 Task: Add an event with the title Webinar: Advanced Google AdWords Techniques, date ''2023/12/05'', time 7:50 AM to 9:50 AMand add a description: Participants will be guided to focus their attention on their breath, using it as an anchor to bring their awareness to the present moment. They will learn techniques to deepen their breath, release tension, and promote relaxation.Select event color  Sage . Add location for the event as: Bangkok, Thailand, logged in from the account softage.3@softage.netand send the event invitation to softage.1@softage.net and softage.2@softage.net. Set a reminder for the event Weekly on Sunday
Action: Mouse moved to (75, 134)
Screenshot: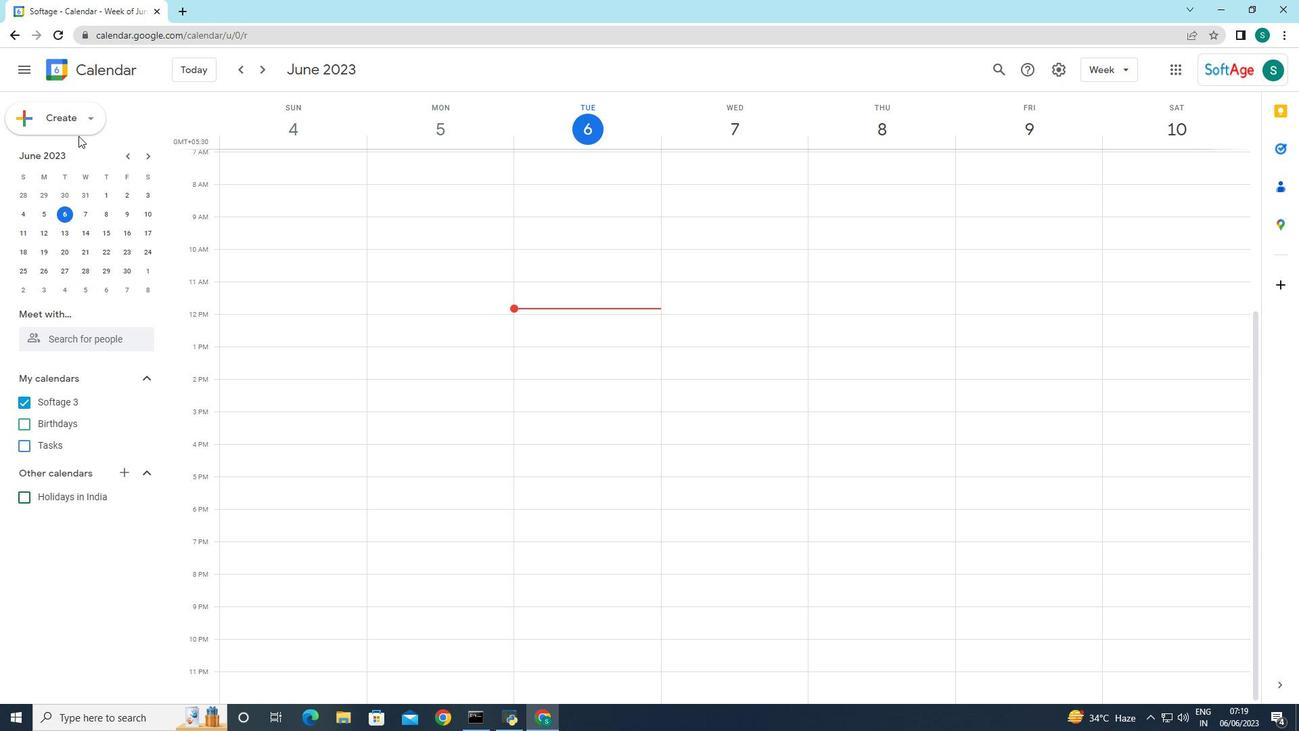 
Action: Mouse pressed left at (75, 134)
Screenshot: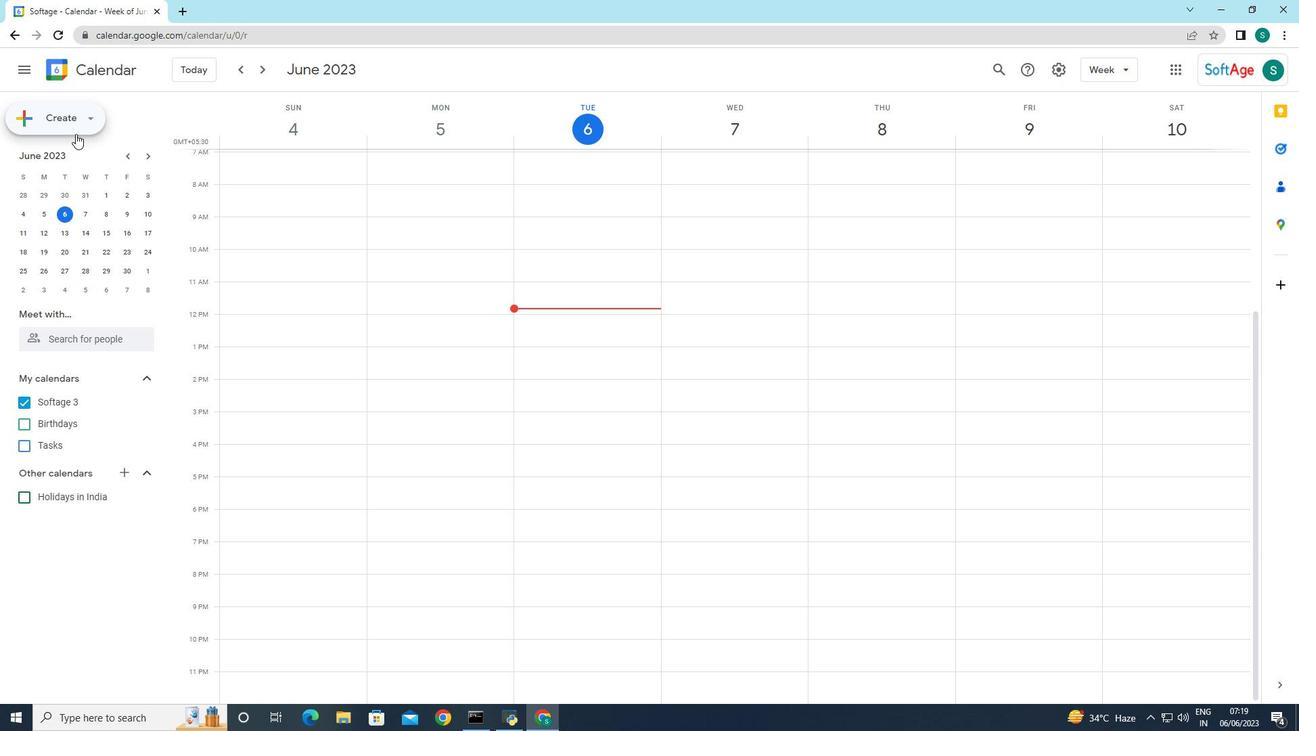 
Action: Mouse moved to (67, 161)
Screenshot: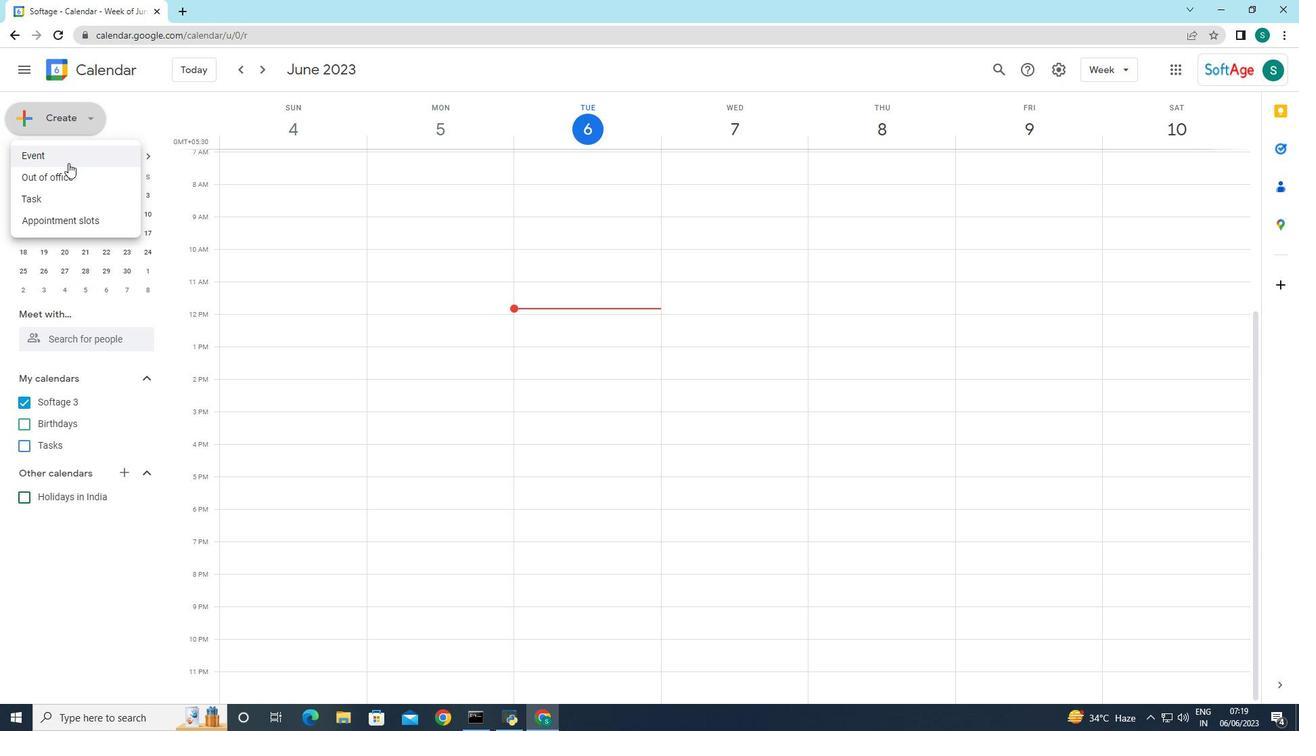 
Action: Mouse pressed left at (67, 161)
Screenshot: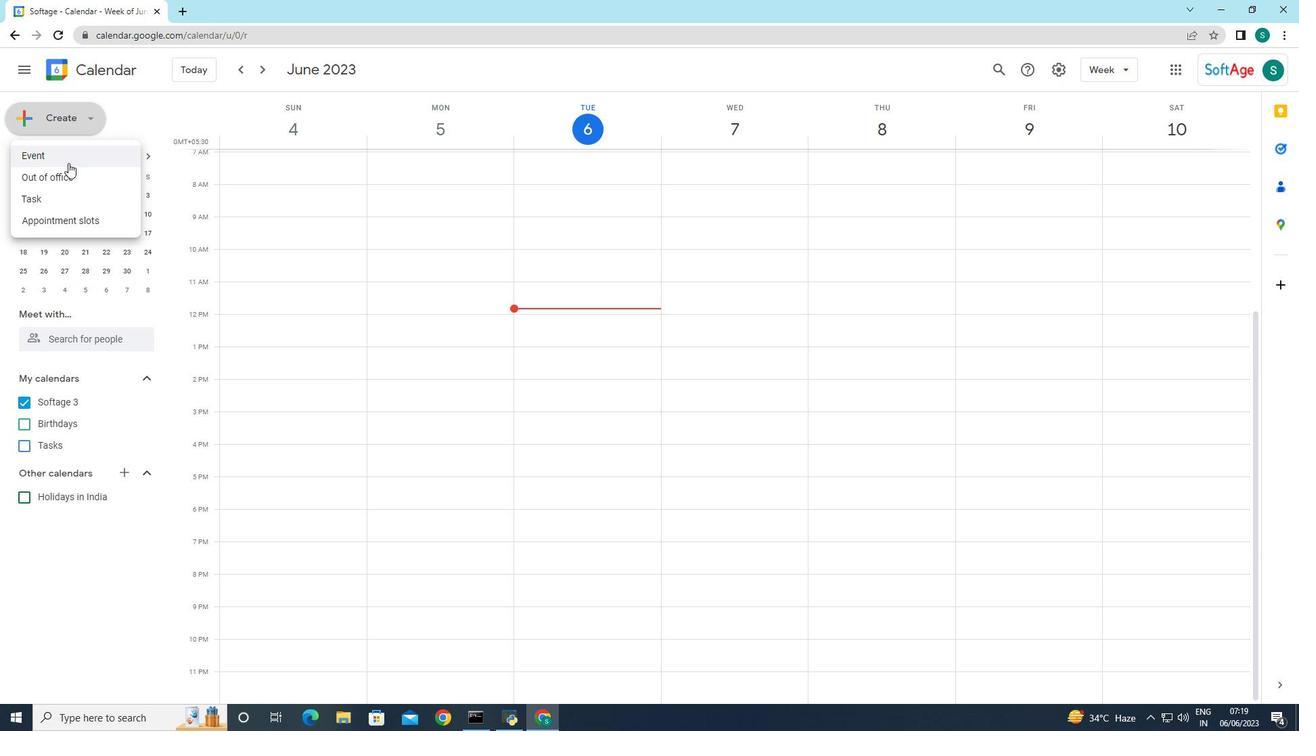 
Action: Mouse moved to (408, 526)
Screenshot: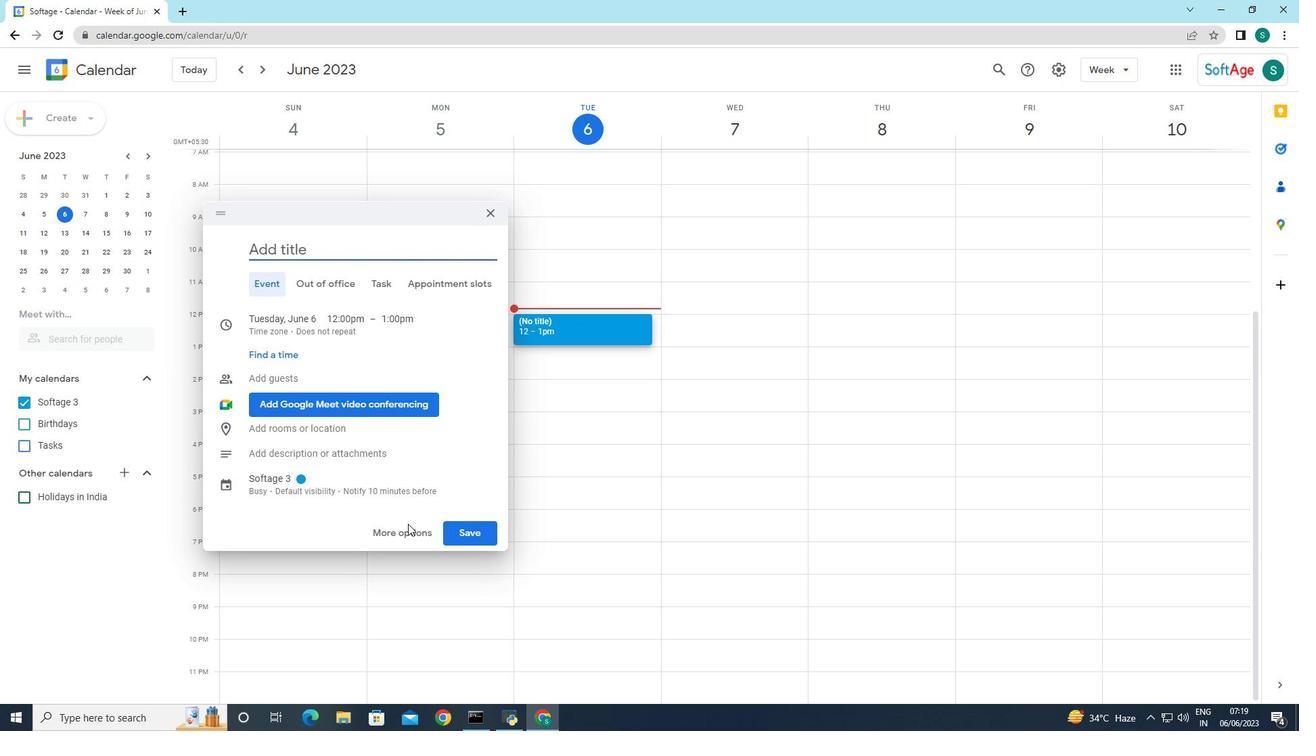 
Action: Mouse pressed left at (408, 526)
Screenshot: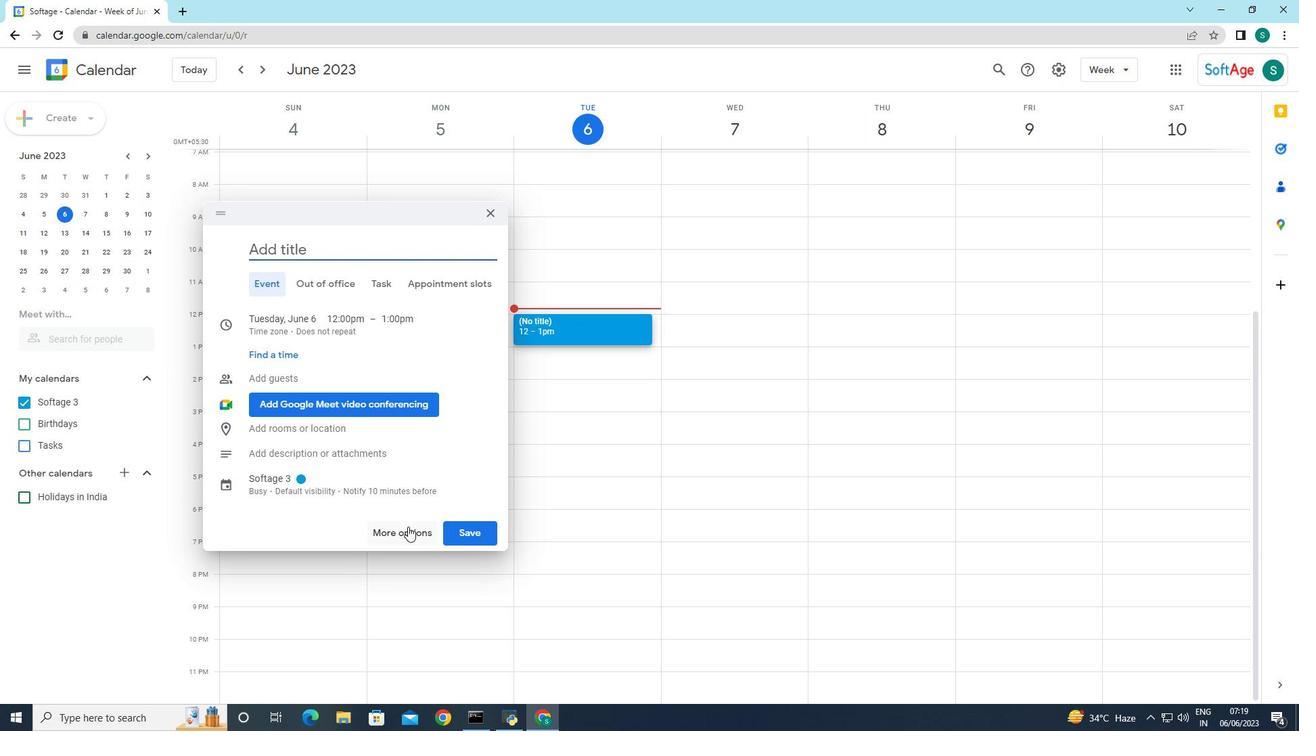 
Action: Mouse moved to (134, 77)
Screenshot: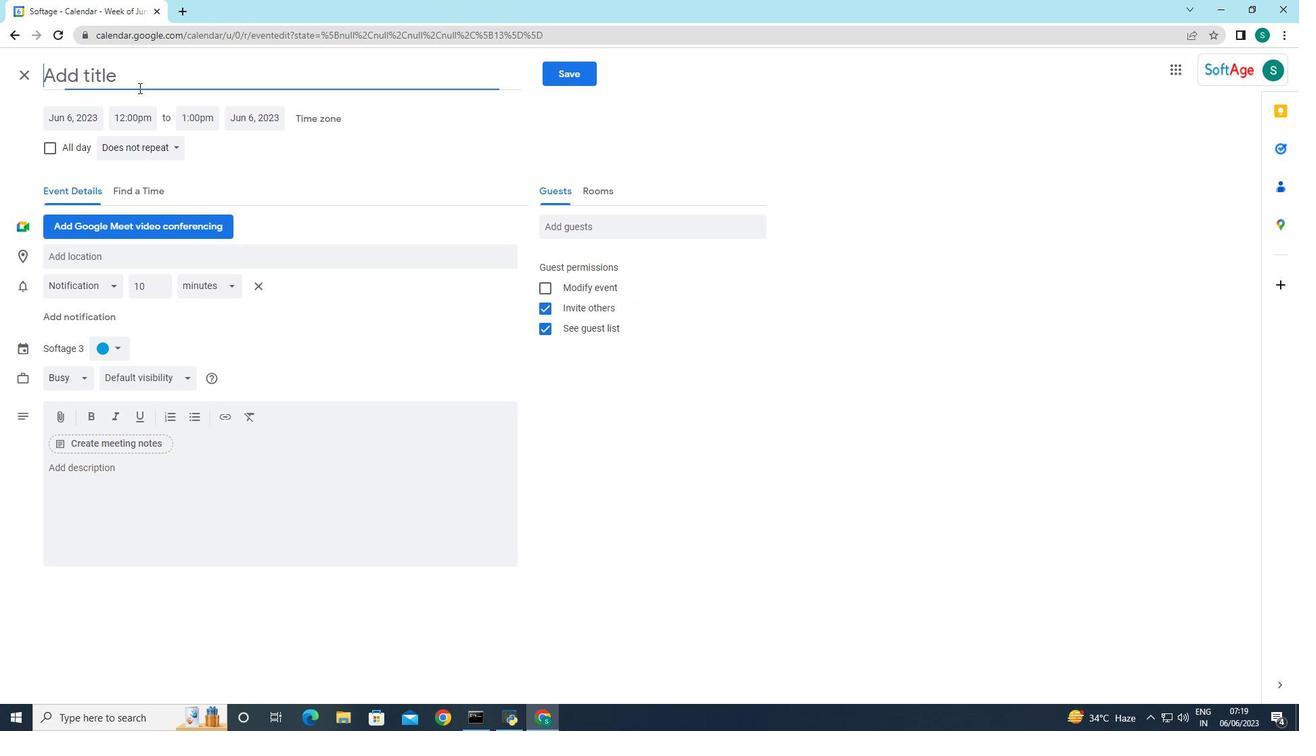
Action: Mouse pressed left at (134, 77)
Screenshot: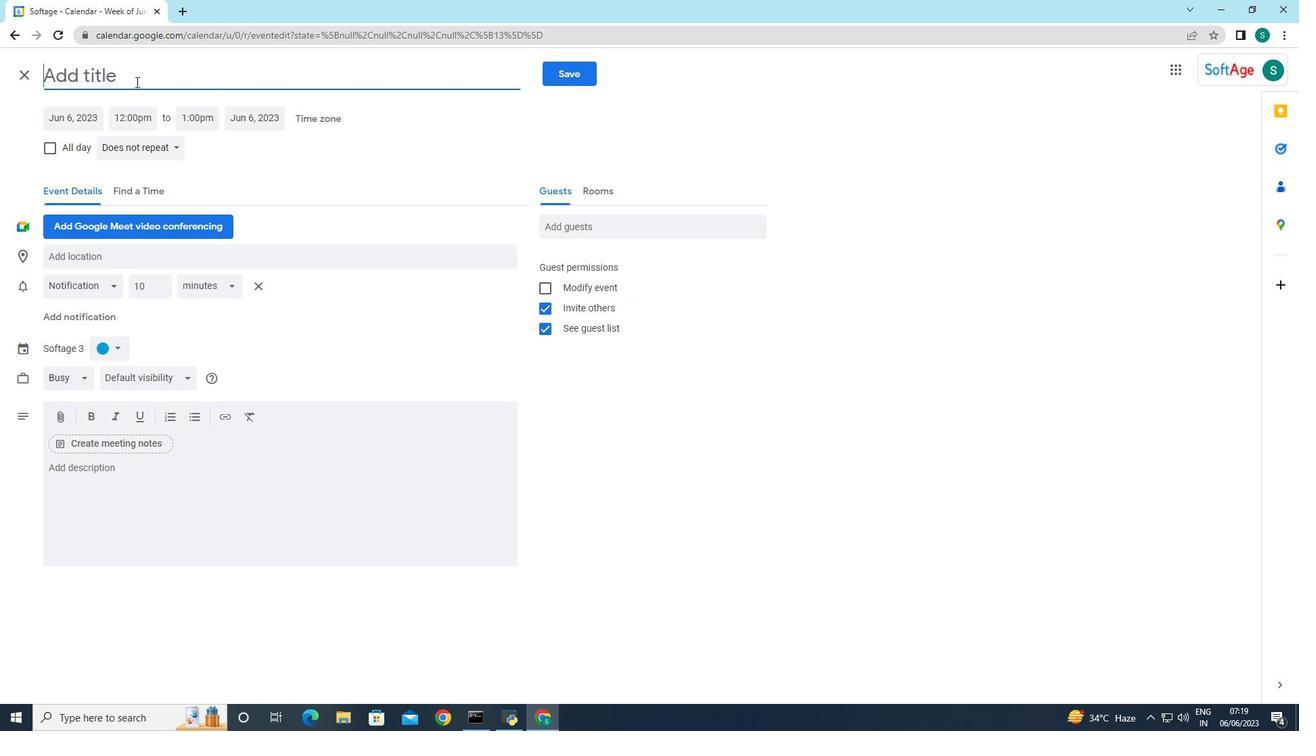 
Action: Key pressed <Key.caps_lock>W<Key.caps_lock>ebinar<Key.shift_r>:<Key.space><Key.caps_lock>A<Key.caps_lock>dvanced<Key.space><Key.caps_lock>G<Key.caps_lock>oogle<Key.space><Key.caps_lock>A<Key.caps_lock>dw<Key.backspace><Key.caps_lock>W<Key.caps_lock>ords<Key.space><Key.caps_lock>T<Key.caps_lock>echniques
Screenshot: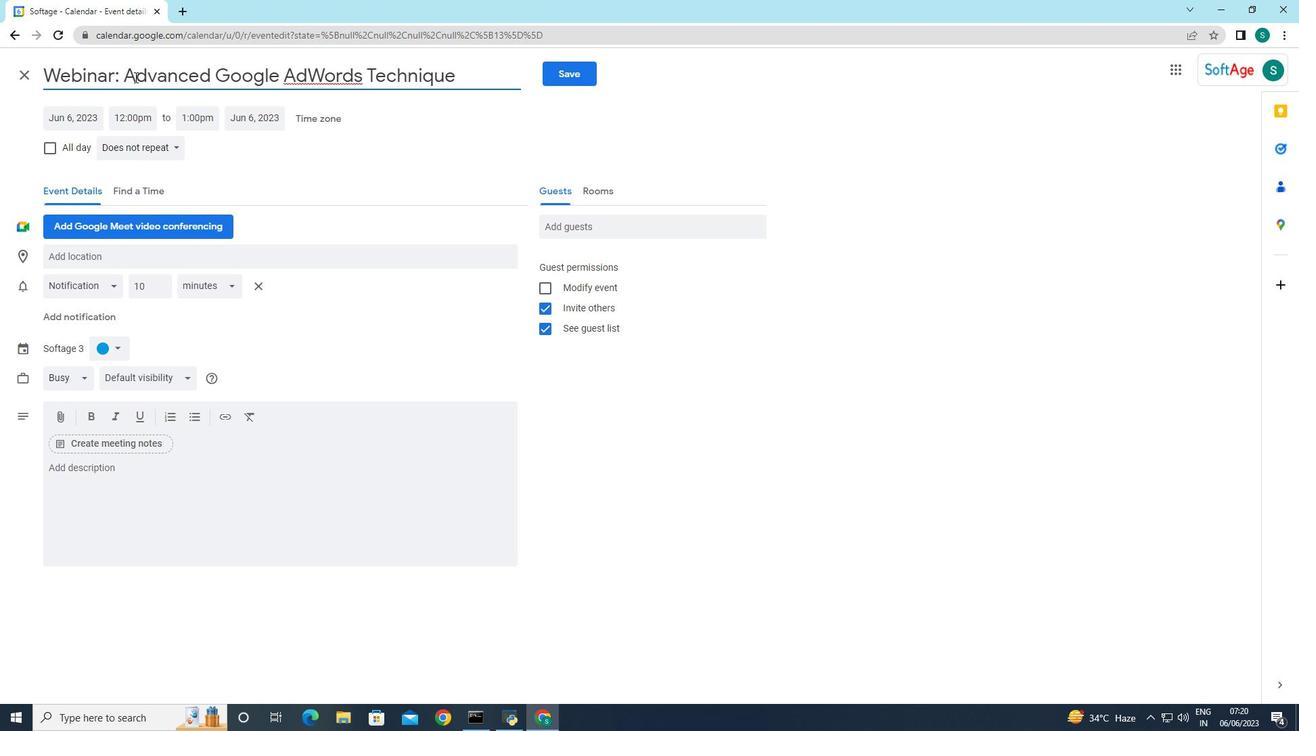 
Action: Mouse moved to (341, 176)
Screenshot: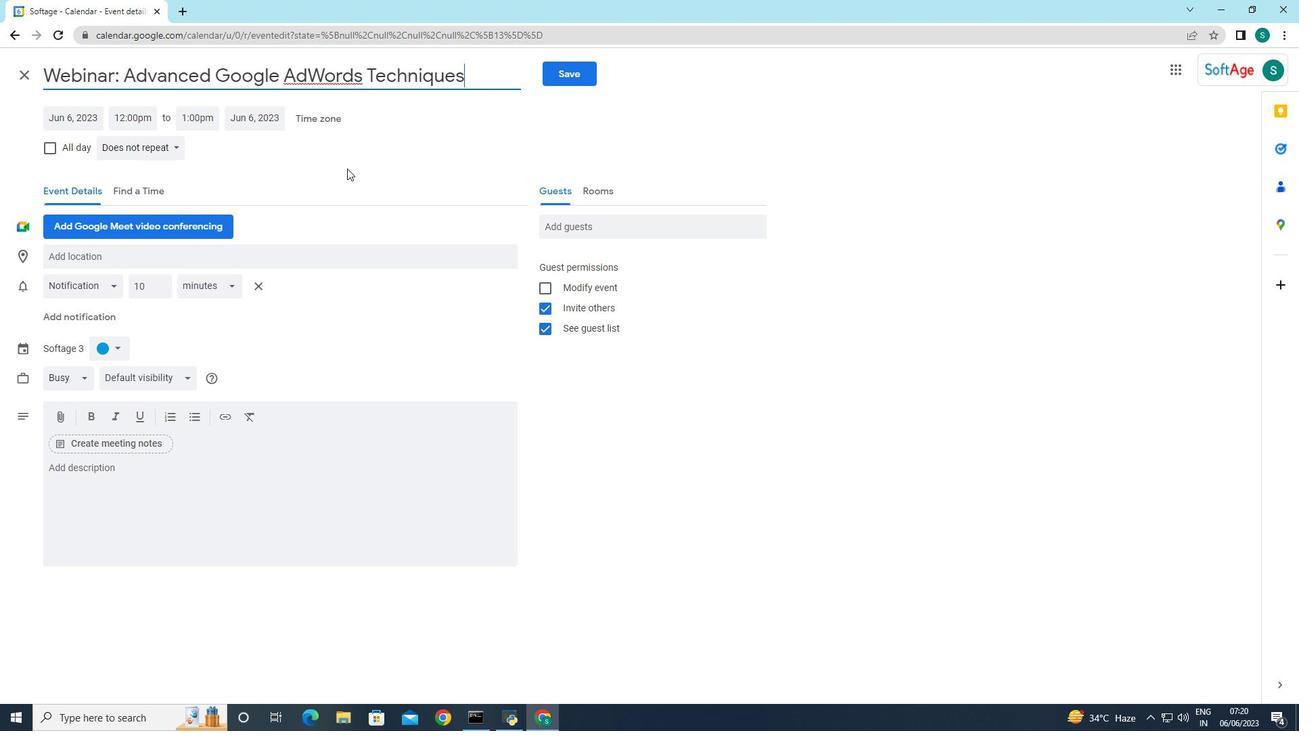 
Action: Mouse pressed left at (341, 176)
Screenshot: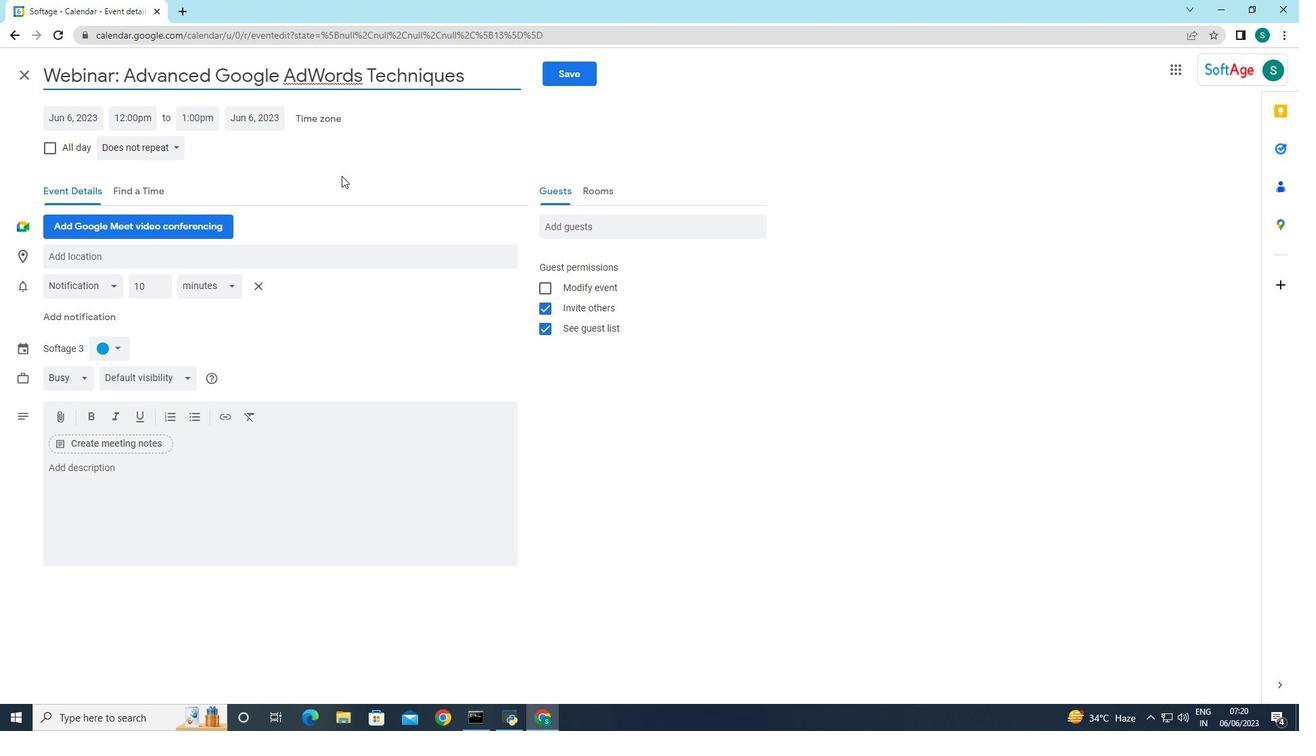 
Action: Mouse moved to (70, 124)
Screenshot: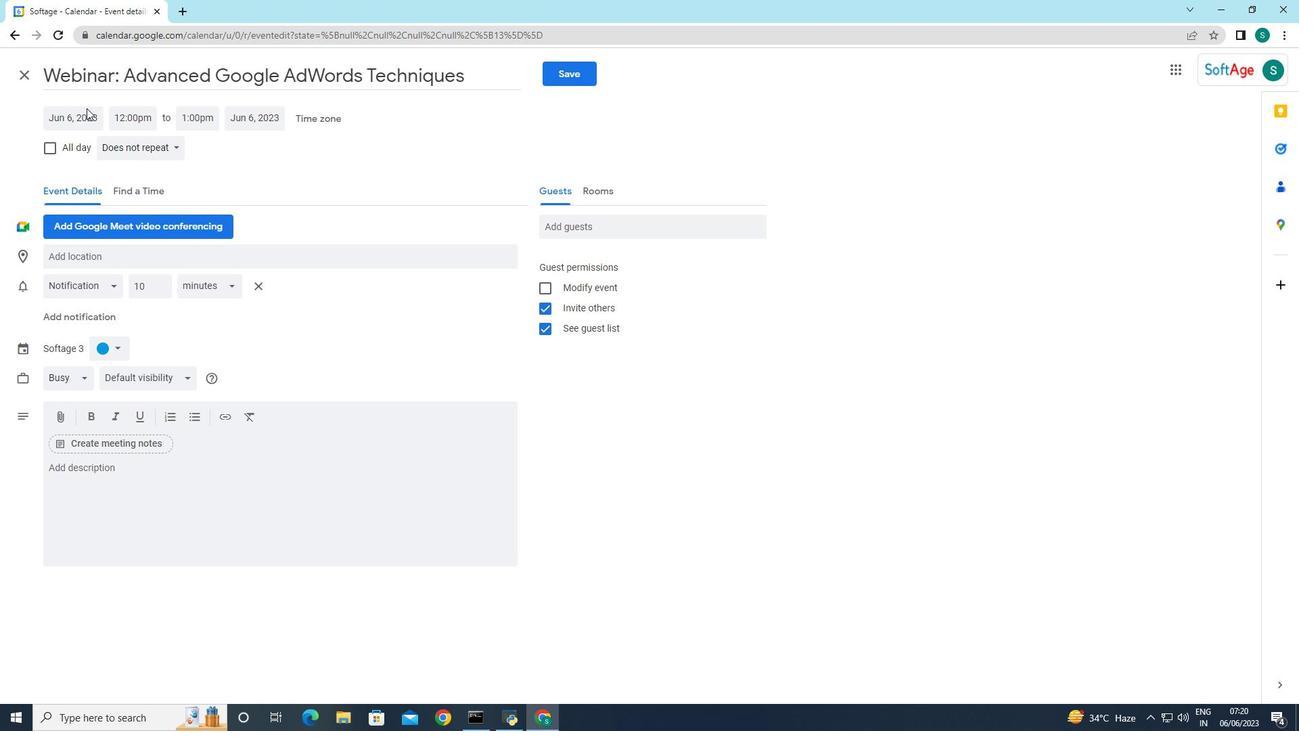 
Action: Mouse pressed left at (70, 124)
Screenshot: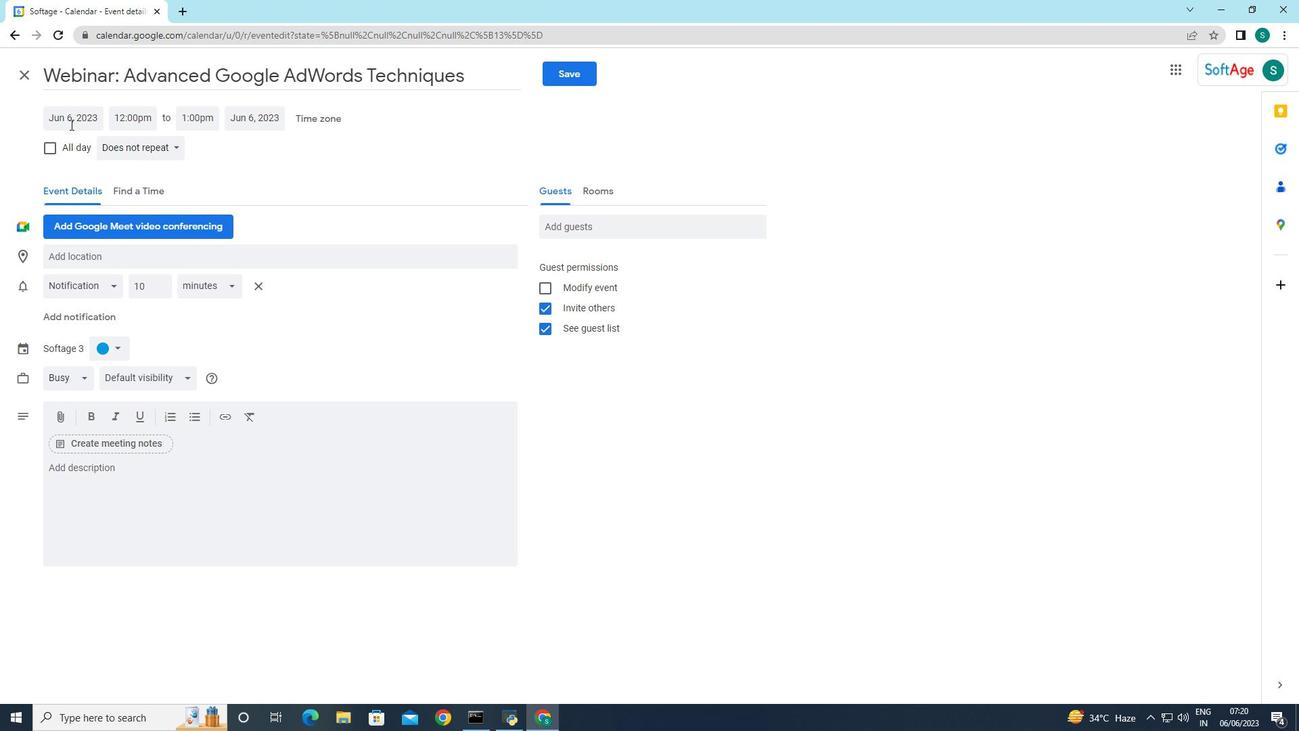 
Action: Mouse moved to (215, 144)
Screenshot: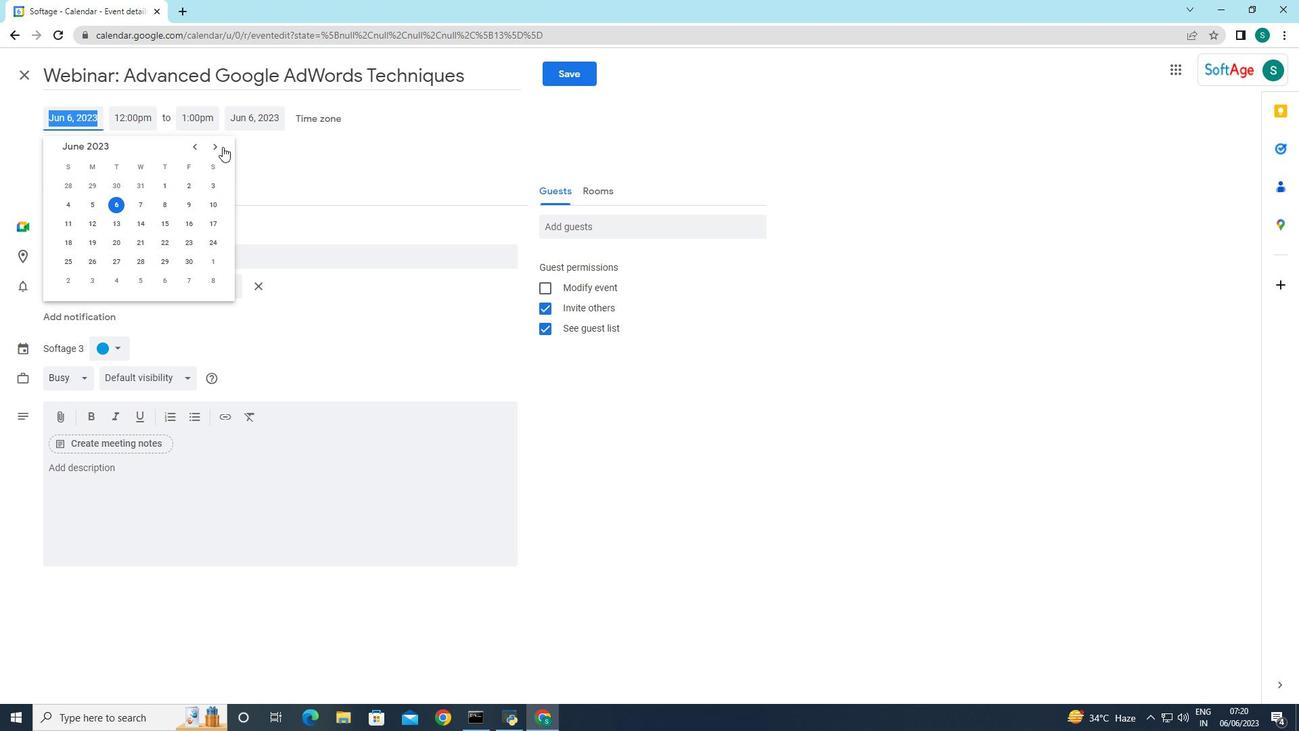 
Action: Mouse pressed left at (215, 144)
Screenshot: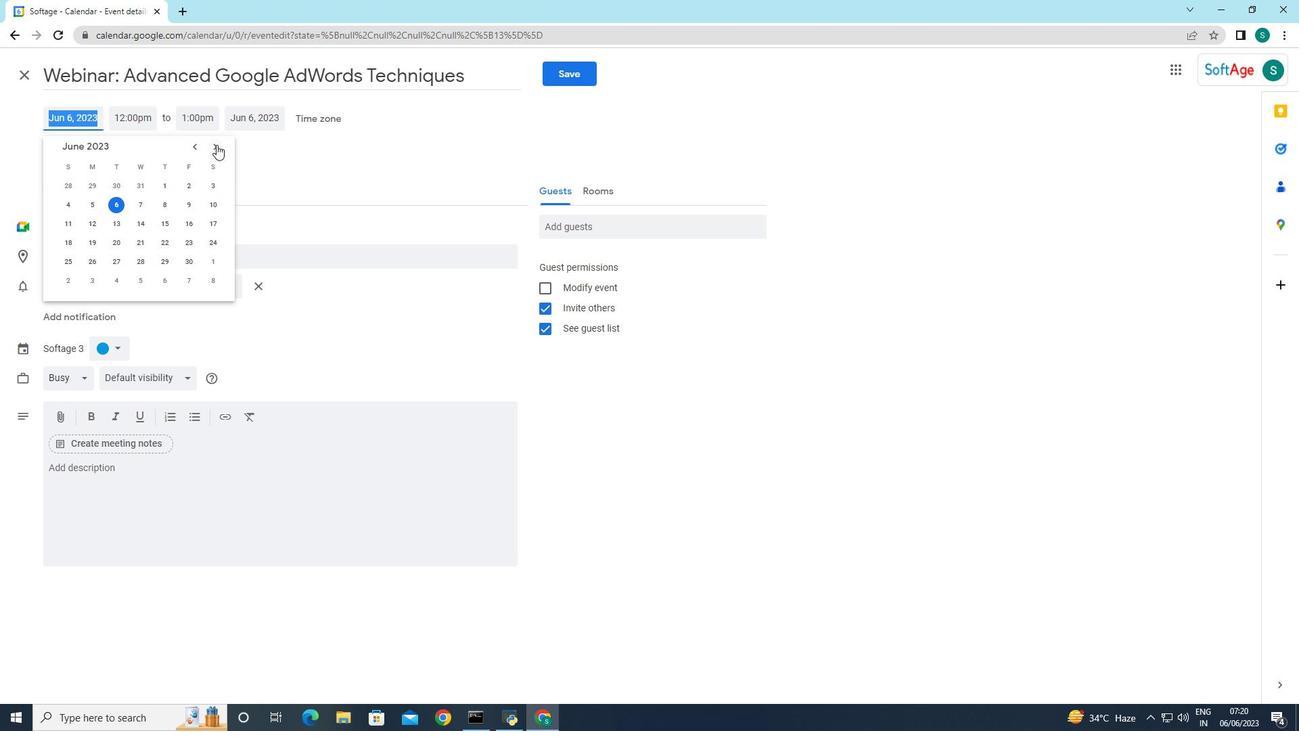 
Action: Mouse pressed left at (215, 144)
Screenshot: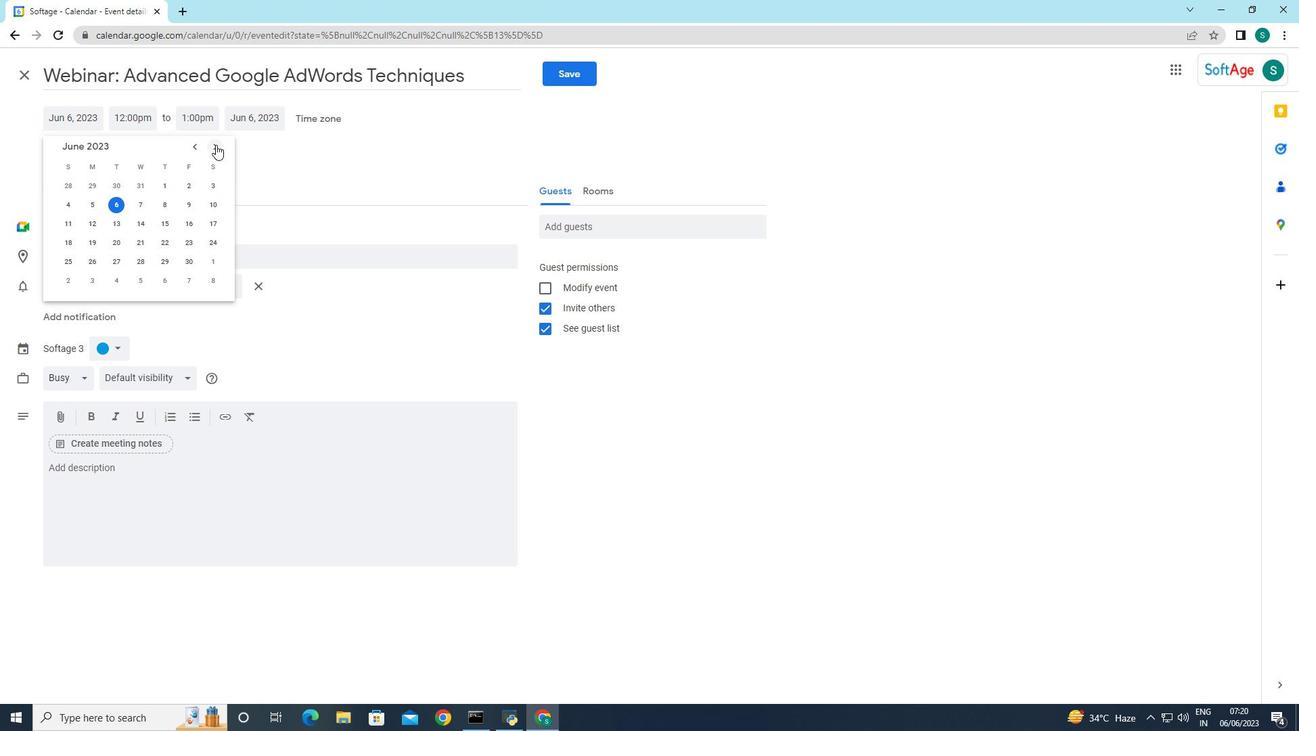 
Action: Mouse pressed left at (215, 144)
Screenshot: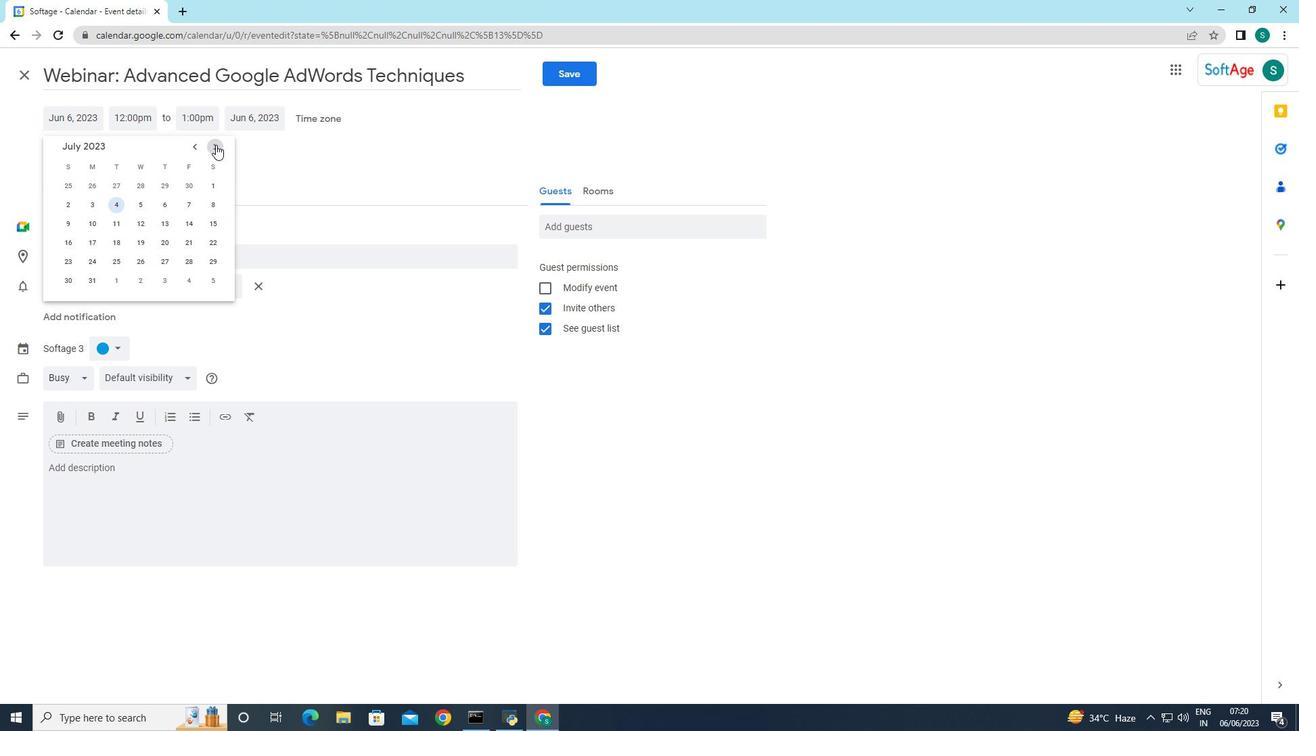 
Action: Mouse pressed left at (215, 144)
Screenshot: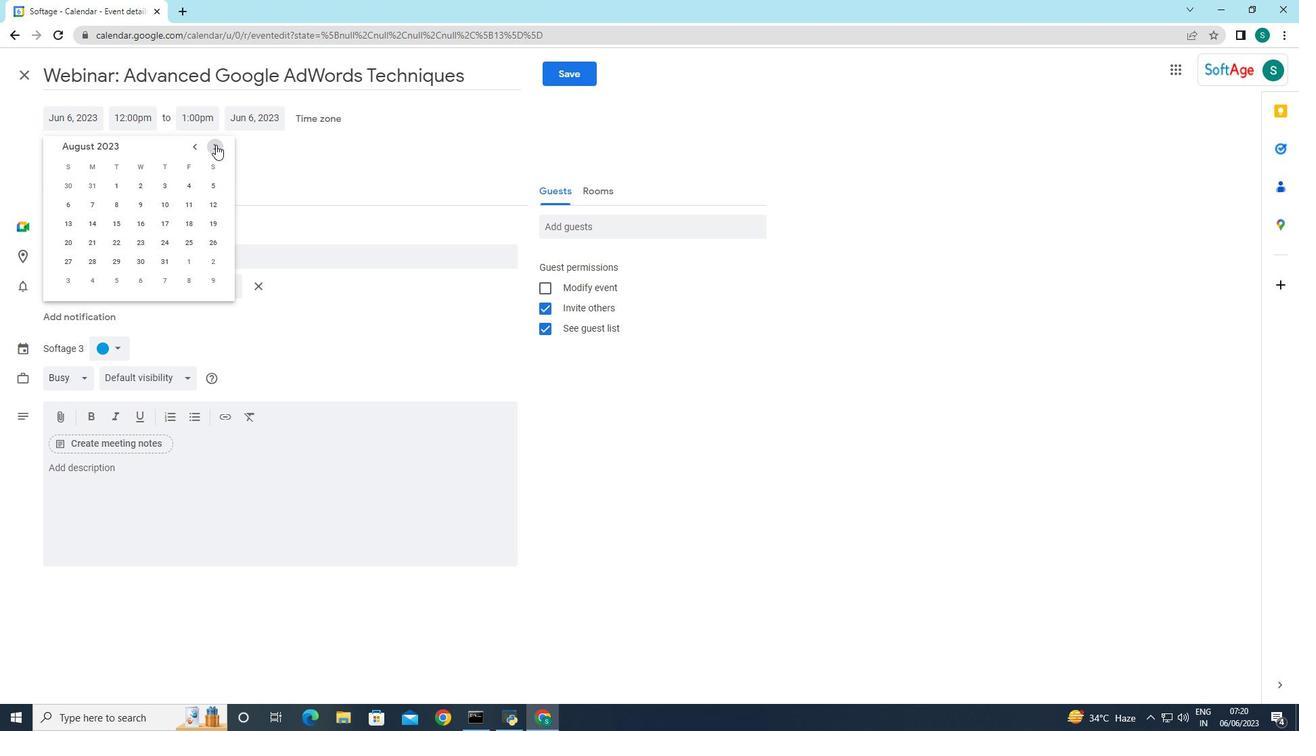 
Action: Mouse pressed left at (215, 144)
Screenshot: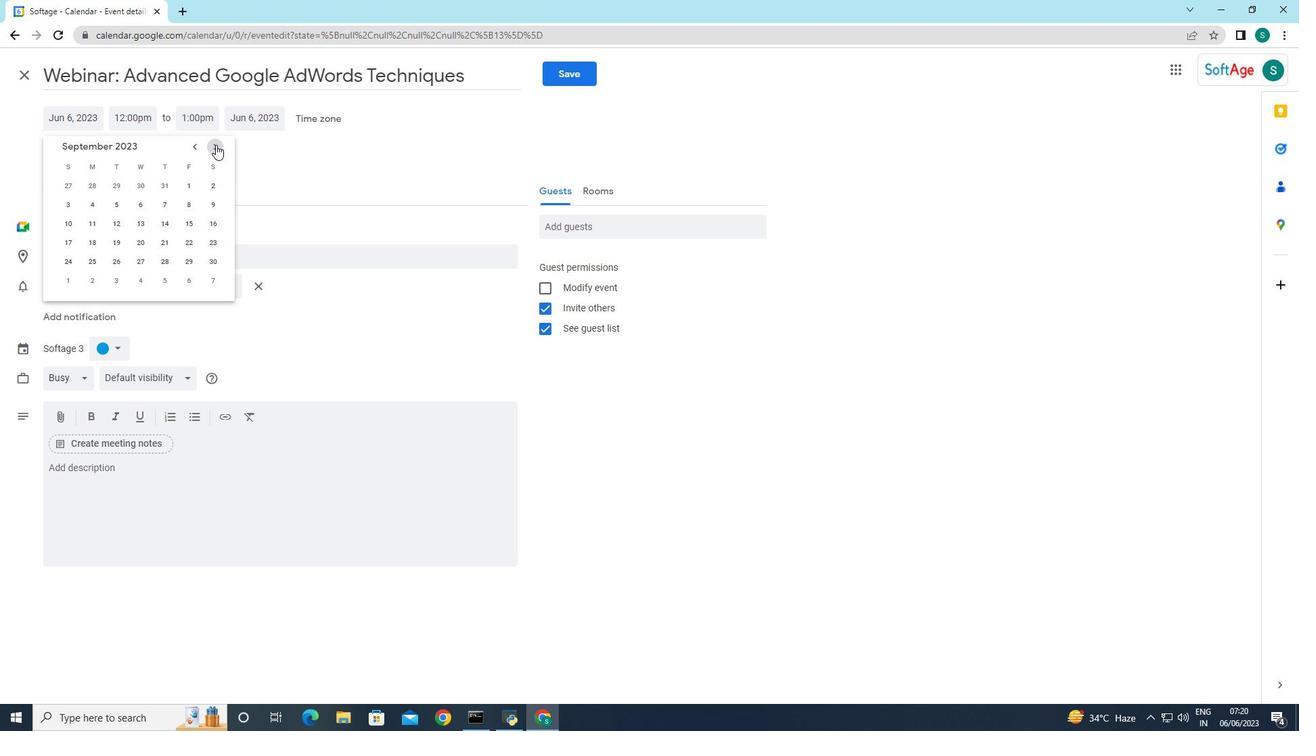 
Action: Mouse pressed left at (215, 144)
Screenshot: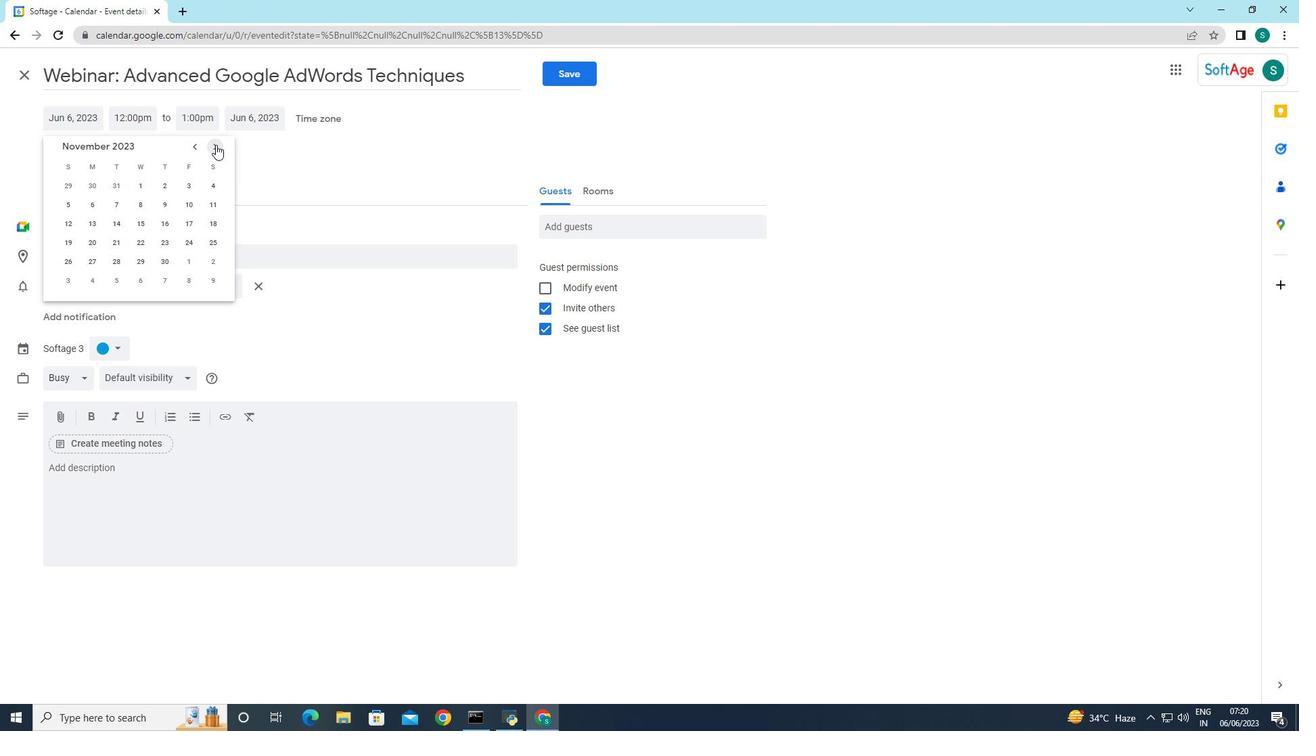 
Action: Mouse moved to (115, 204)
Screenshot: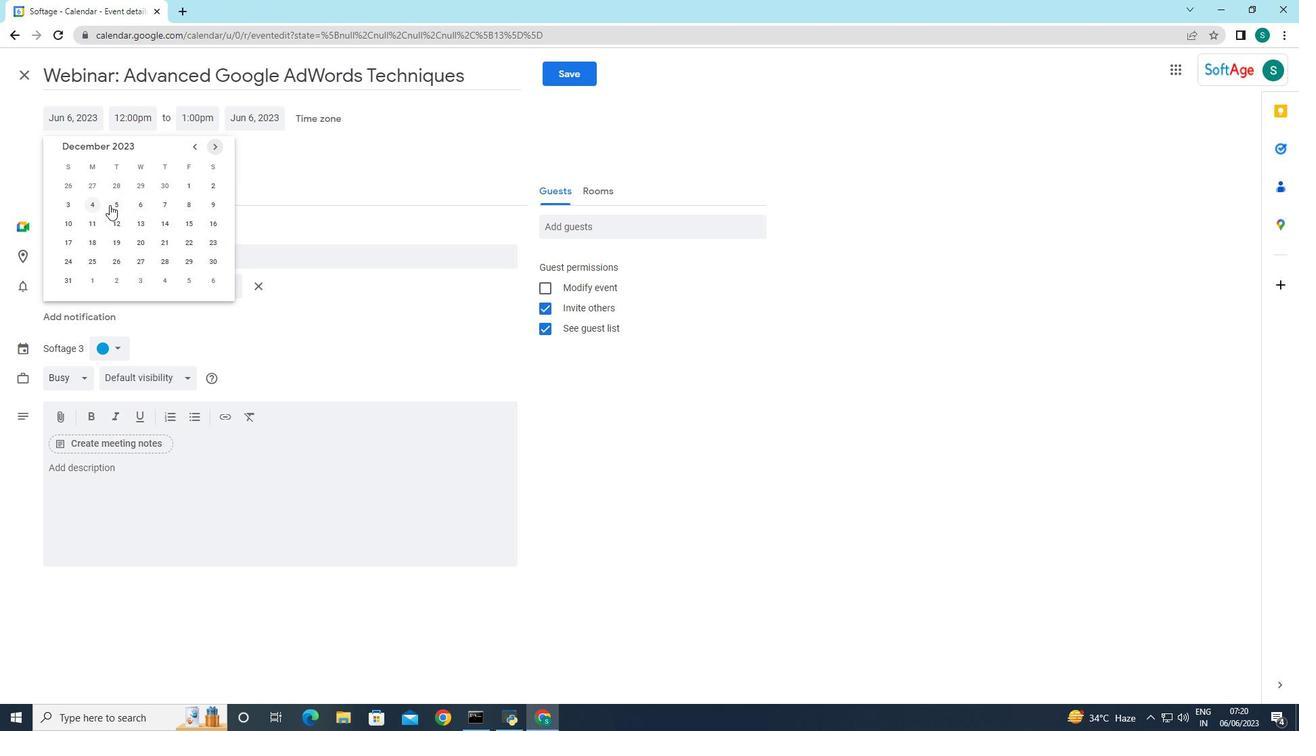 
Action: Mouse pressed left at (115, 204)
Screenshot: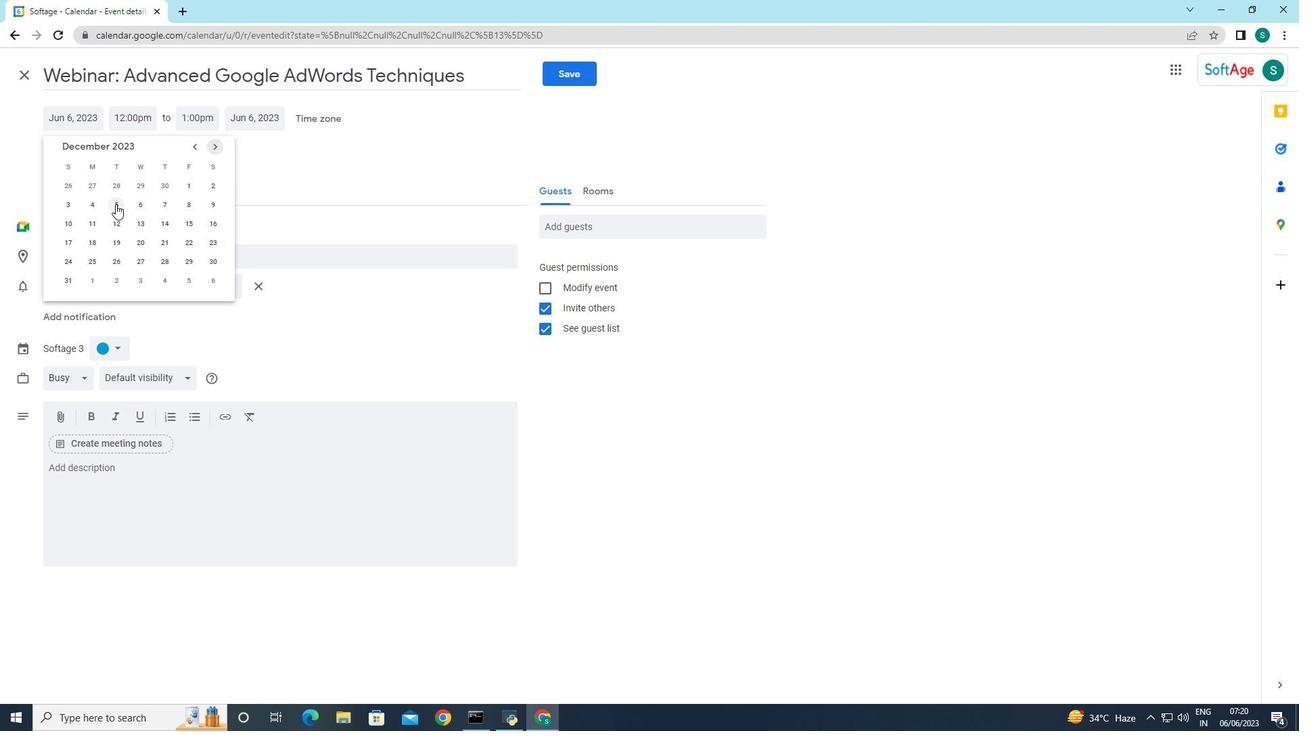 
Action: Mouse moved to (69, 117)
Screenshot: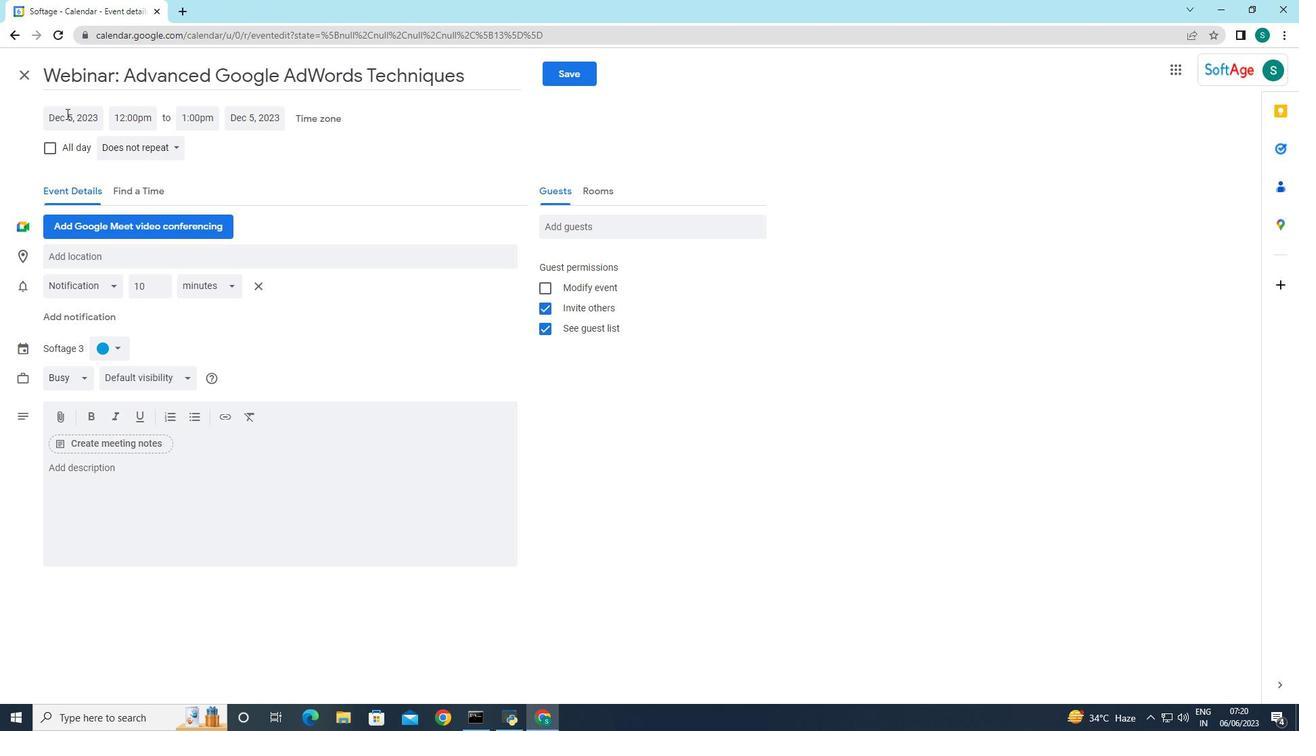 
Action: Mouse pressed left at (69, 117)
Screenshot: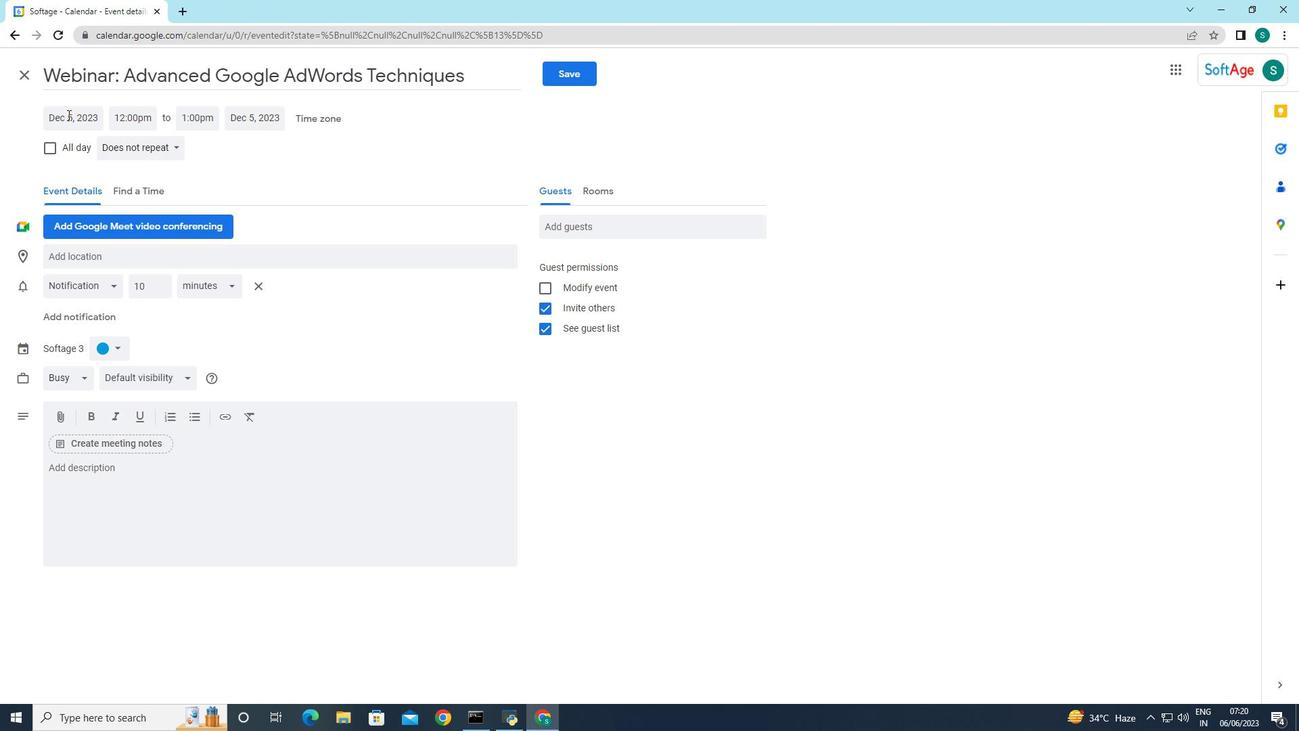 
Action: Mouse moved to (142, 116)
Screenshot: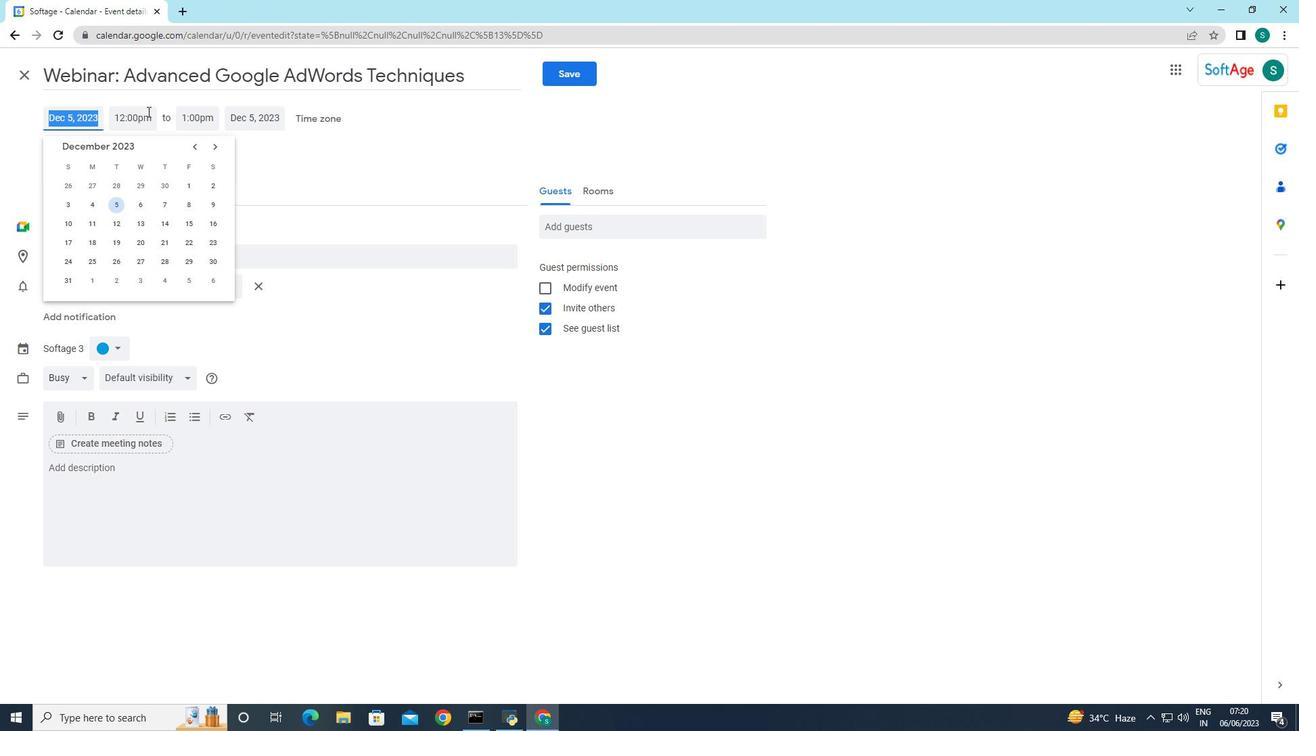 
Action: Mouse pressed left at (142, 116)
Screenshot: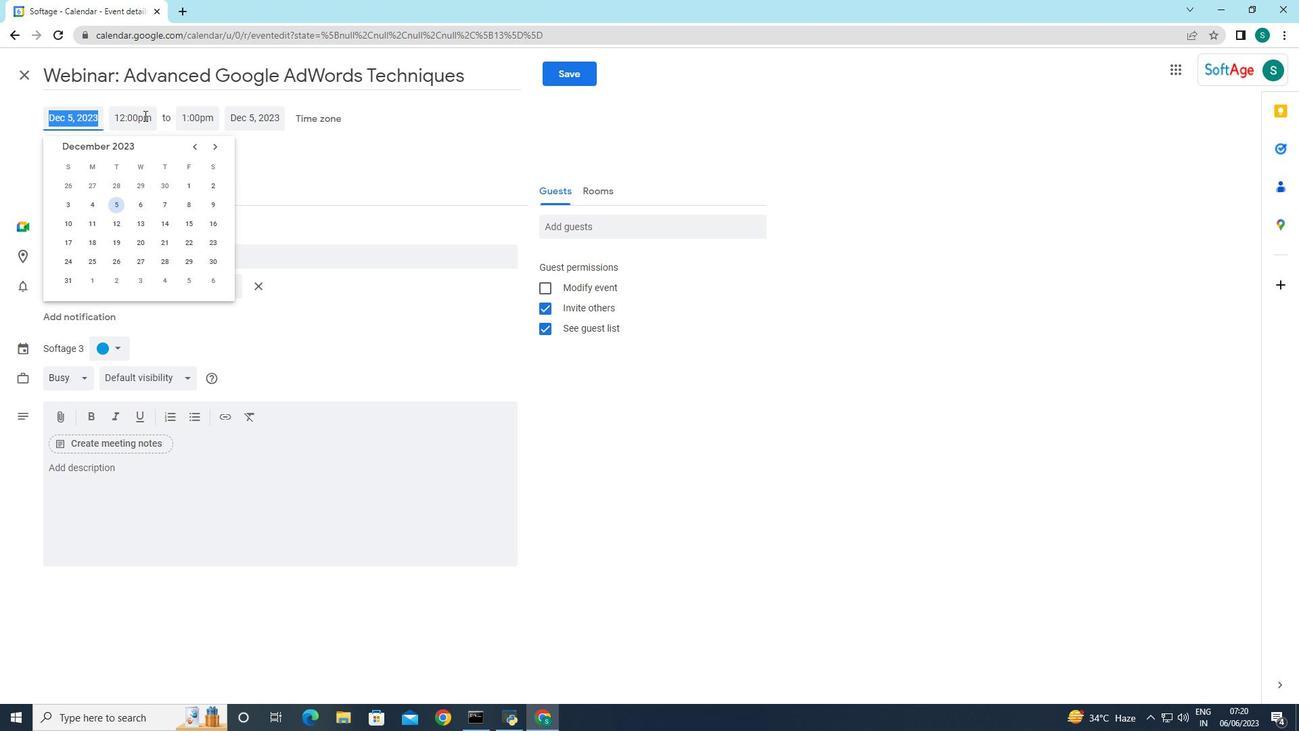 
Action: Mouse moved to (143, 162)
Screenshot: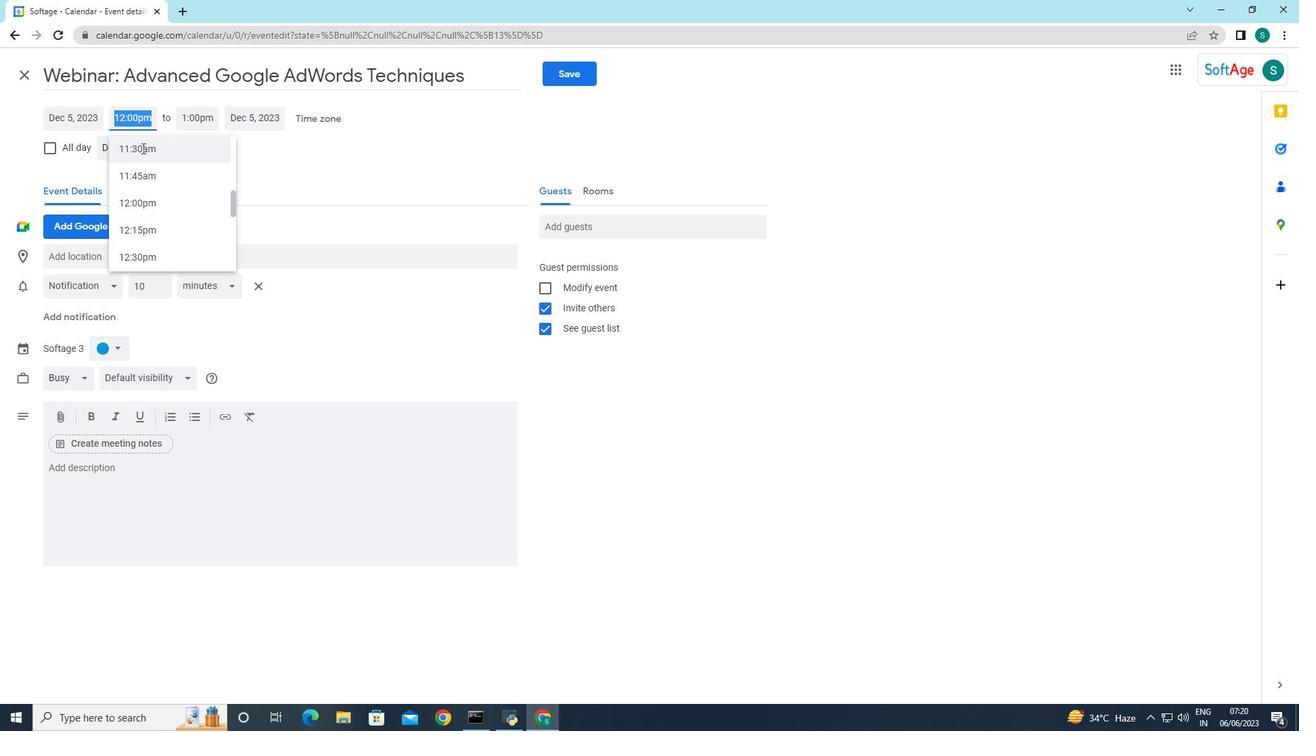 
Action: Mouse scrolled (143, 163) with delta (0, 0)
Screenshot: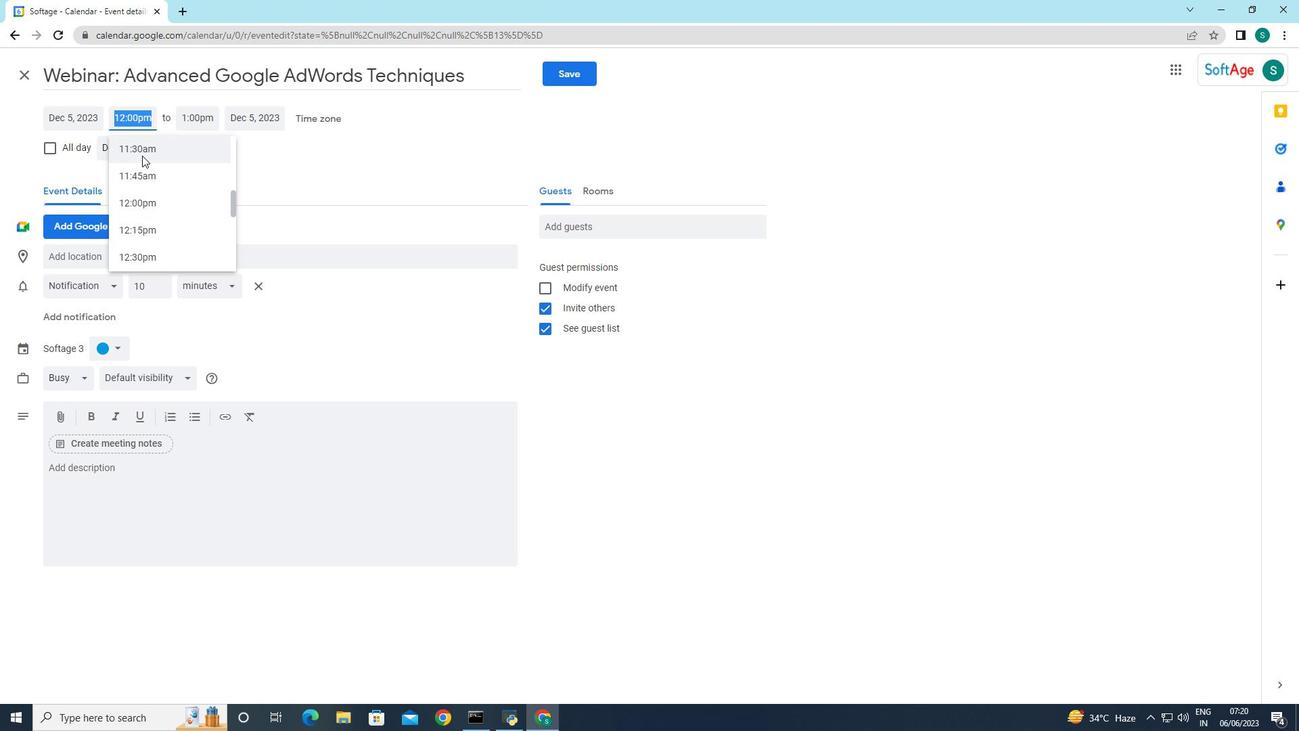 
Action: Mouse scrolled (143, 163) with delta (0, 0)
Screenshot: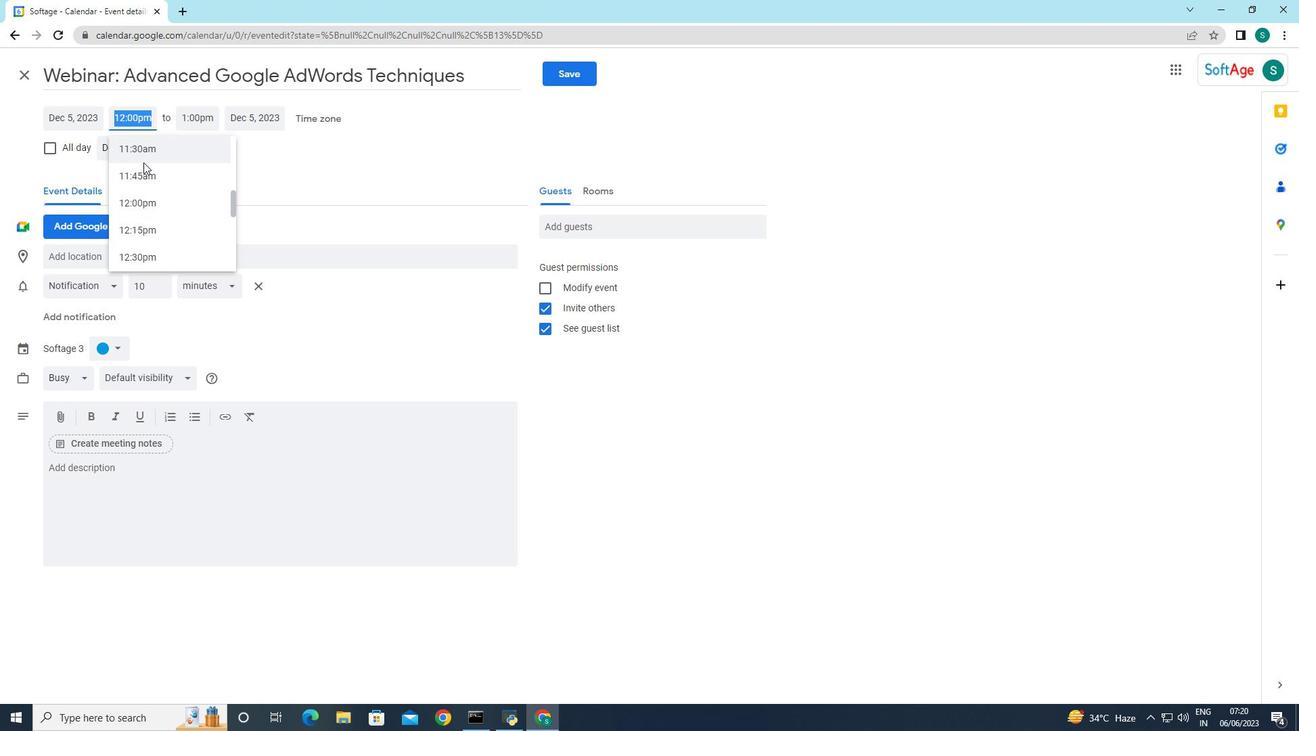 
Action: Mouse moved to (154, 195)
Screenshot: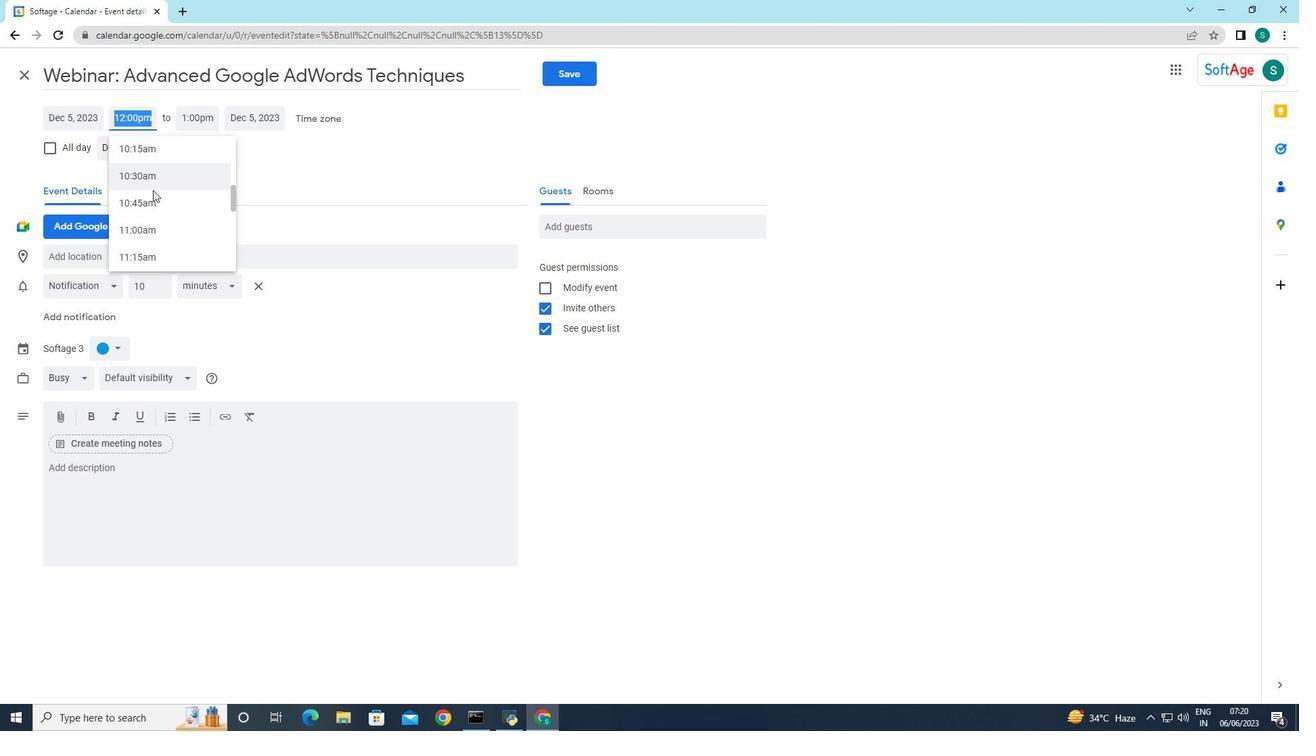 
Action: Mouse scrolled (154, 196) with delta (0, 0)
Screenshot: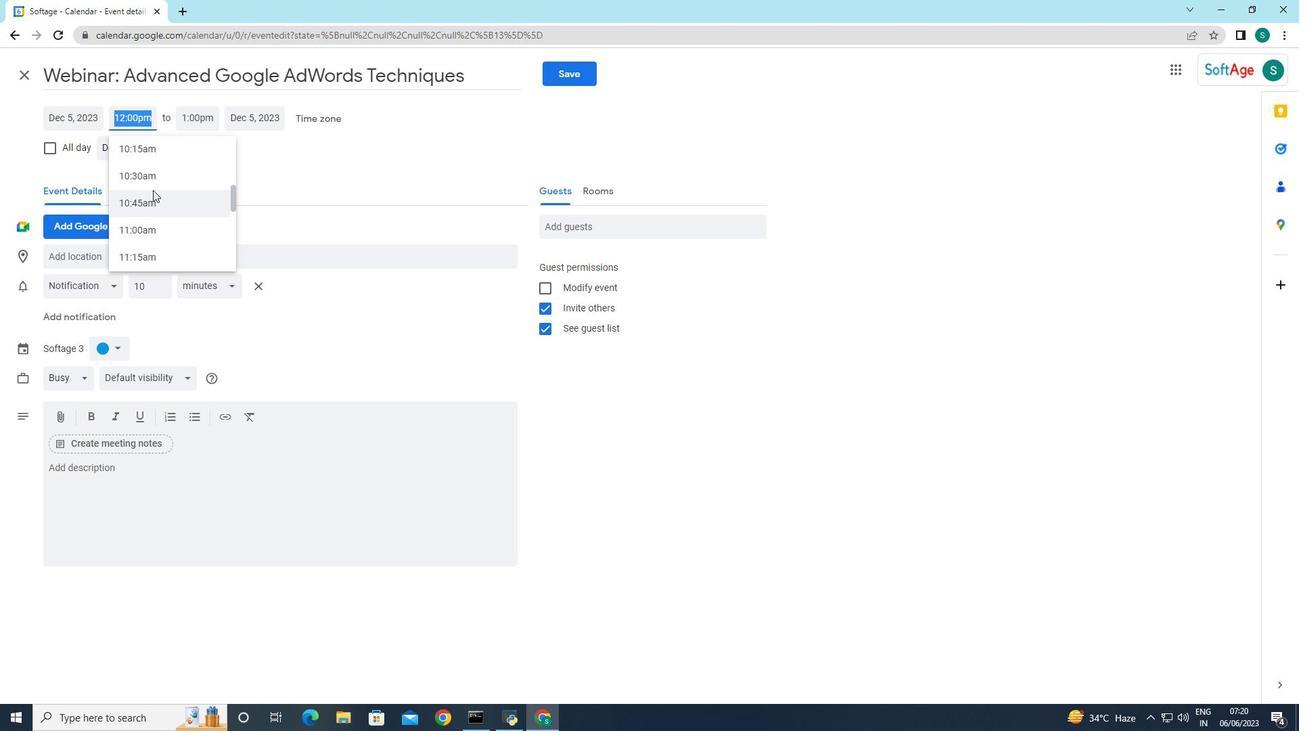 
Action: Mouse scrolled (154, 196) with delta (0, 0)
Screenshot: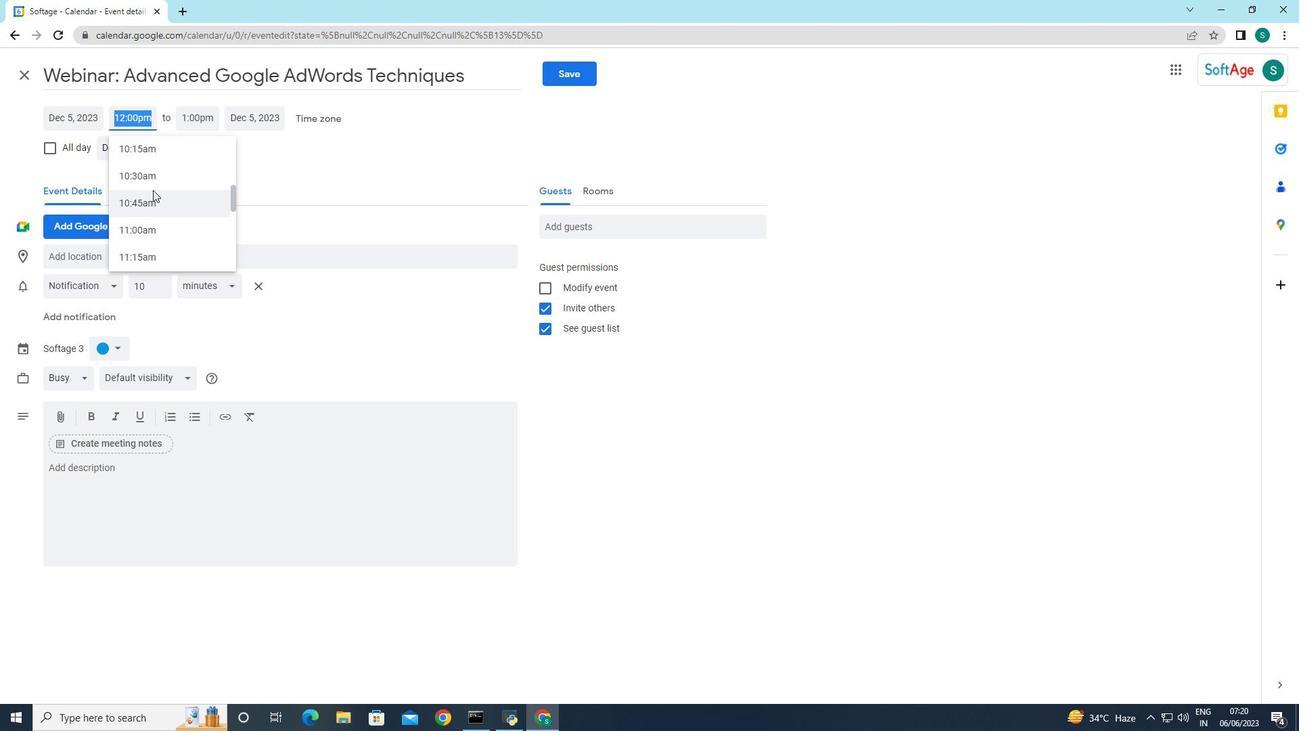 
Action: Mouse scrolled (154, 196) with delta (0, 0)
Screenshot: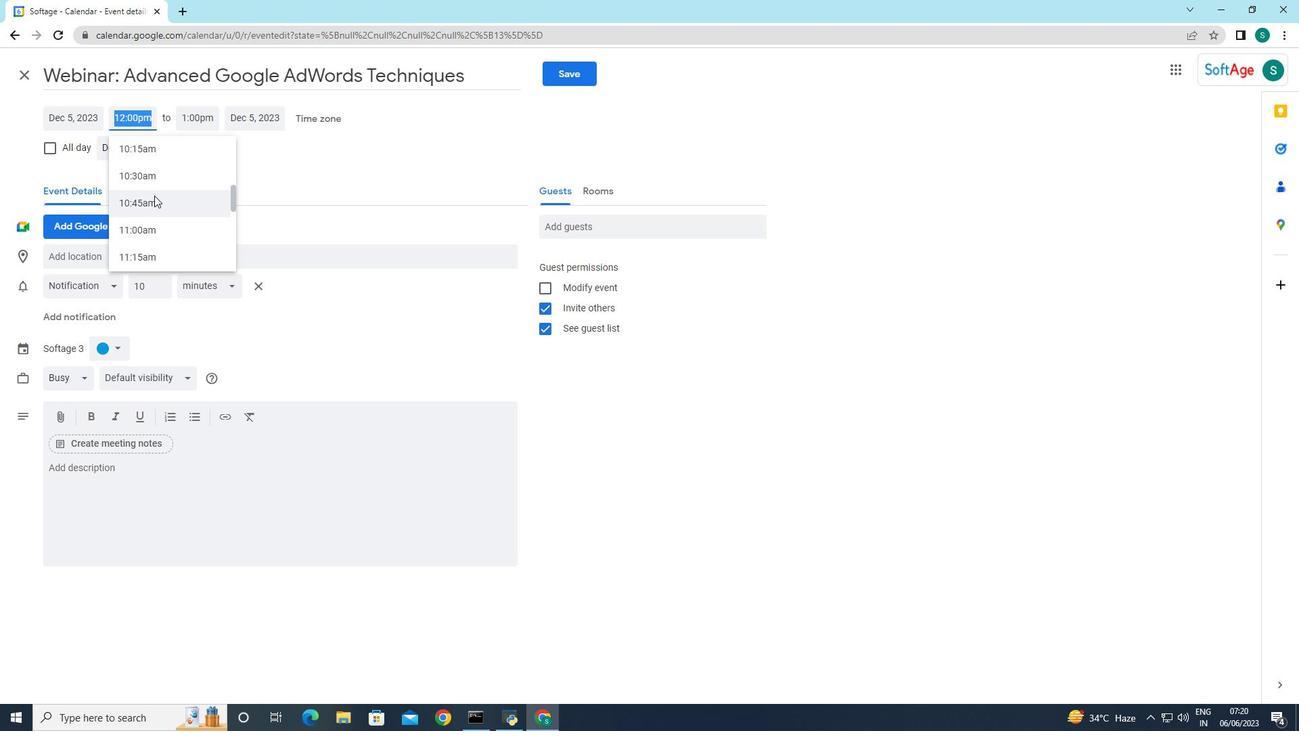 
Action: Mouse moved to (130, 213)
Screenshot: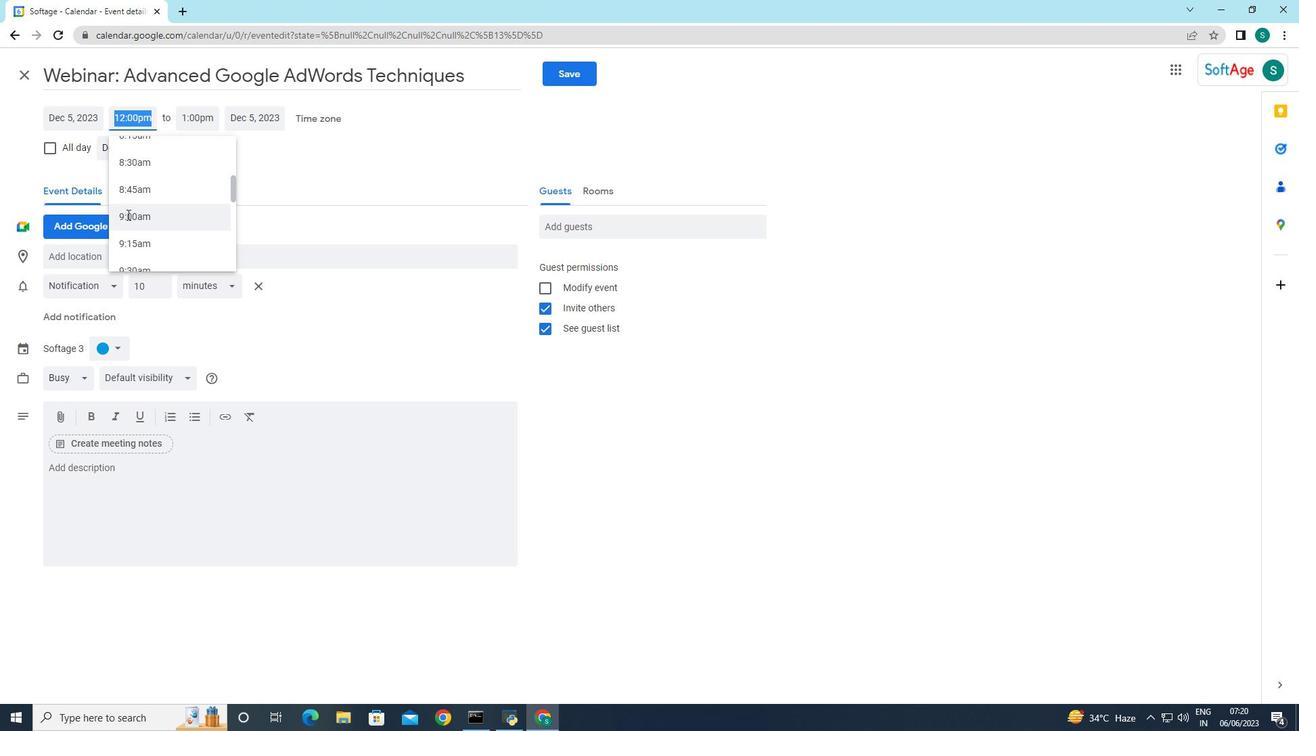 
Action: Mouse scrolled (130, 214) with delta (0, 0)
Screenshot: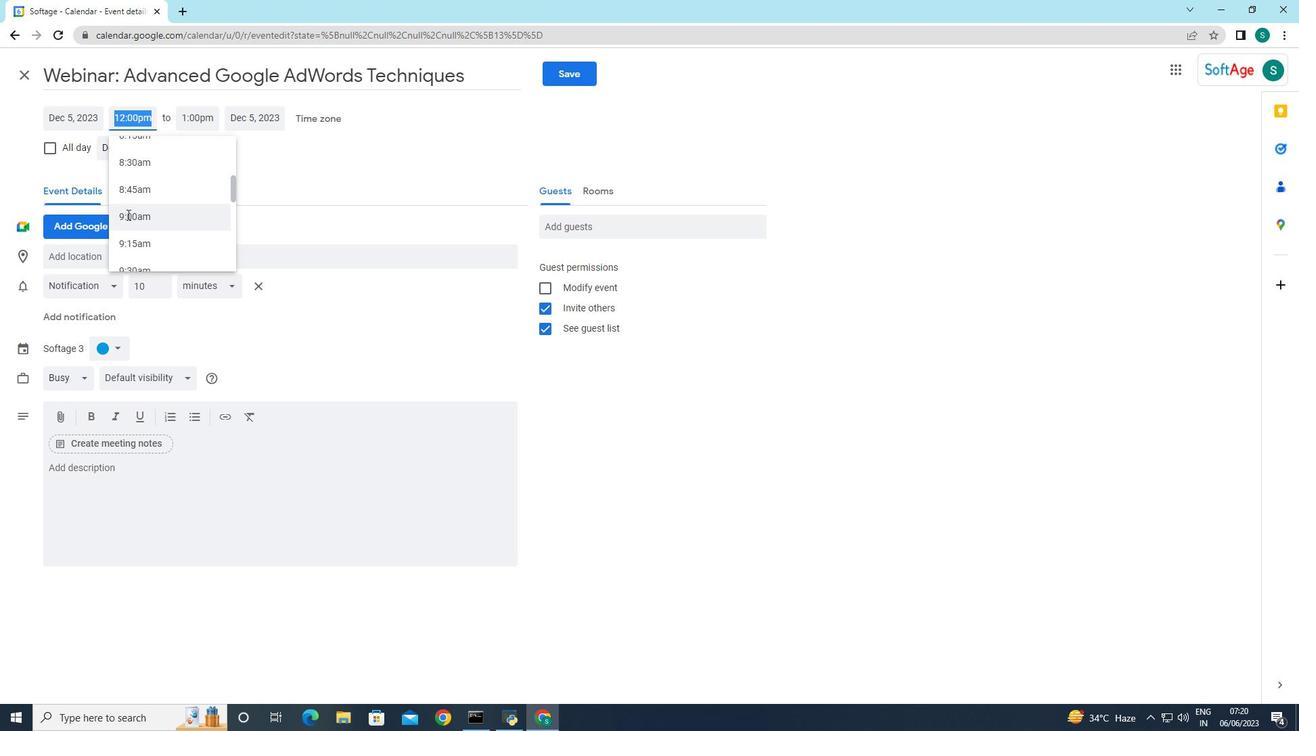 
Action: Mouse moved to (136, 155)
Screenshot: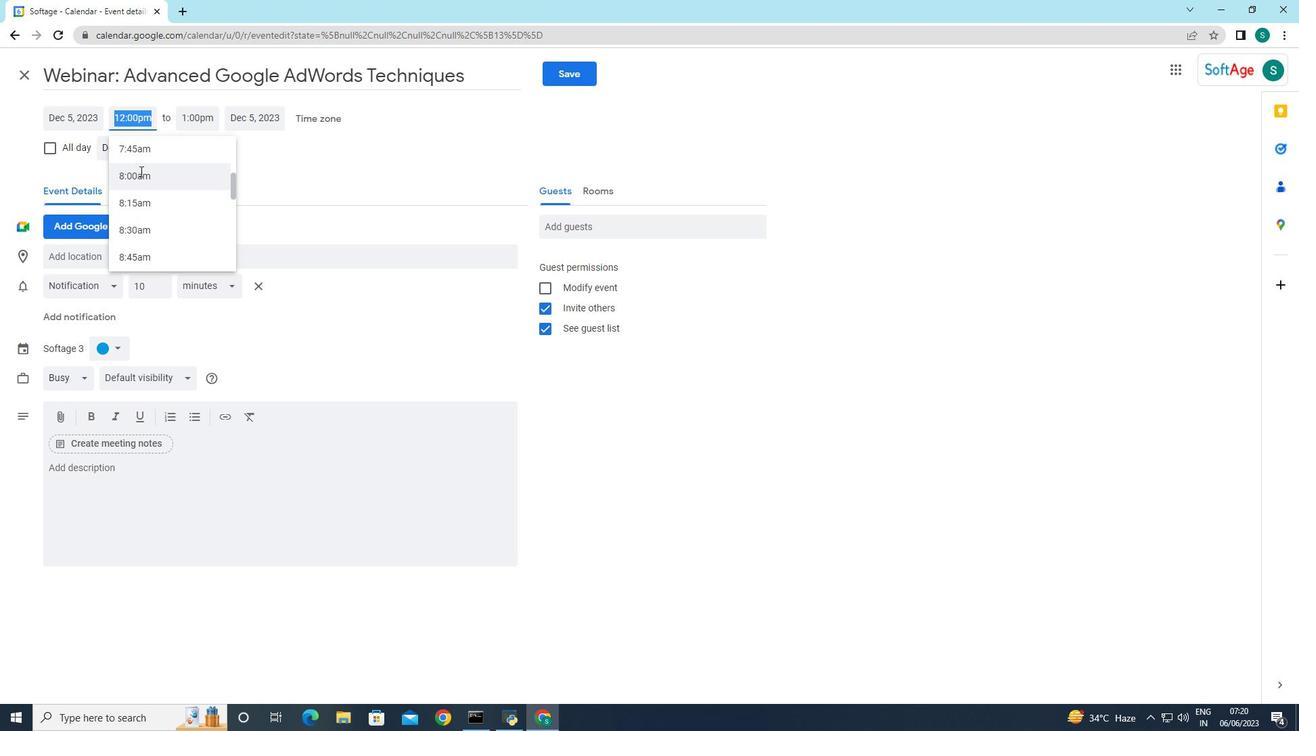 
Action: Mouse pressed left at (136, 155)
Screenshot: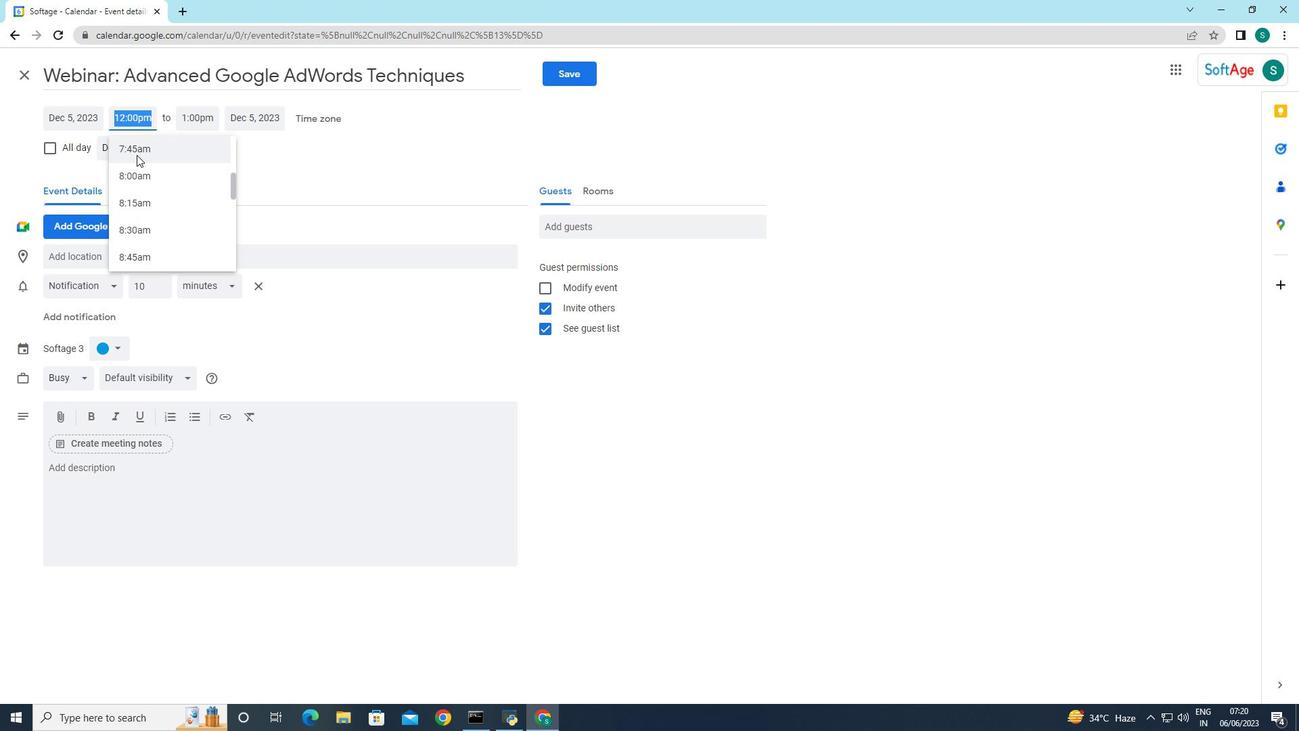 
Action: Mouse moved to (132, 113)
Screenshot: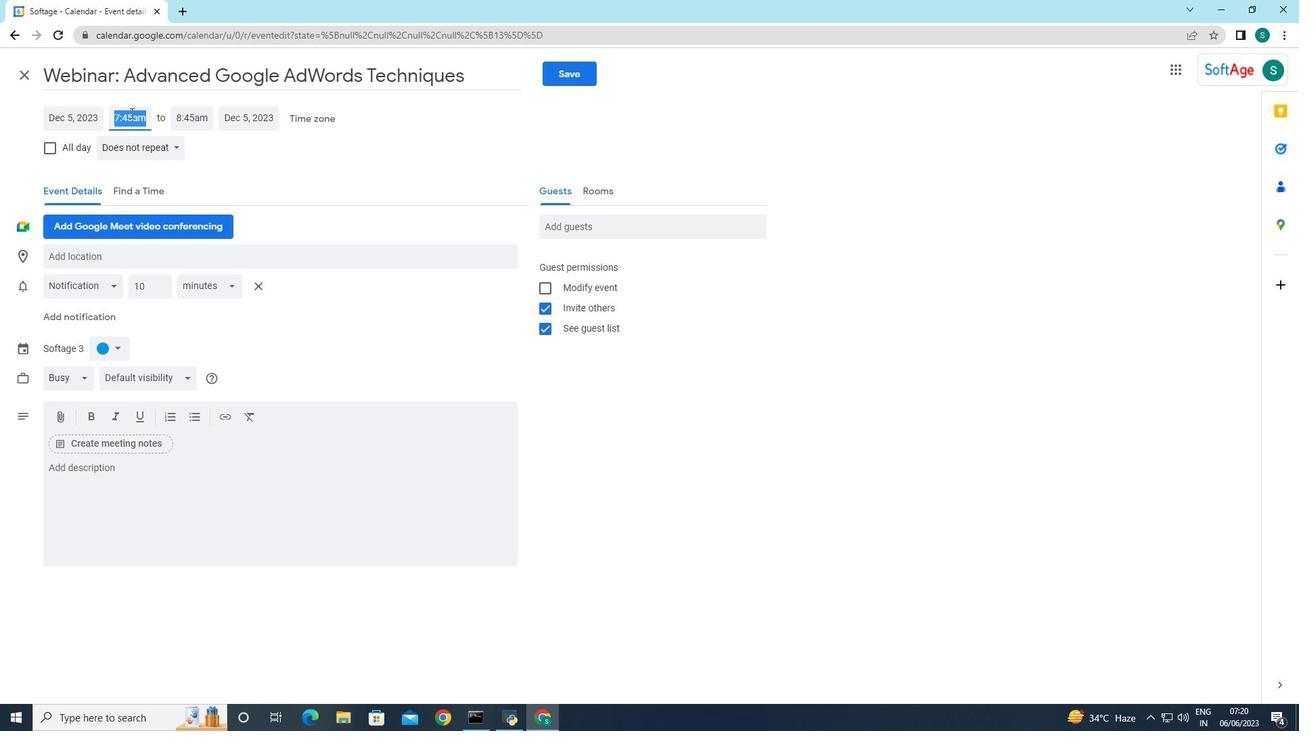
Action: Mouse pressed left at (132, 113)
Screenshot: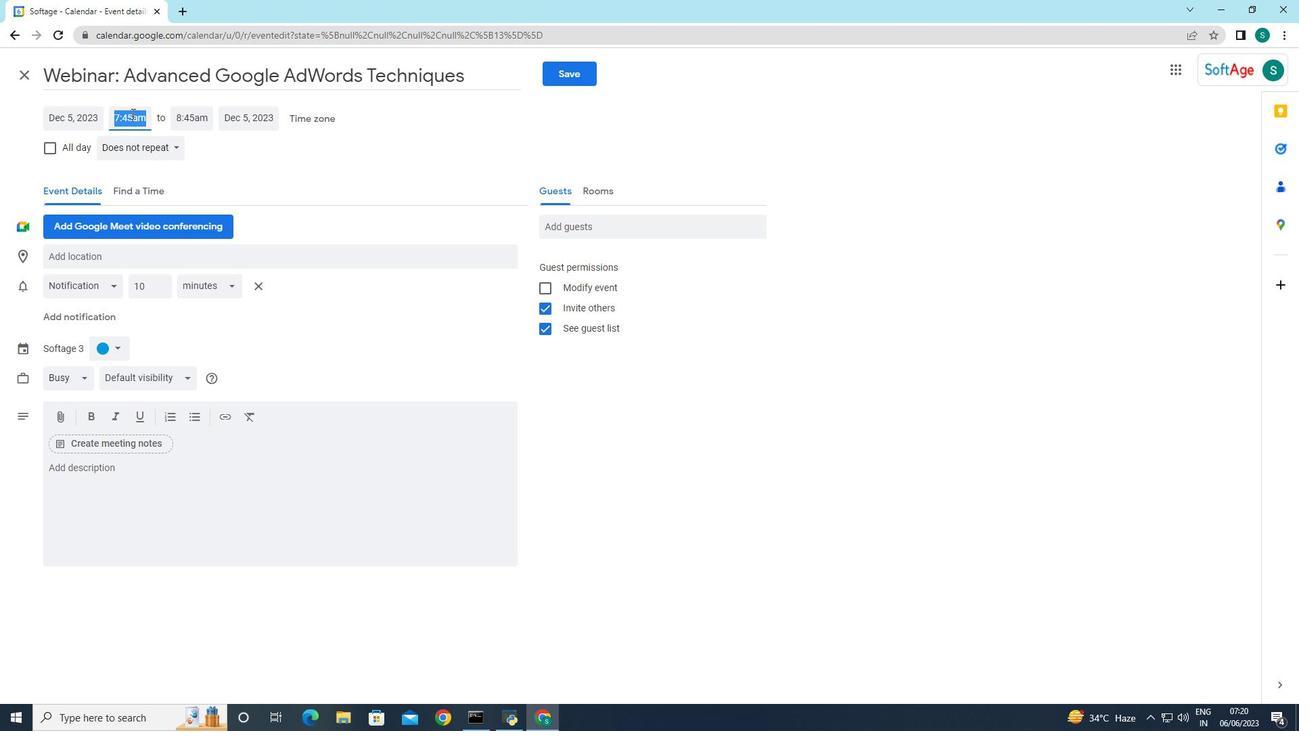 
Action: Mouse moved to (151, 169)
Screenshot: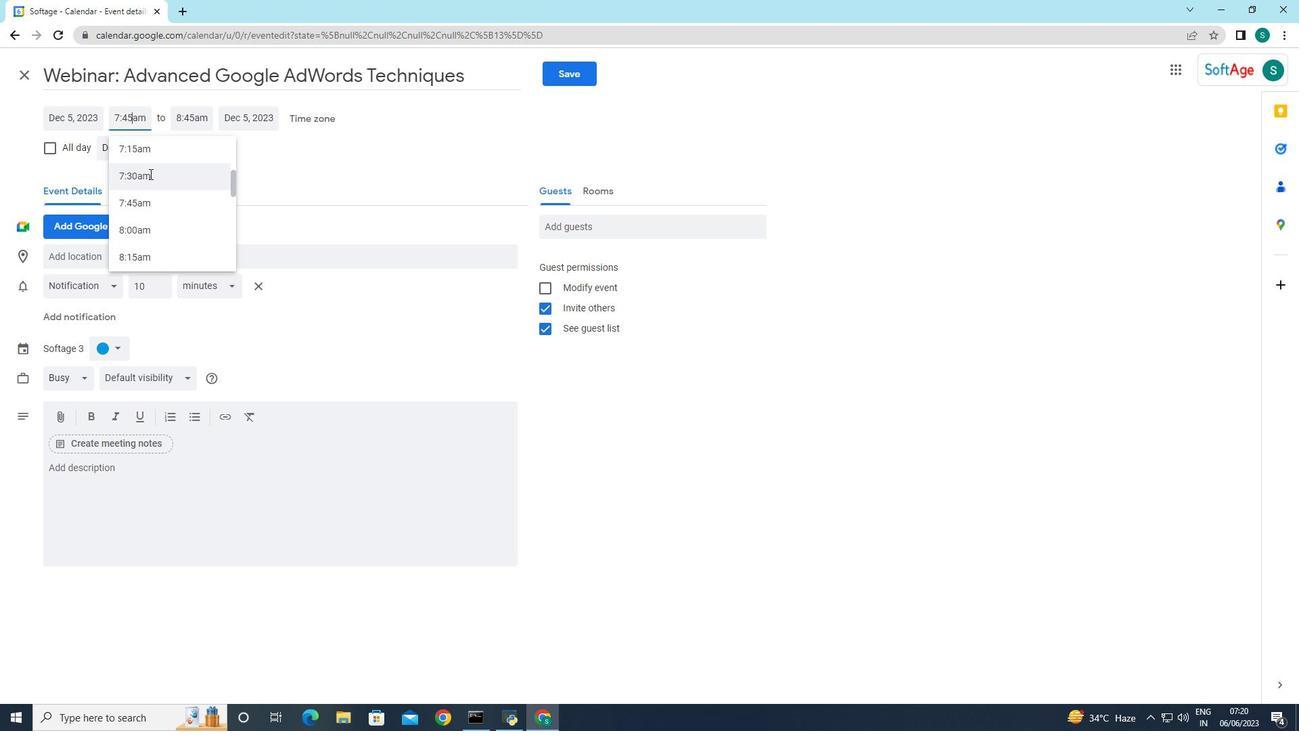 
Action: Key pressed <Key.backspace><Key.backspace>50
Screenshot: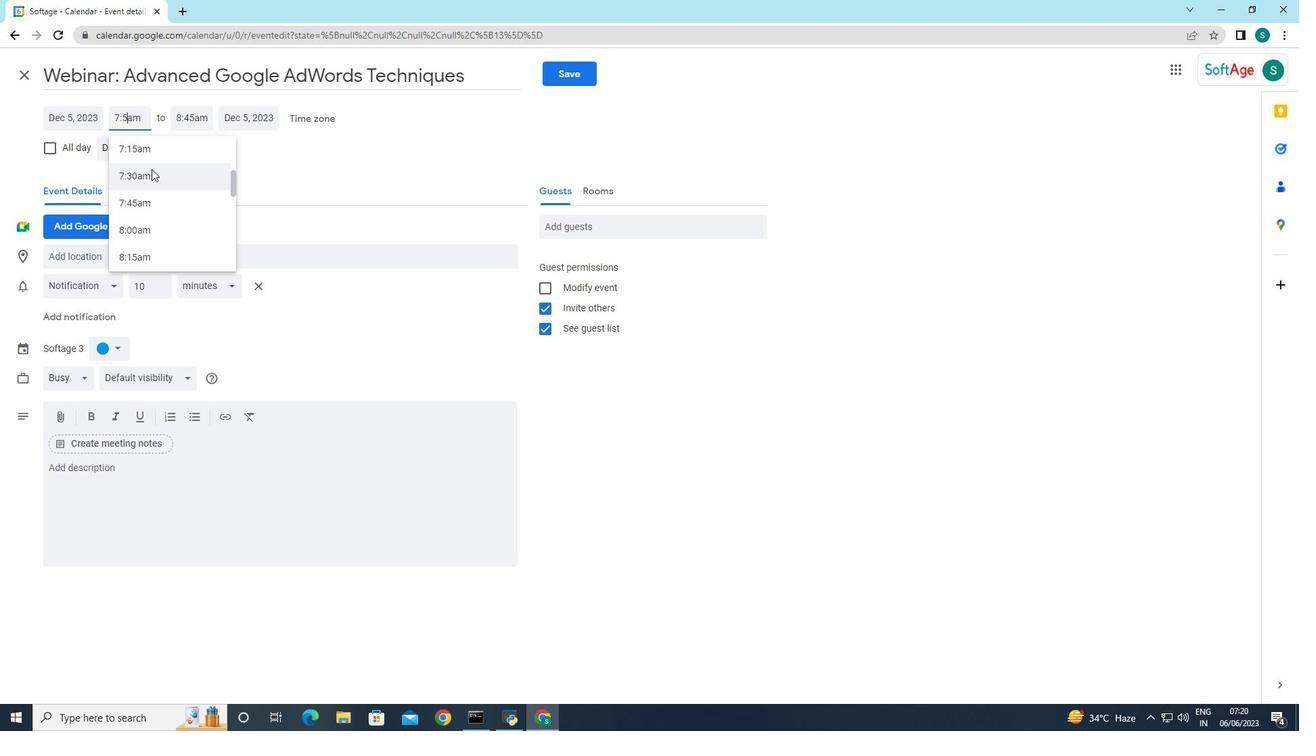 
Action: Mouse moved to (194, 115)
Screenshot: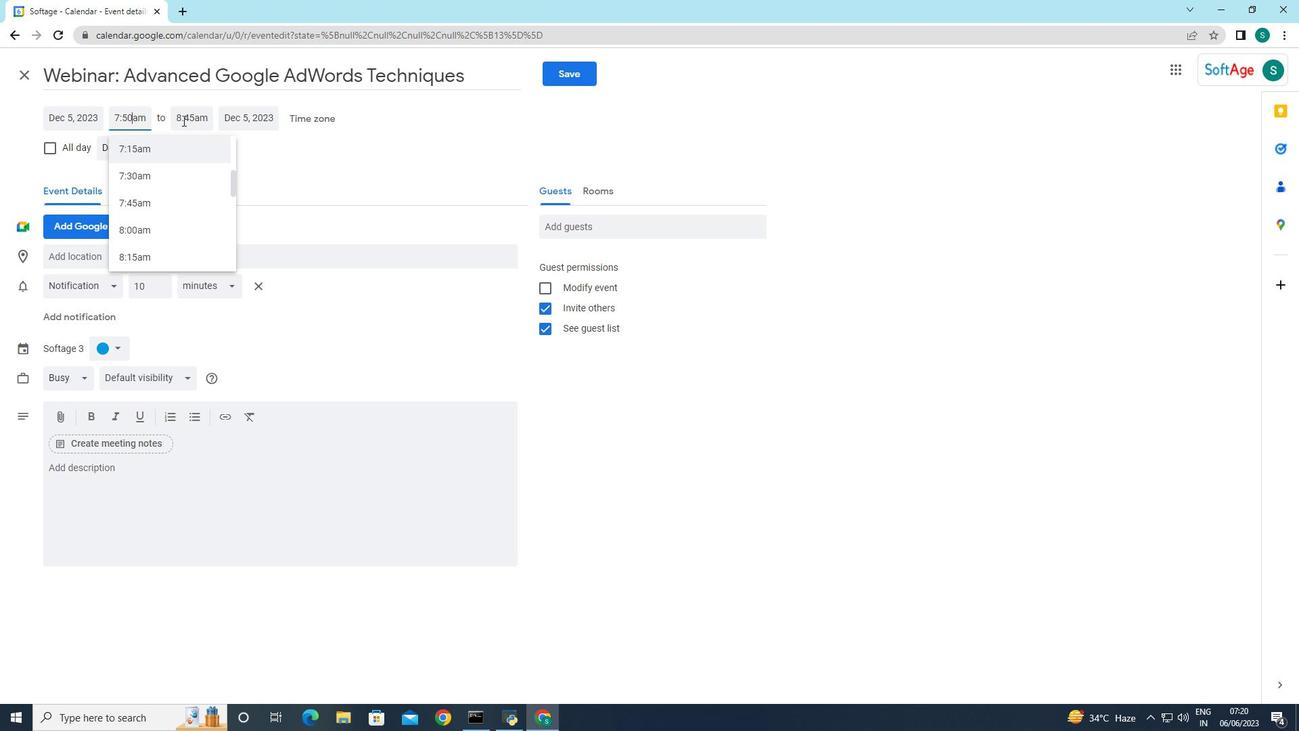 
Action: Mouse pressed left at (194, 115)
Screenshot: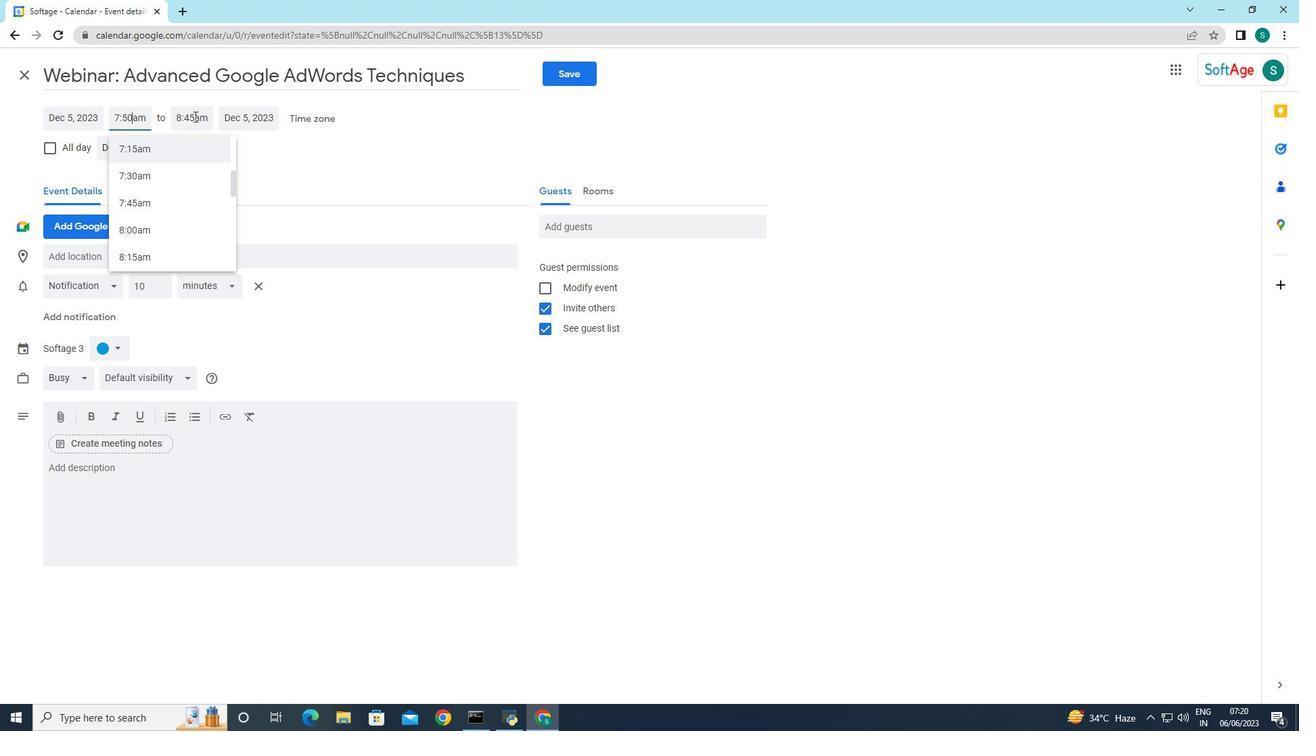 
Action: Mouse moved to (225, 262)
Screenshot: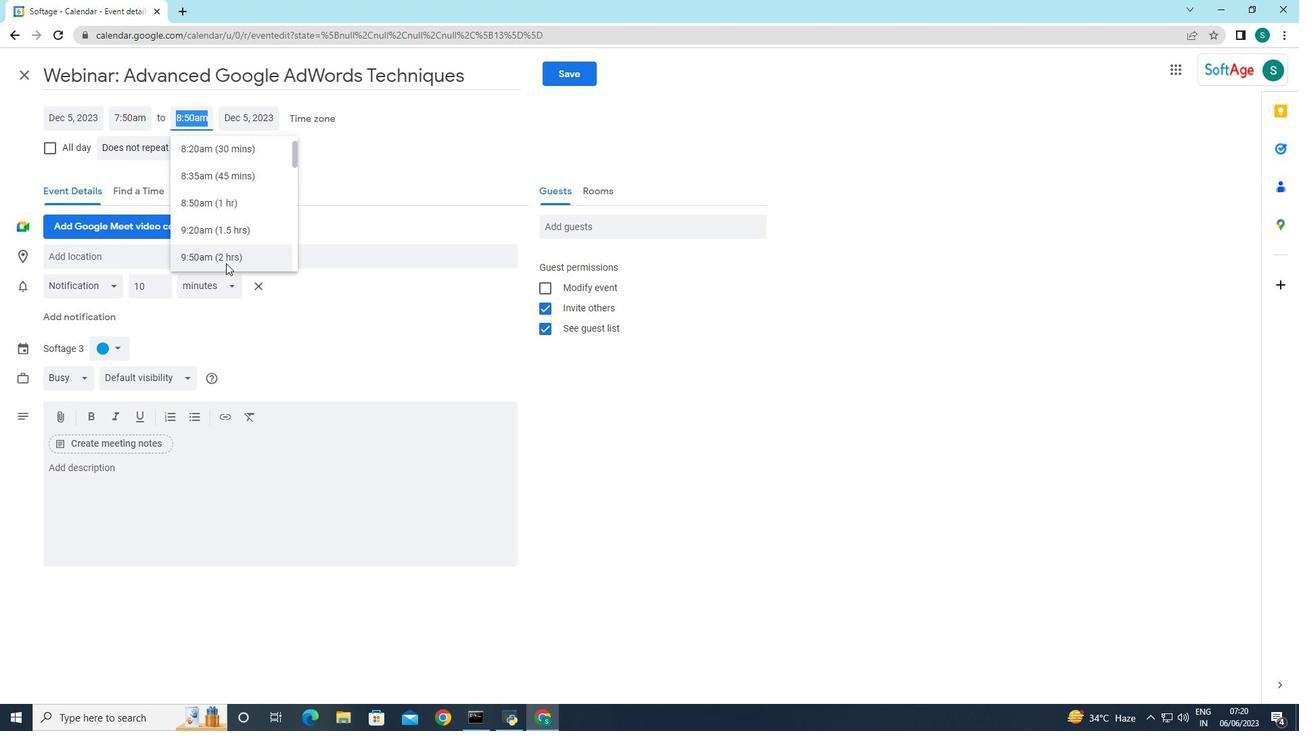 
Action: Mouse pressed left at (225, 262)
Screenshot: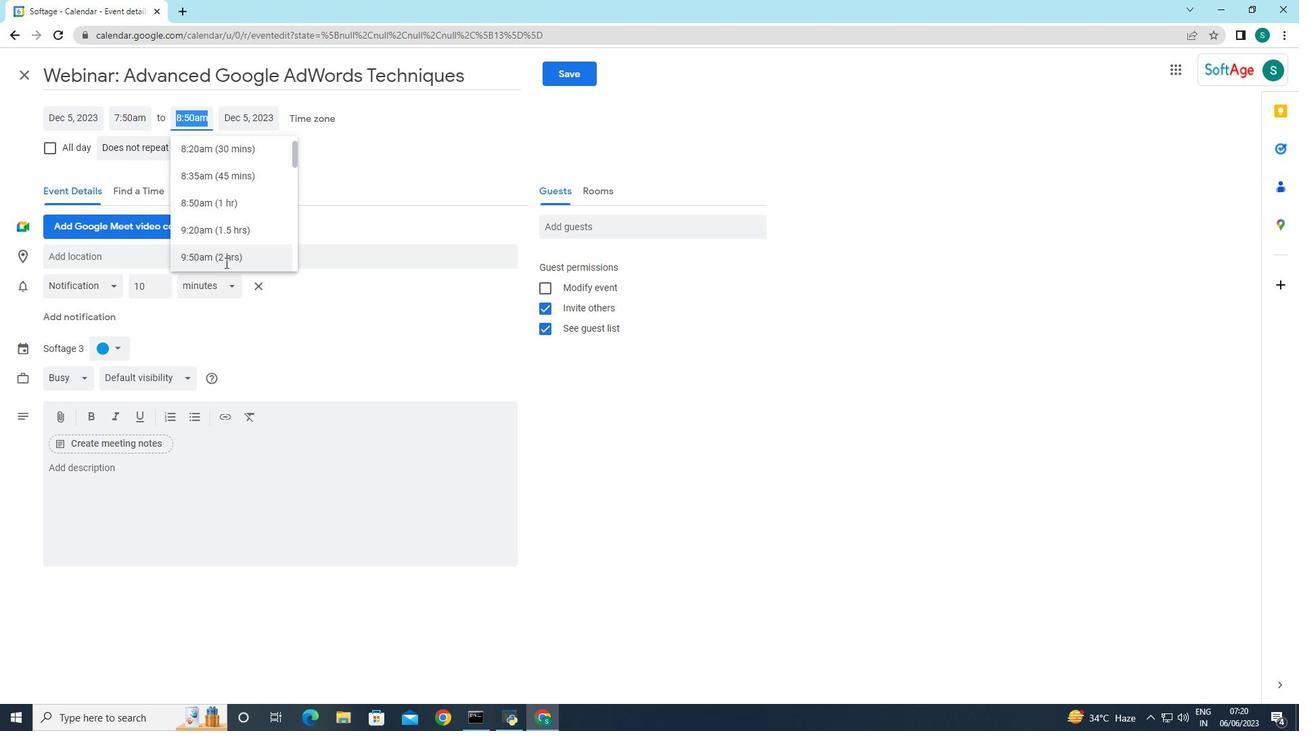 
Action: Mouse moved to (343, 194)
Screenshot: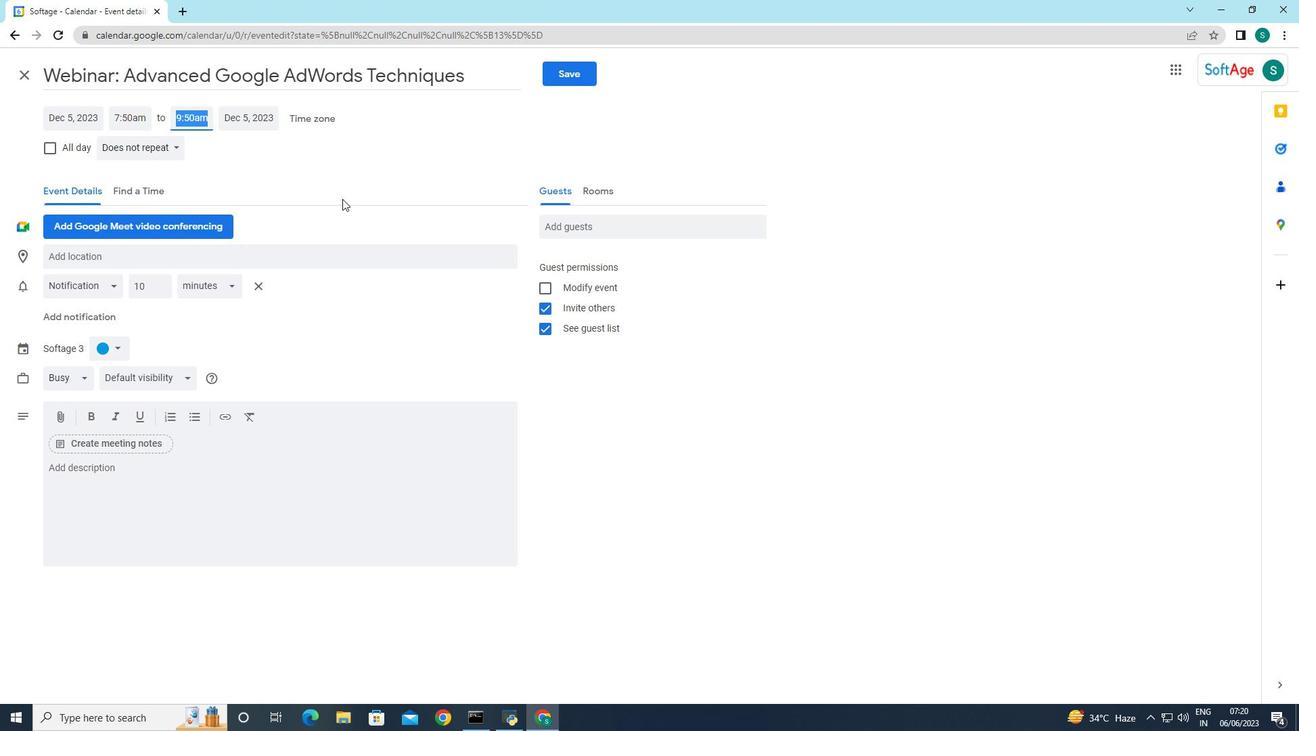 
Action: Mouse pressed left at (343, 194)
Screenshot: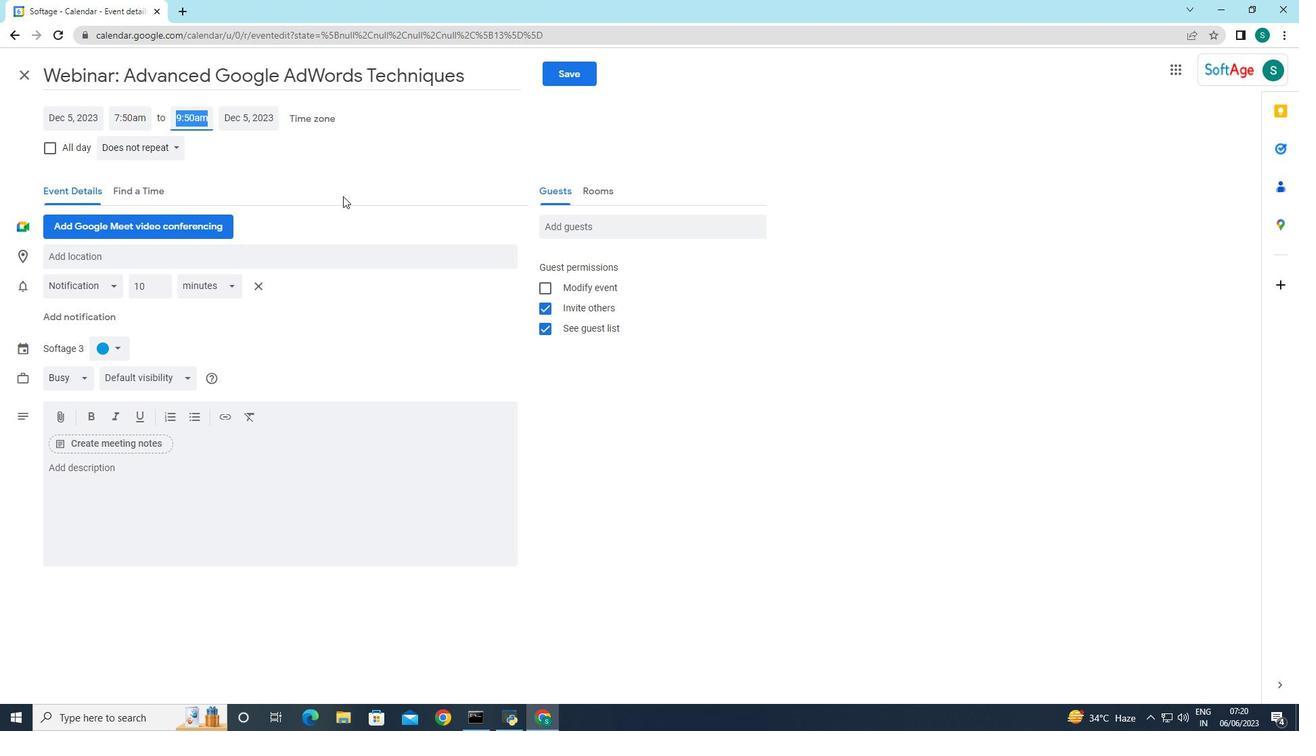 
Action: Mouse moved to (121, 469)
Screenshot: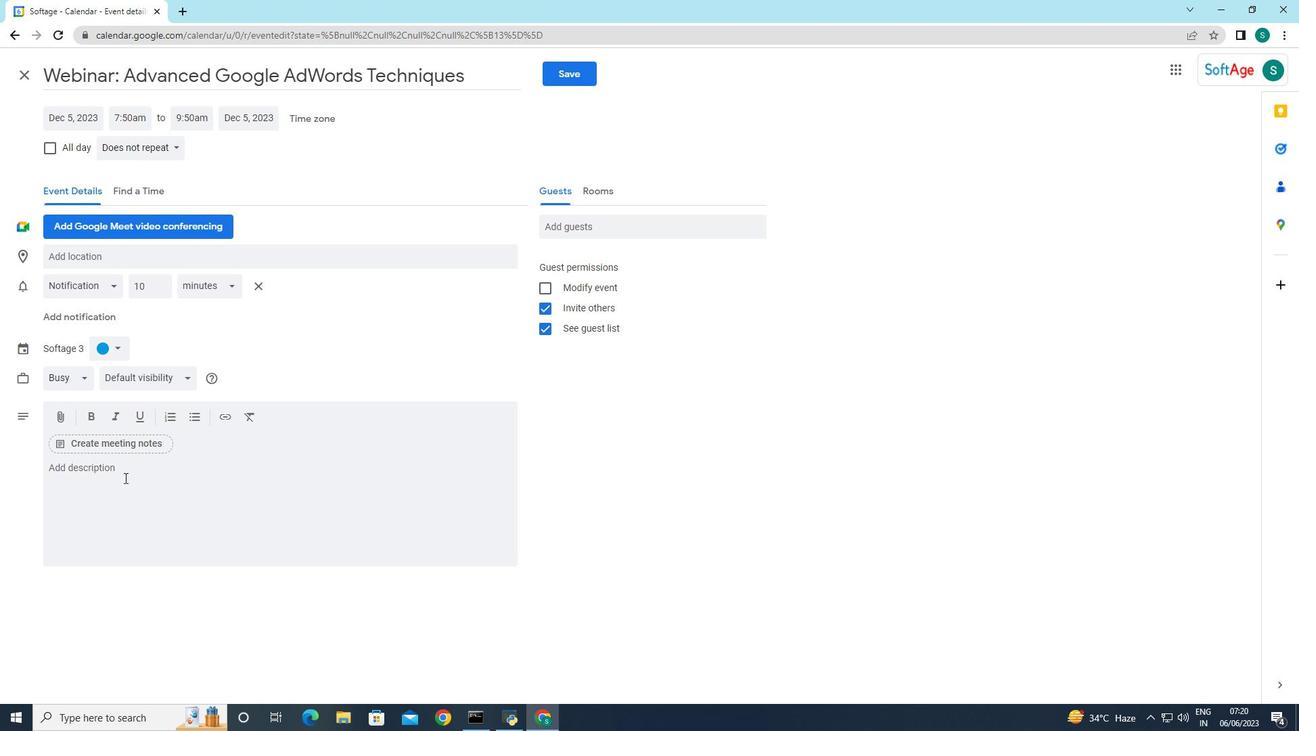 
Action: Mouse pressed left at (121, 469)
Screenshot: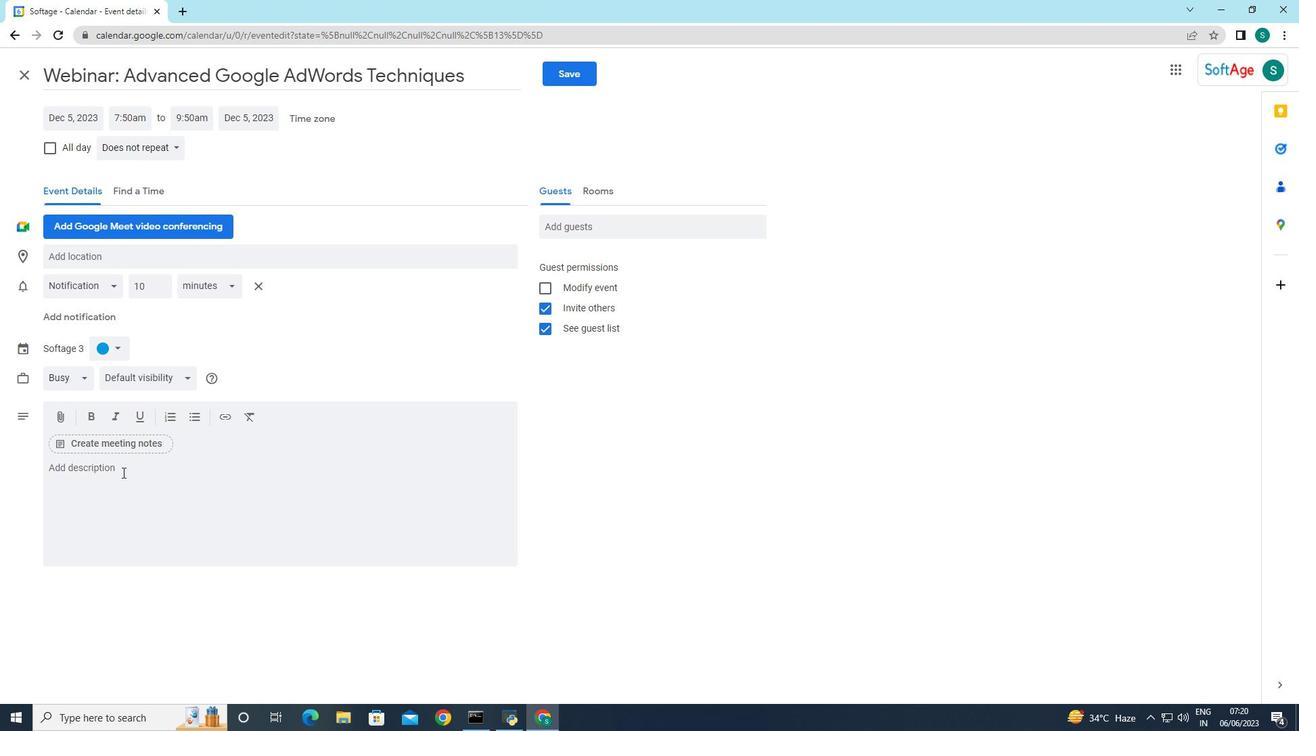 
Action: Mouse moved to (347, 416)
Screenshot: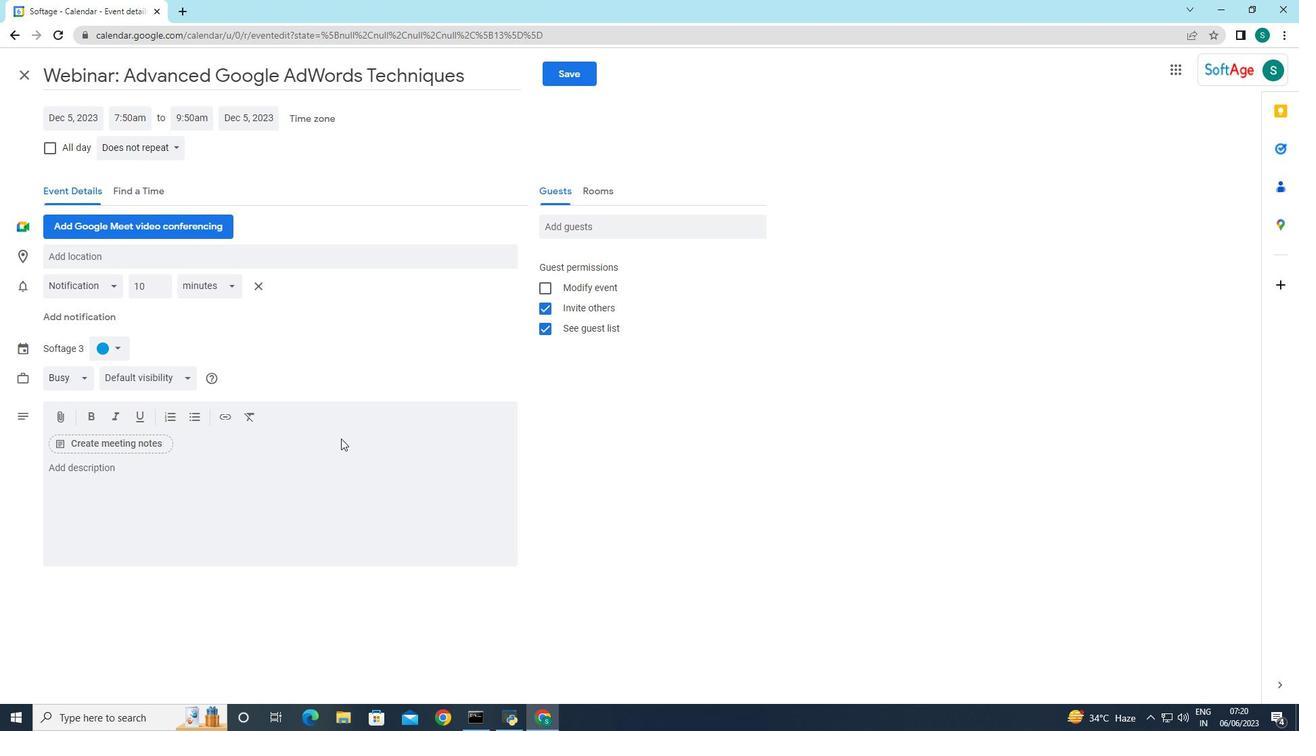 
Action: Key pressed <Key.caps_lock>P<Key.caps_lock>articipants<Key.space>will<Key.space>be<Key.space>quided<Key.space>to<Key.space>d<Key.backspace><Key.backspace><Key.backspace><Key.backspace><Key.space><Key.backspace>to<Key.space>focus<Key.space>their<Key.space>attention<Key.space>on<Key.space>their<Key.space>brat==<Key.backspace><Key.backspace><Key.backspace><Key.backspace>eath,<Key.space><Key.space>using<Key.space>it<Key.space>as<Key.space>an<Key.space>anchor<Key.space>to<Key.space>bring<Key.space>their<Key.space>awareness<Key.space>to<Key.space>the<Key.space>present<Key.space>monent.<Key.space>
Screenshot: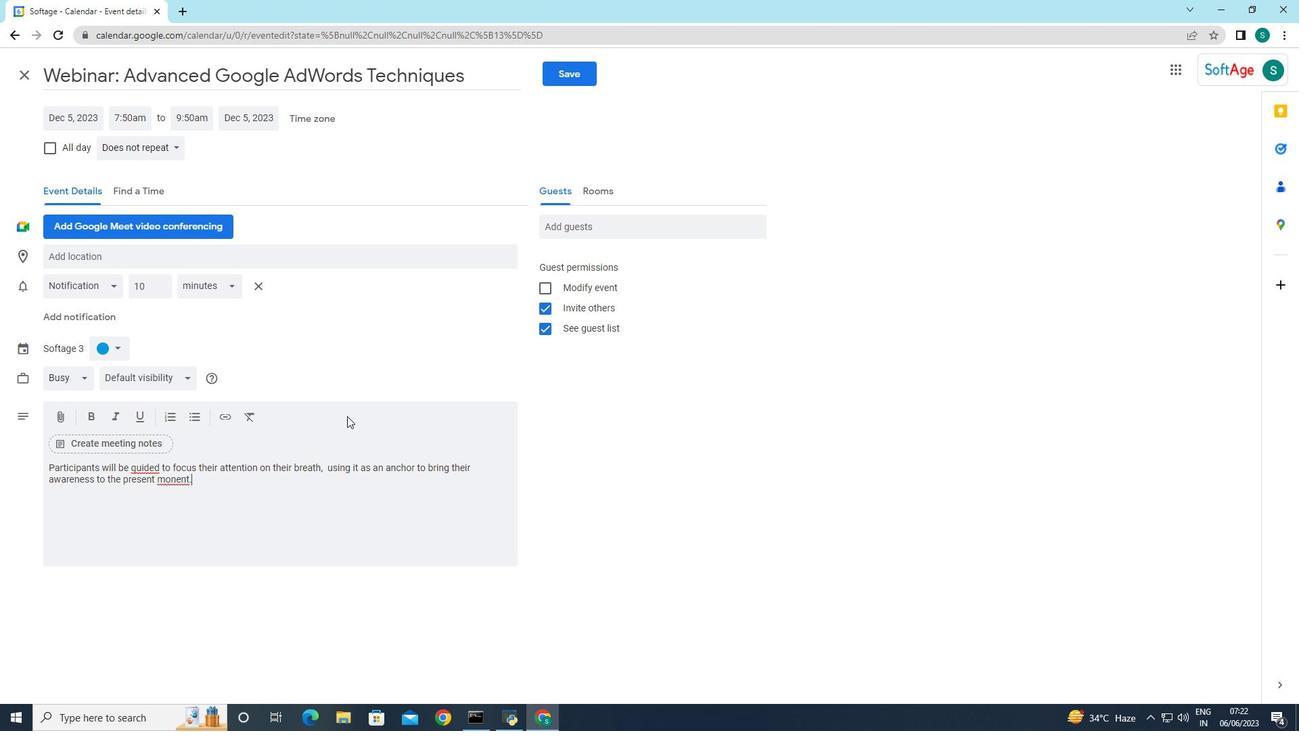 
Action: Mouse moved to (172, 478)
Screenshot: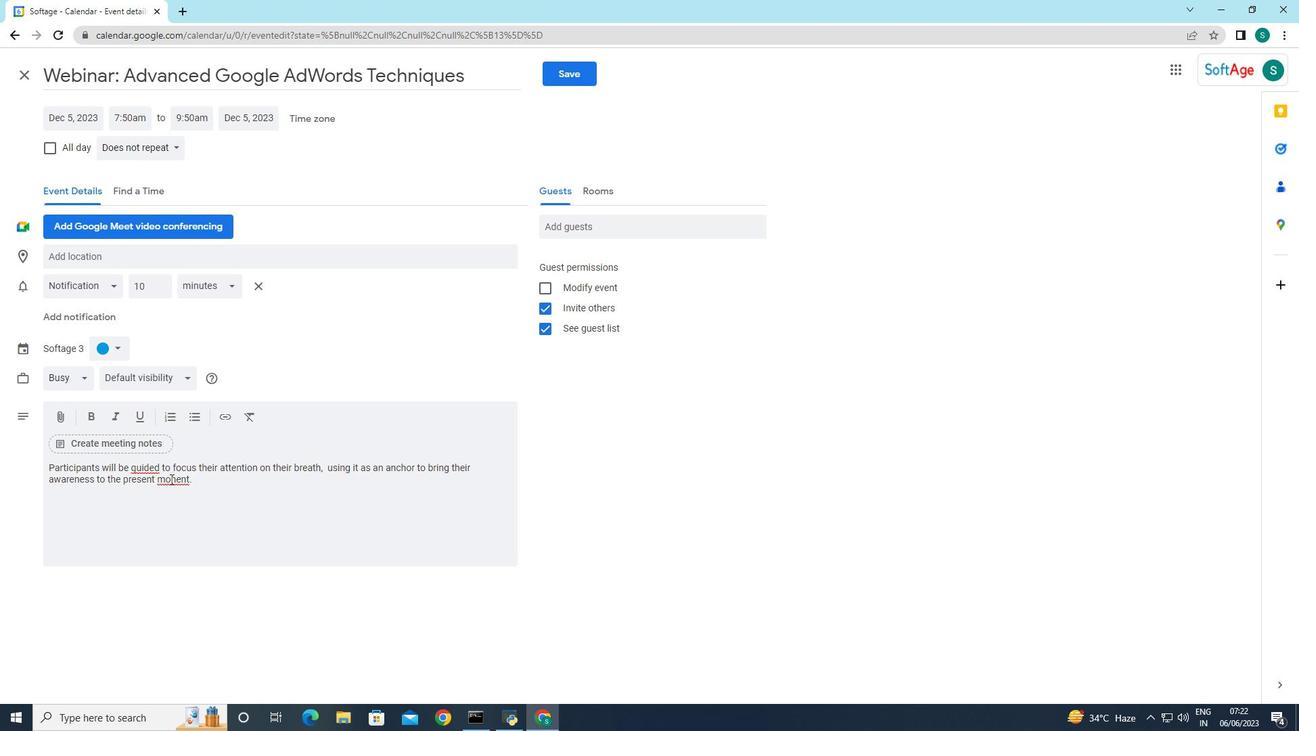 
Action: Mouse pressed left at (172, 478)
Screenshot: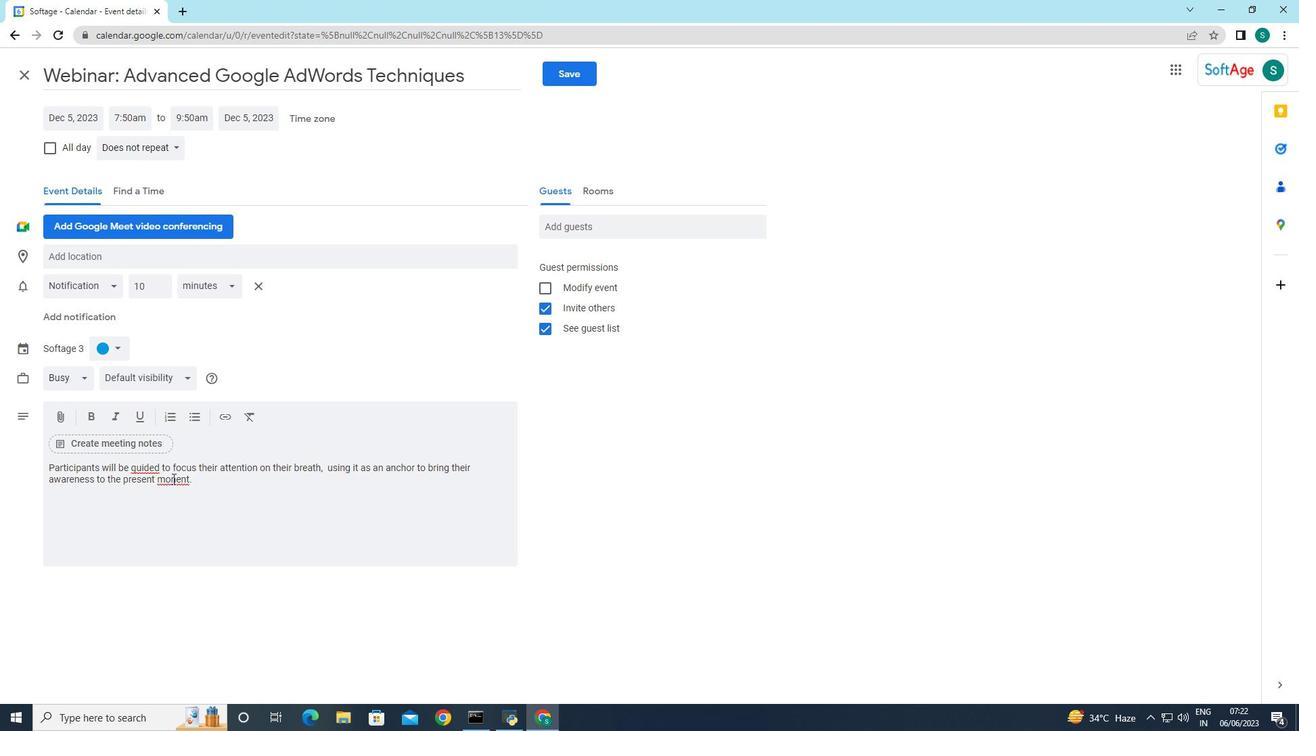 
Action: Mouse moved to (200, 496)
Screenshot: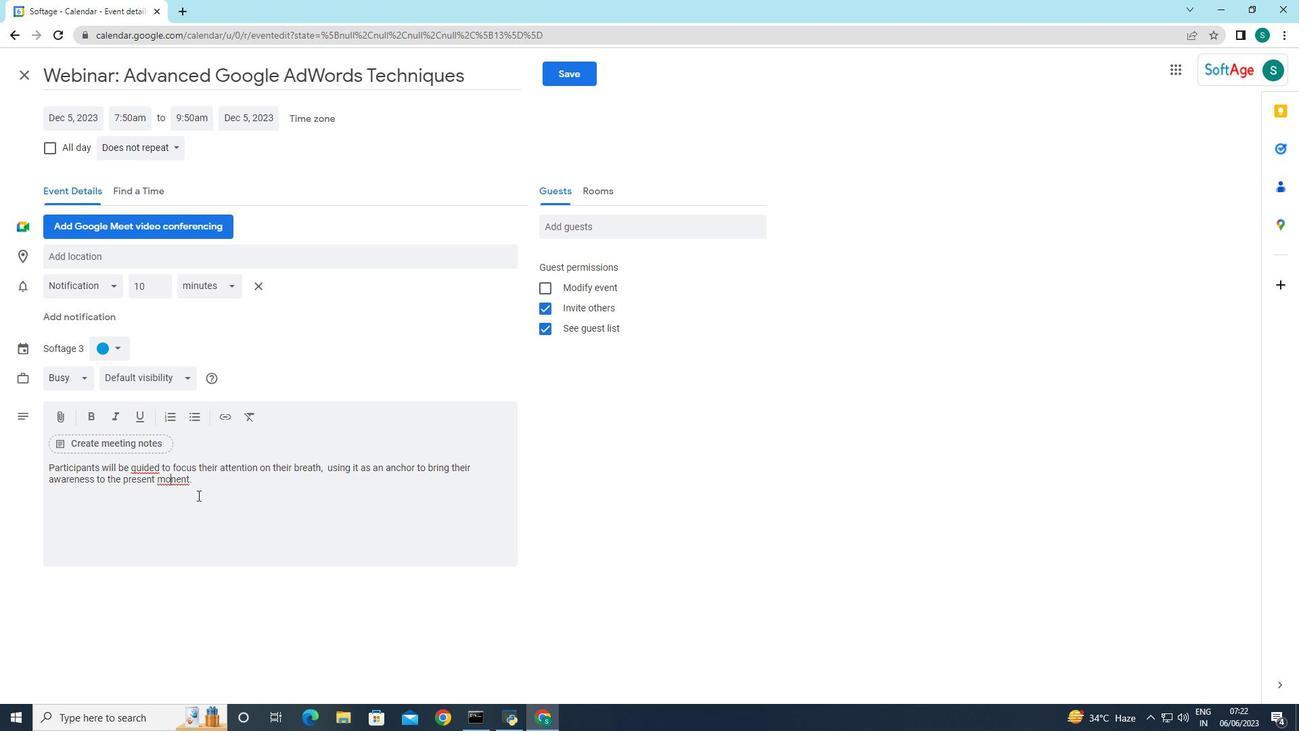 
Action: Key pressed m
Screenshot: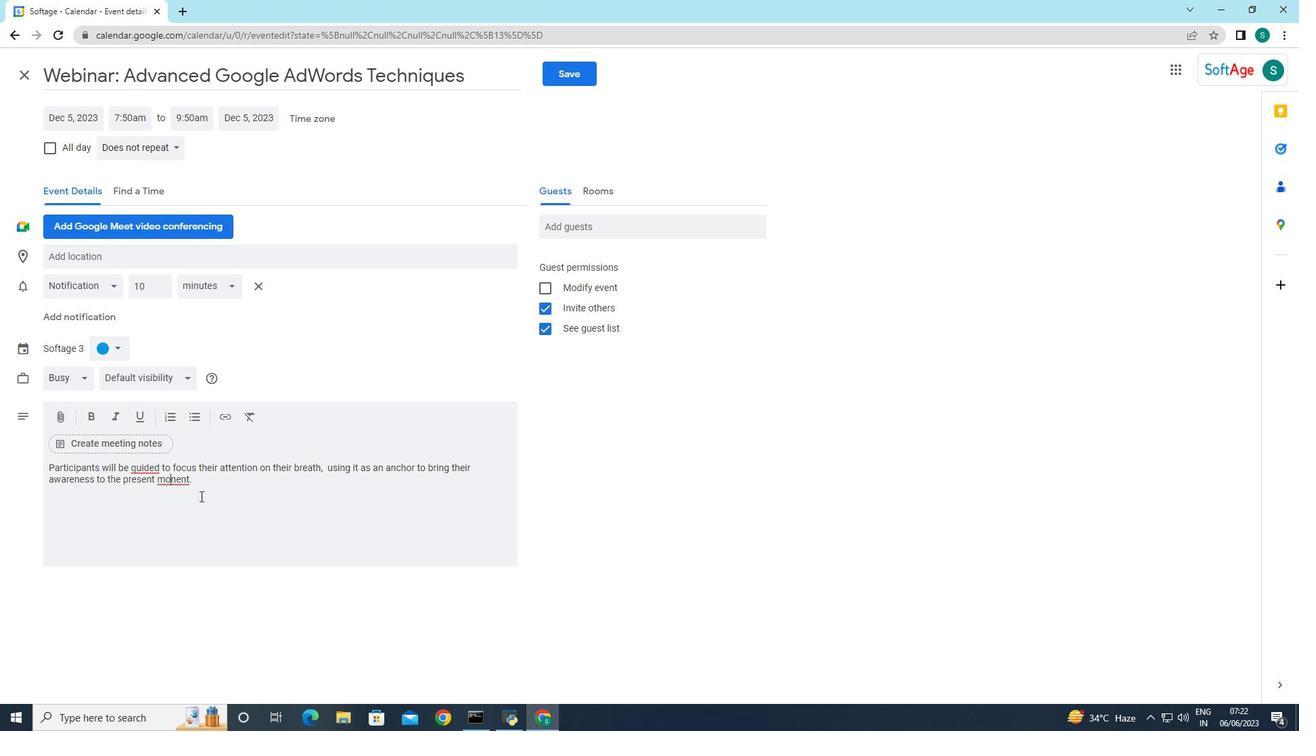 
Action: Mouse moved to (209, 481)
Screenshot: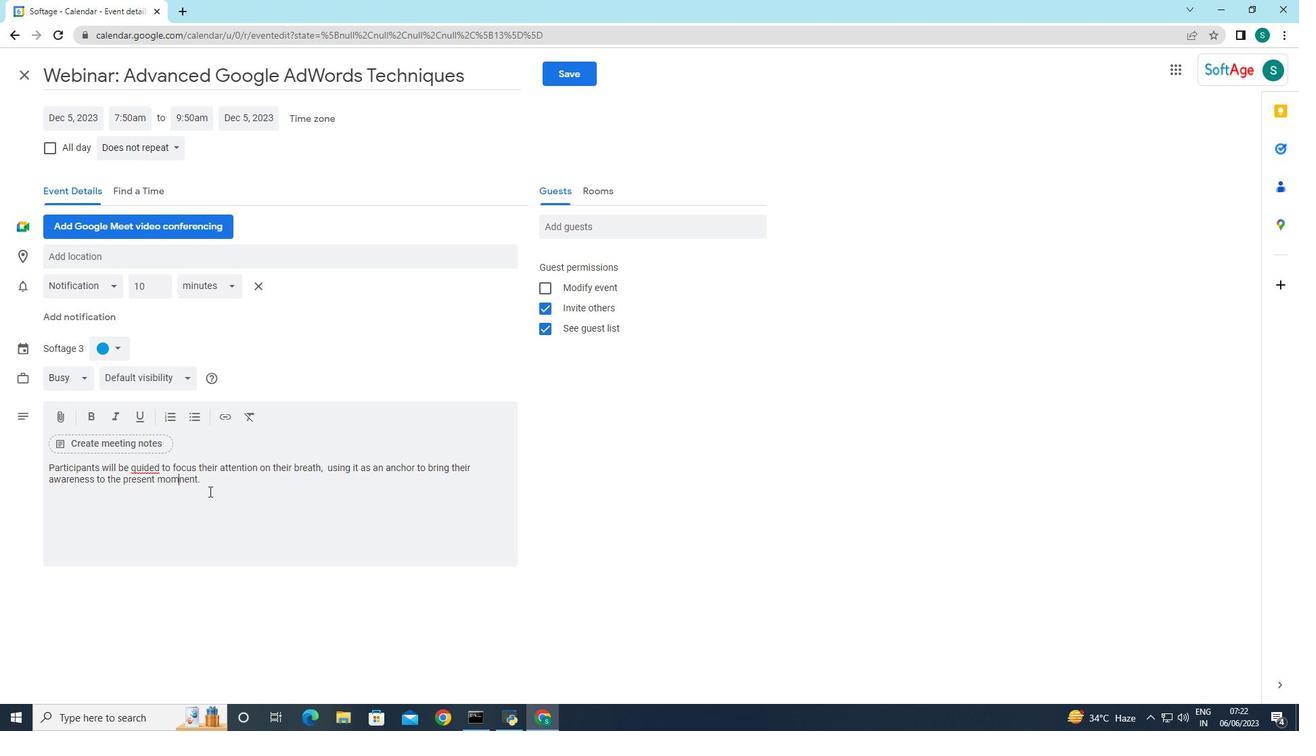 
Action: Mouse pressed left at (209, 481)
Screenshot: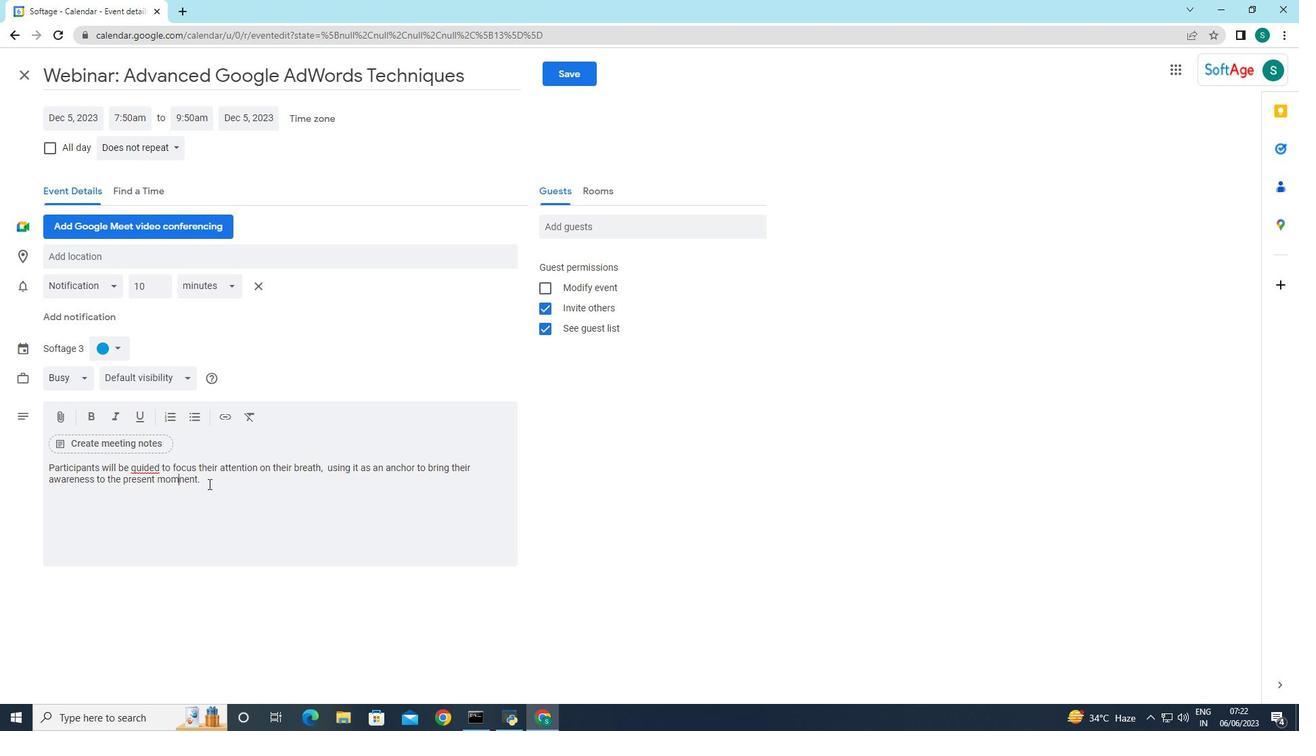 
Action: Key pressed <Key.caps_lock>T<Key.caps_lock>hey<Key.space>will<Key.space>learn<Key.space>techniques<Key.space>to<Key.space>deepen<Key.space>their<Key.space>breath,<Key.space>relead<Key.backspace>se<Key.space>tension,<Key.space>and<Key.space>promote<Key.space>
Screenshot: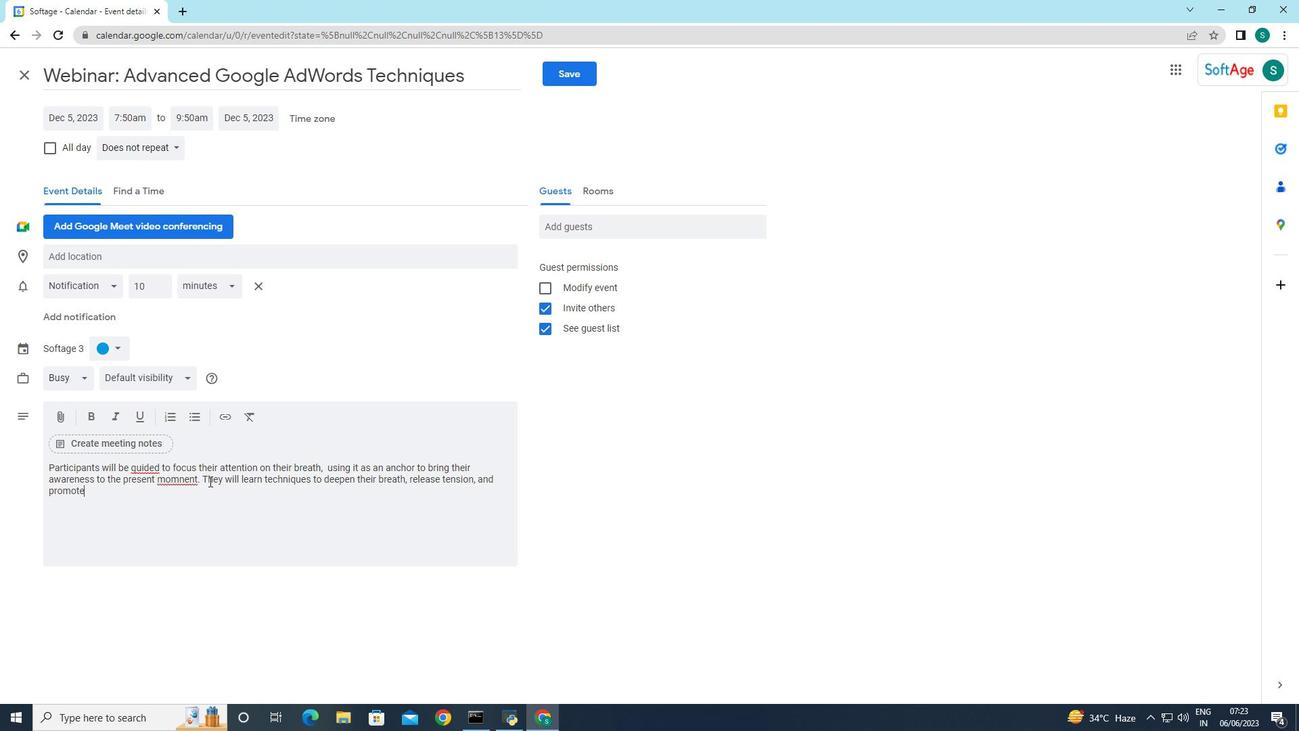 
Action: Mouse moved to (182, 480)
Screenshot: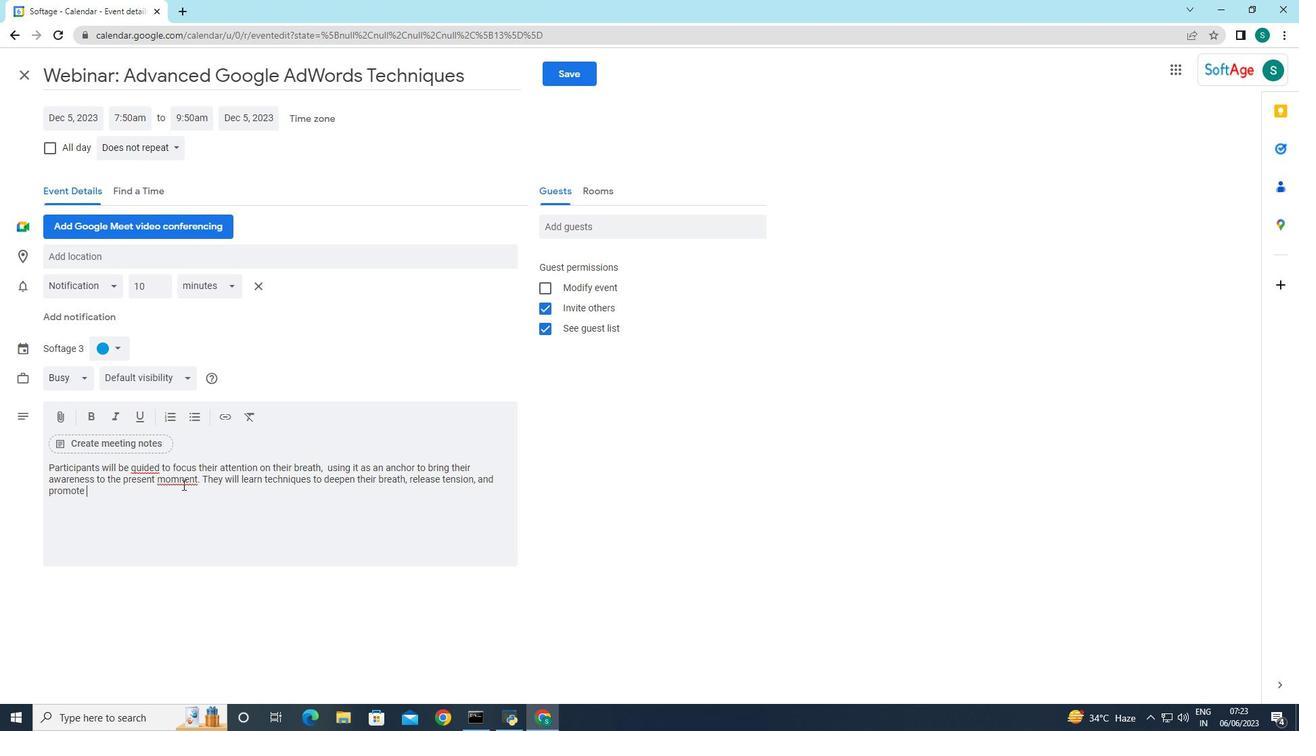 
Action: Mouse pressed right at (182, 480)
Screenshot: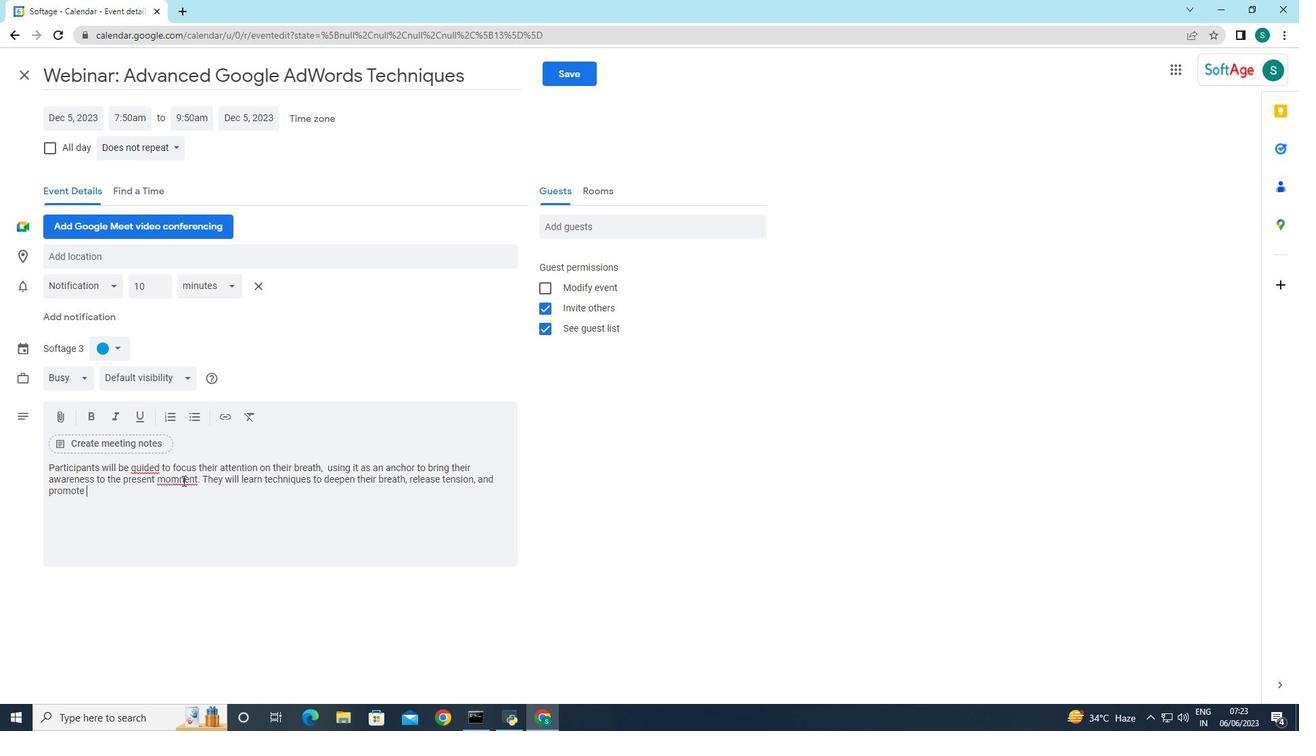 
Action: Mouse moved to (203, 490)
Screenshot: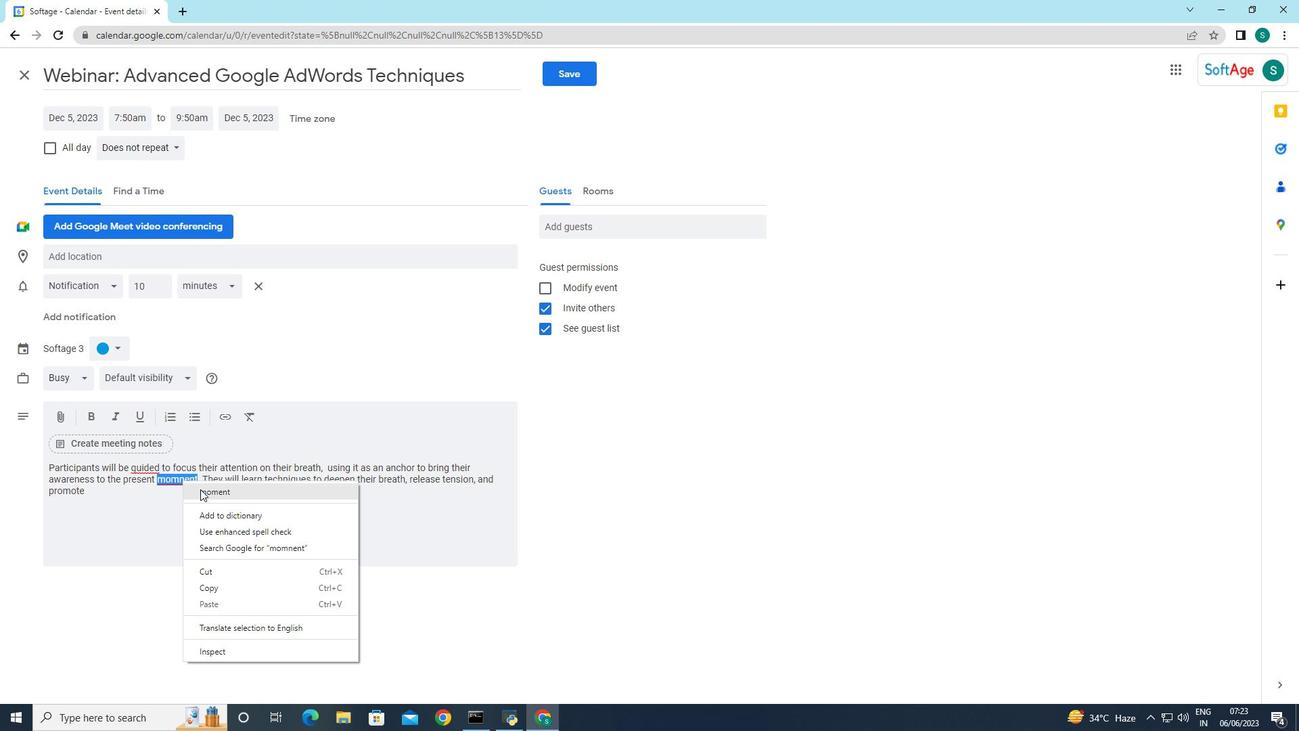
Action: Mouse pressed left at (203, 490)
Screenshot: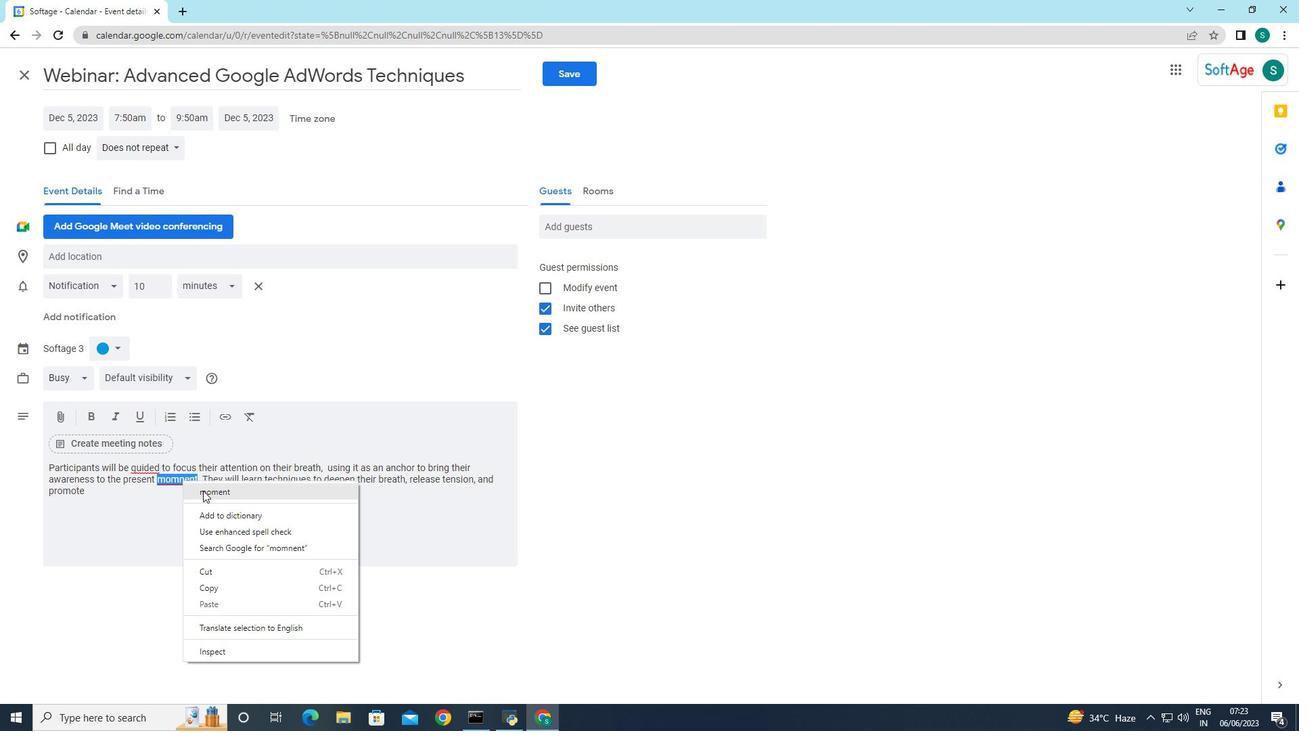 
Action: Mouse moved to (94, 494)
Screenshot: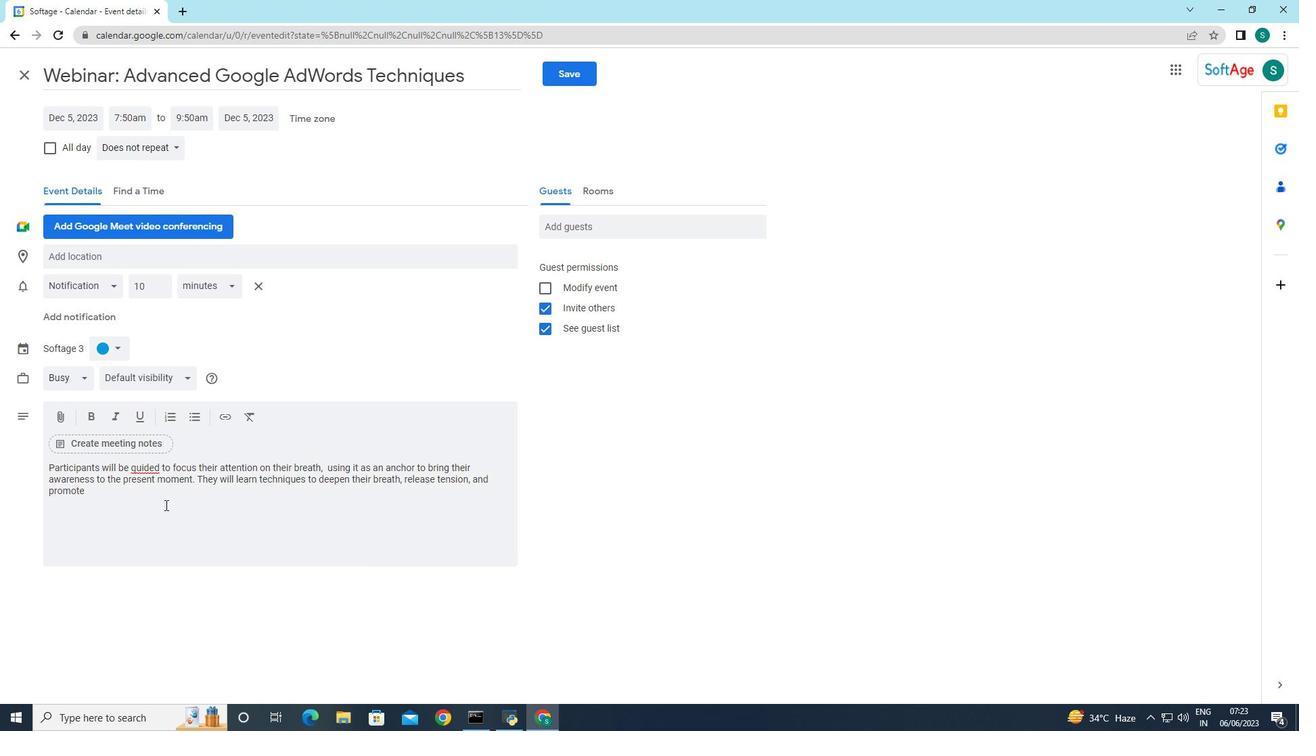 
Action: Mouse pressed left at (94, 494)
Screenshot: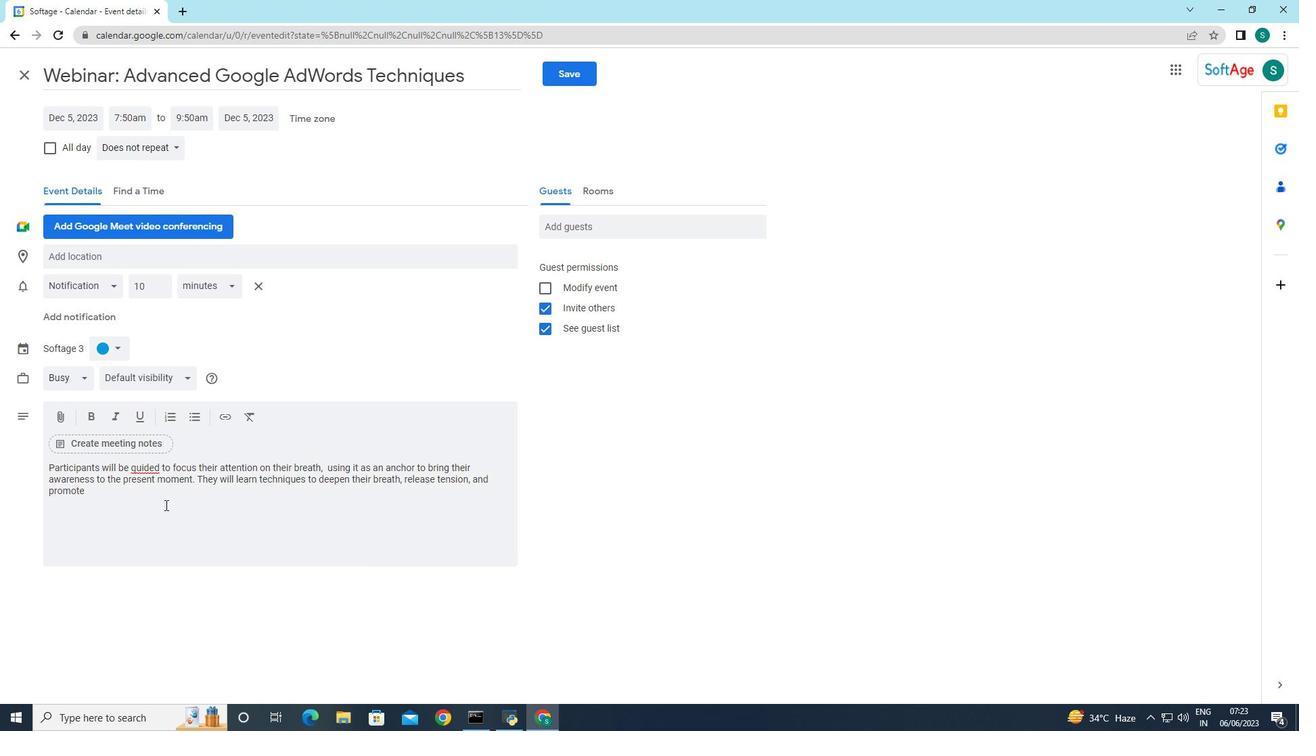
Action: Key pressed relaxation.
Screenshot: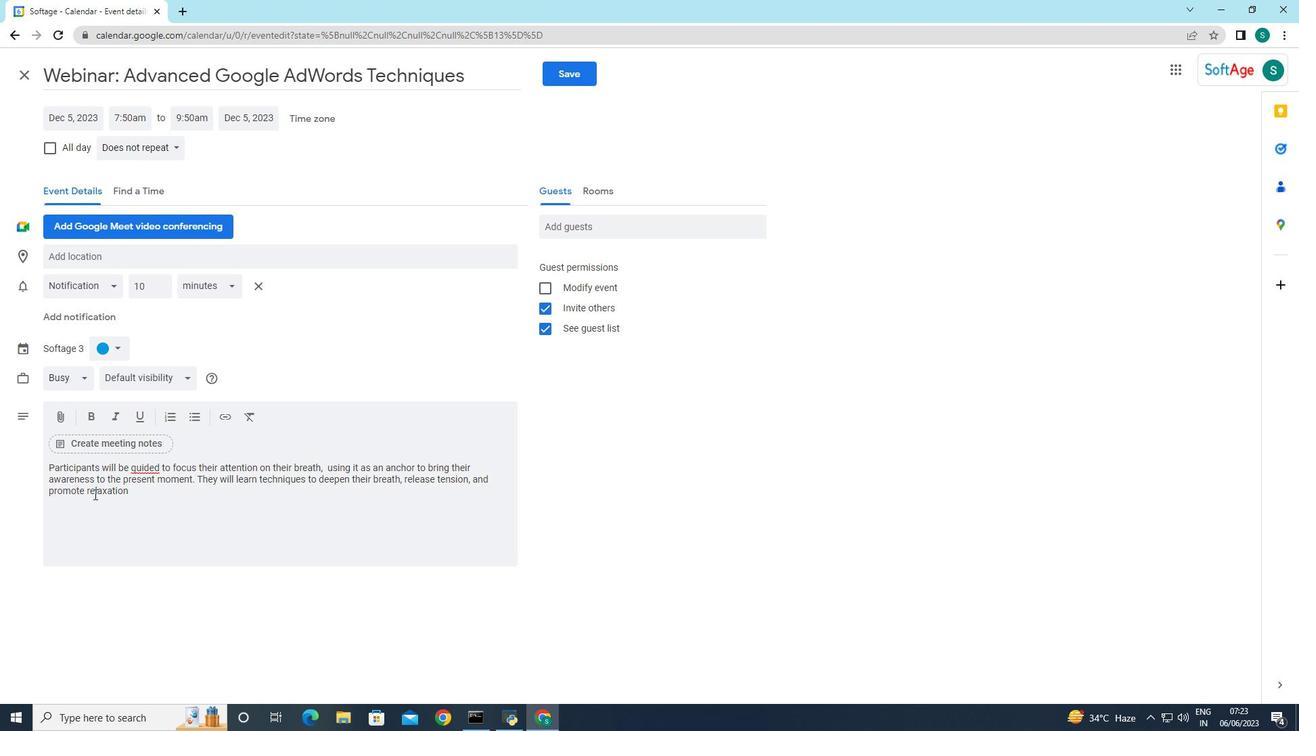 
Action: Mouse moved to (102, 351)
Screenshot: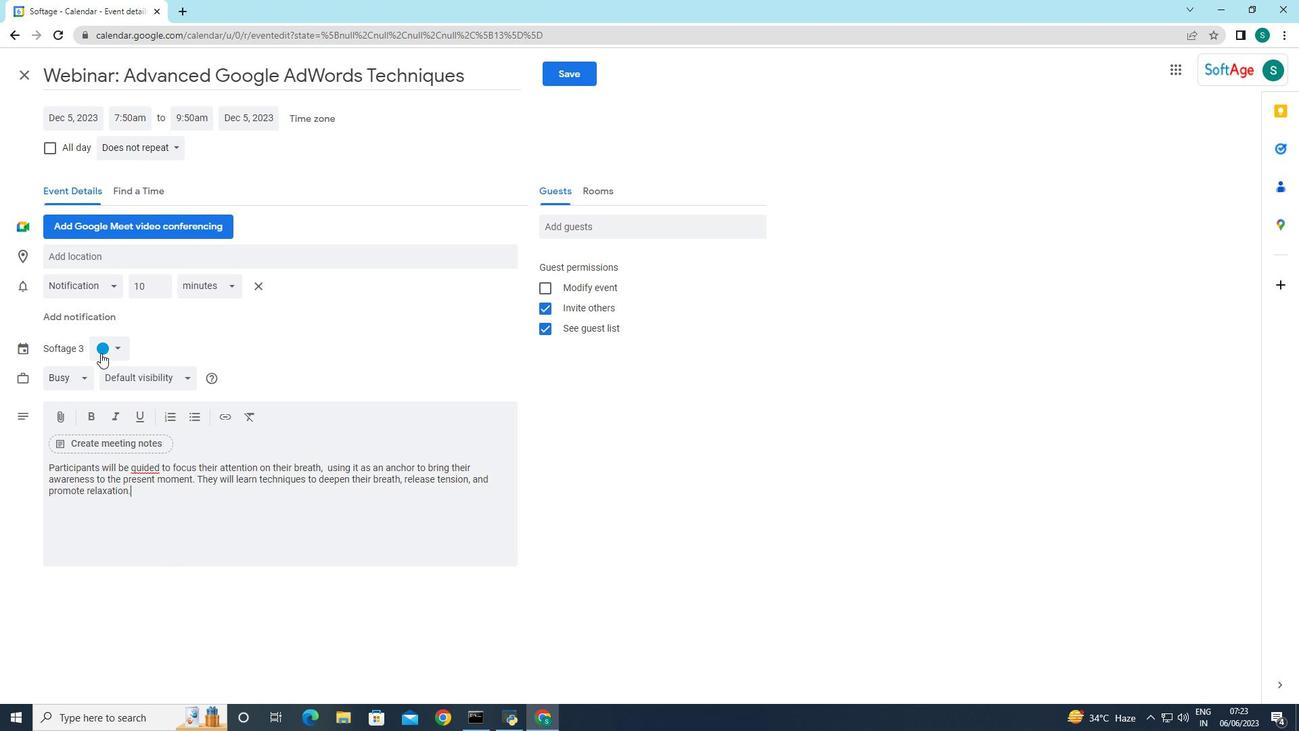 
Action: Mouse pressed left at (102, 351)
Screenshot: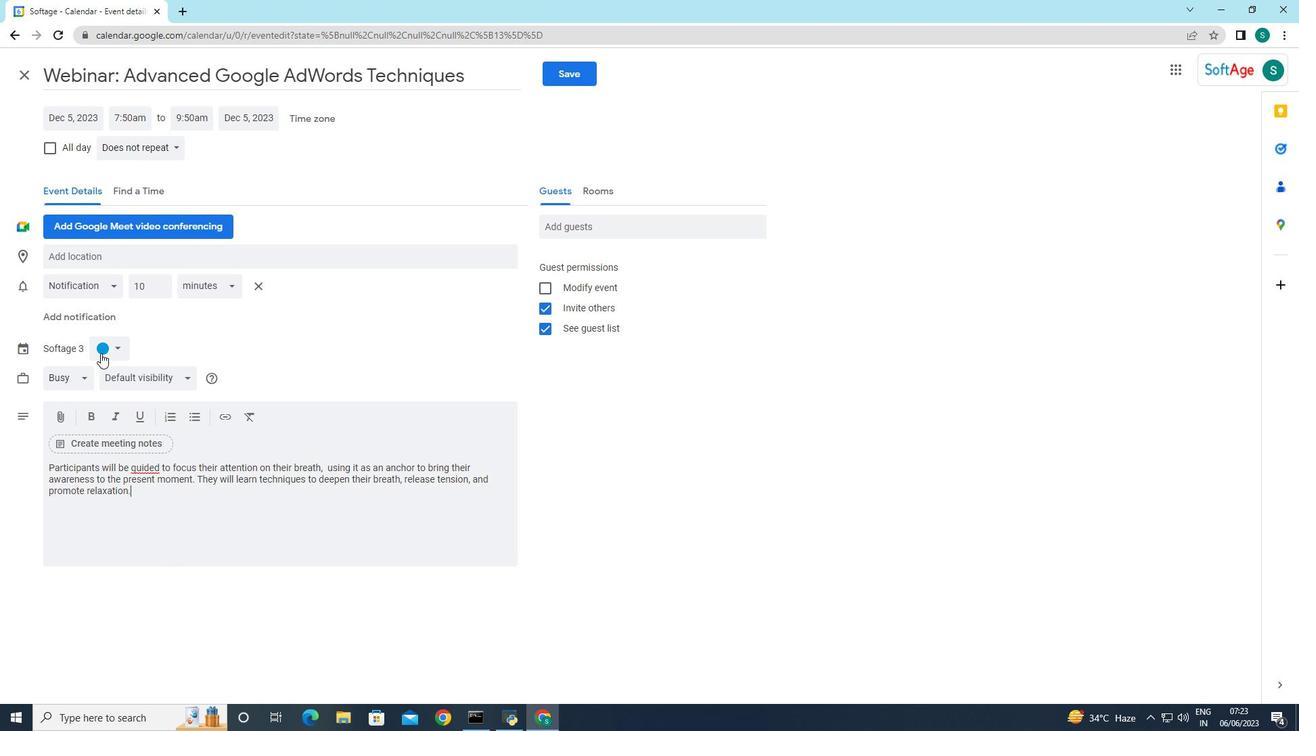 
Action: Mouse moved to (106, 381)
Screenshot: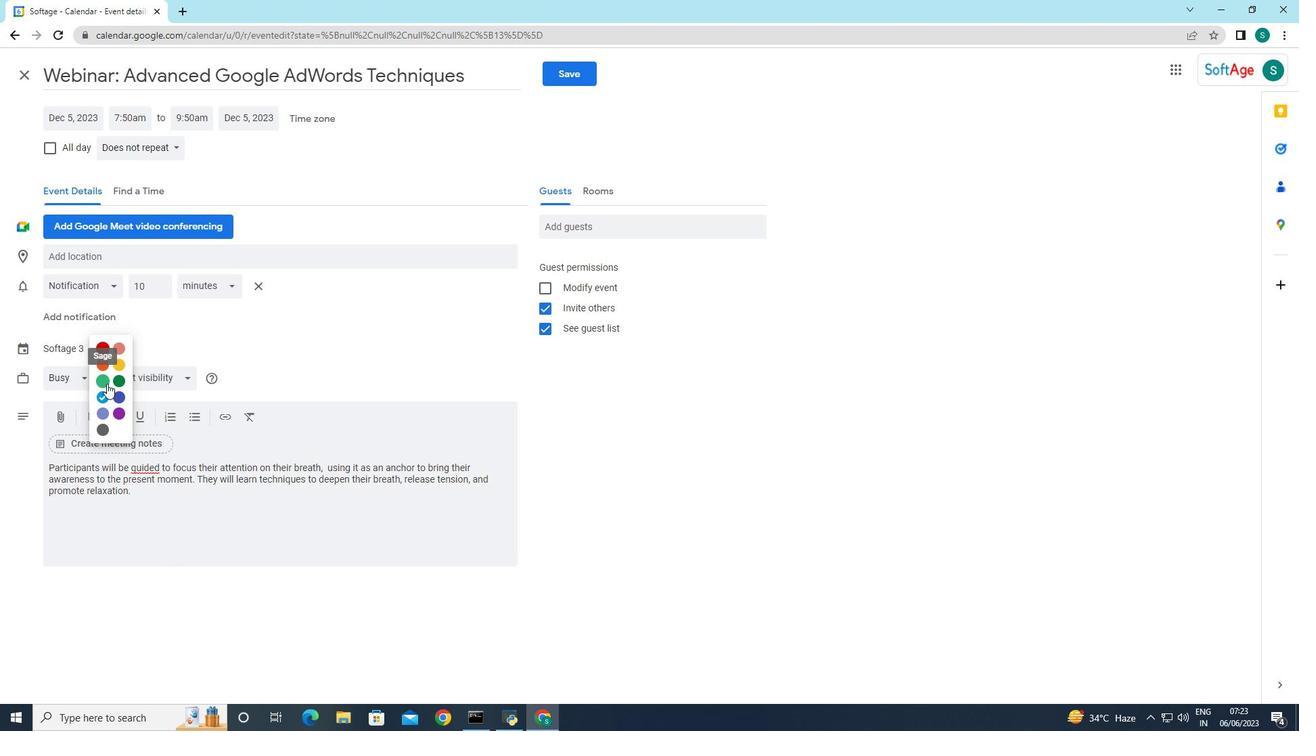 
Action: Mouse pressed left at (106, 381)
Screenshot: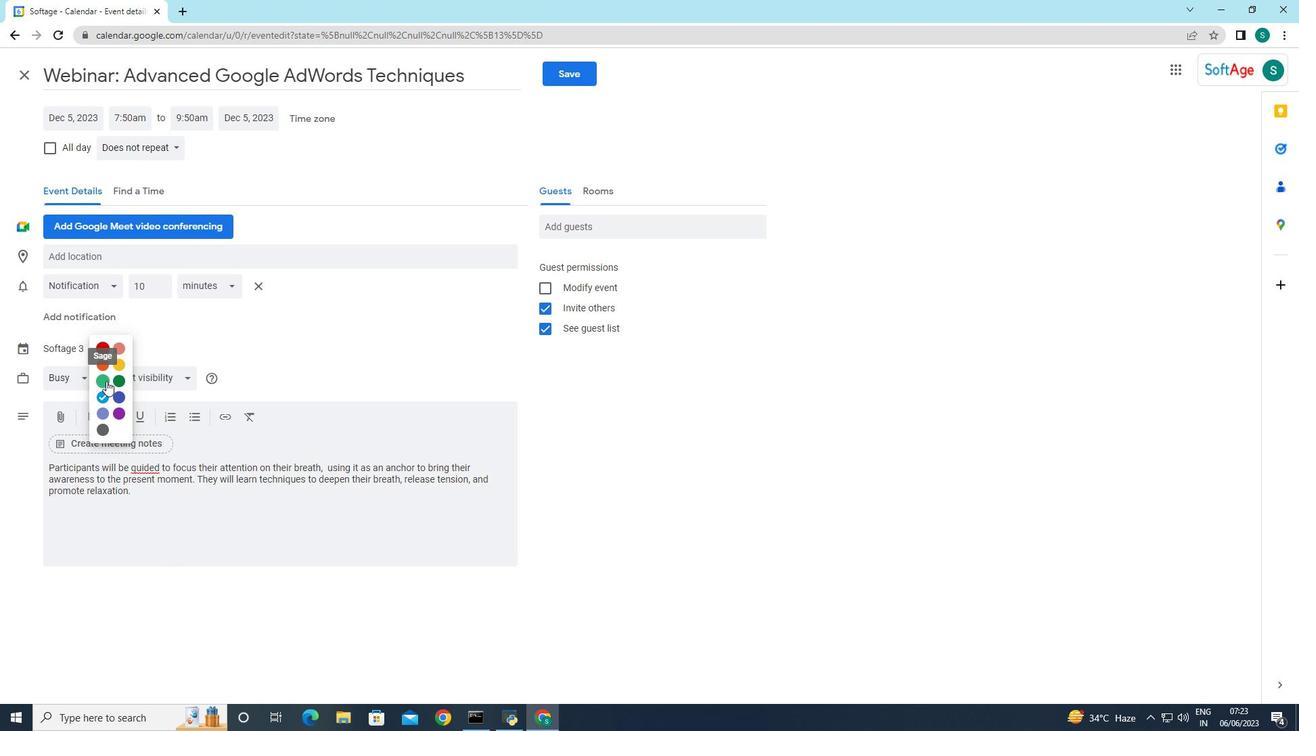 
Action: Mouse moved to (161, 255)
Screenshot: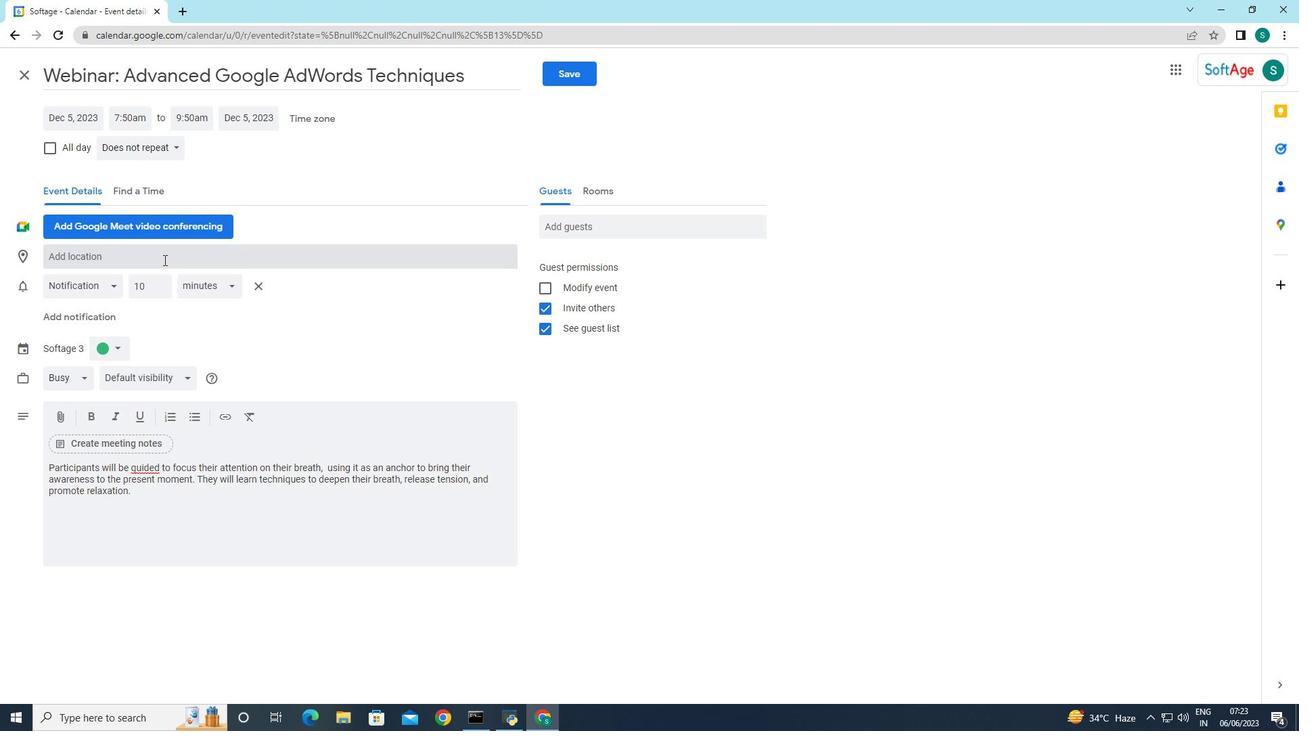 
Action: Mouse pressed left at (161, 255)
Screenshot: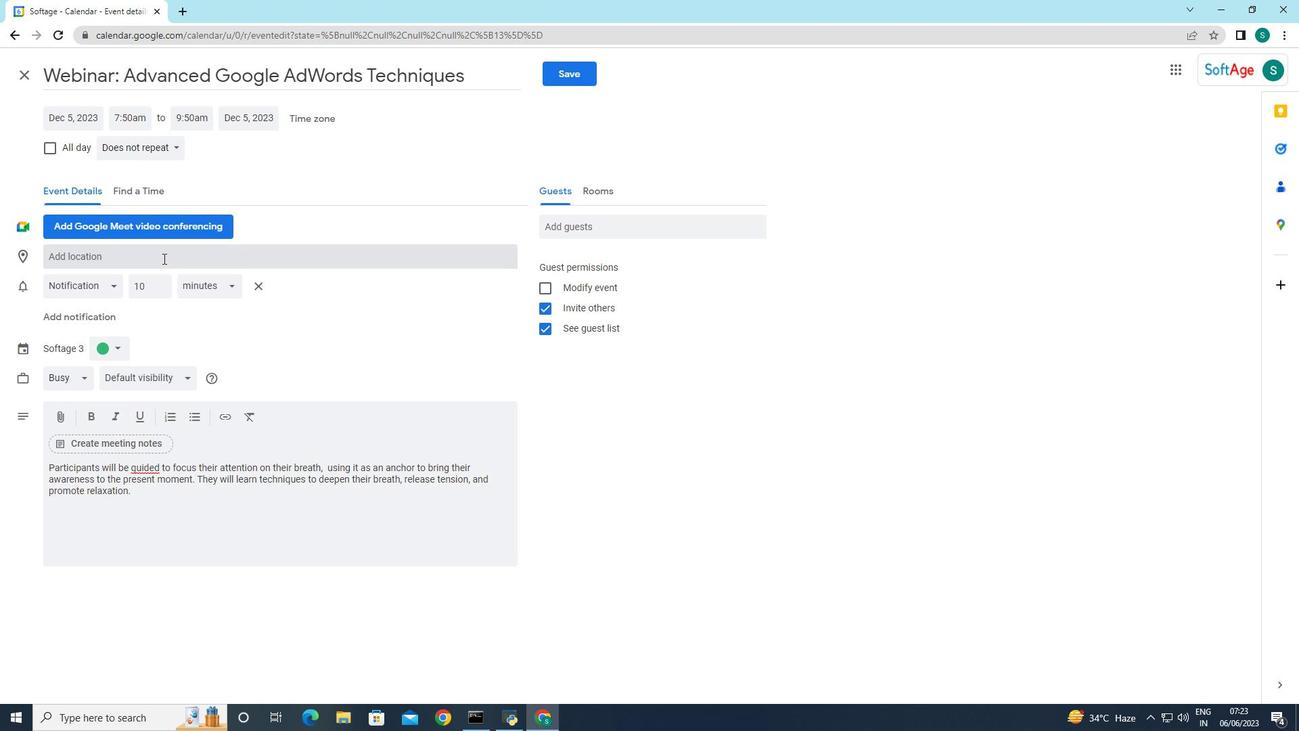 
Action: Key pressed <Key.shift>Bangkok,<Key.space><Key.shift><Key.shift><Key.shift><Key.shift><Key.shift><Key.shift><Key.shift>Thailand
Screenshot: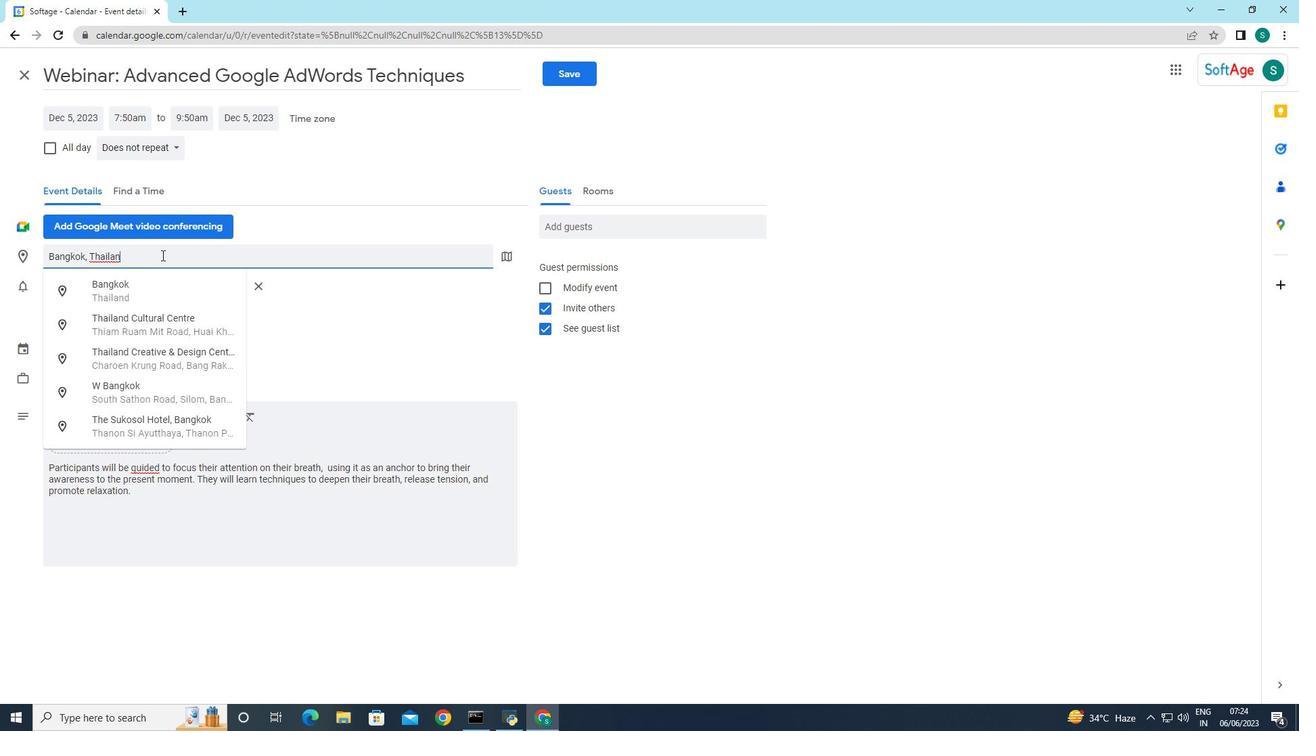 
Action: Mouse moved to (311, 314)
Screenshot: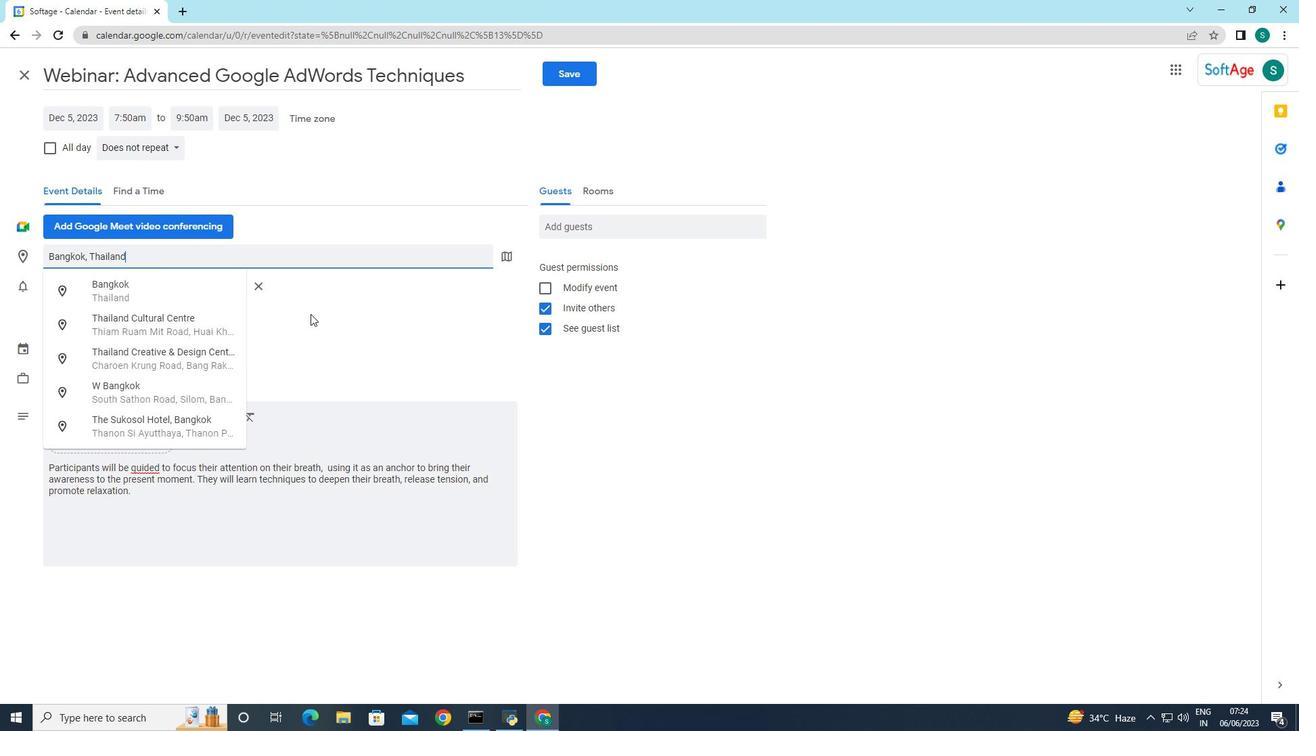 
Action: Mouse pressed left at (311, 314)
Screenshot: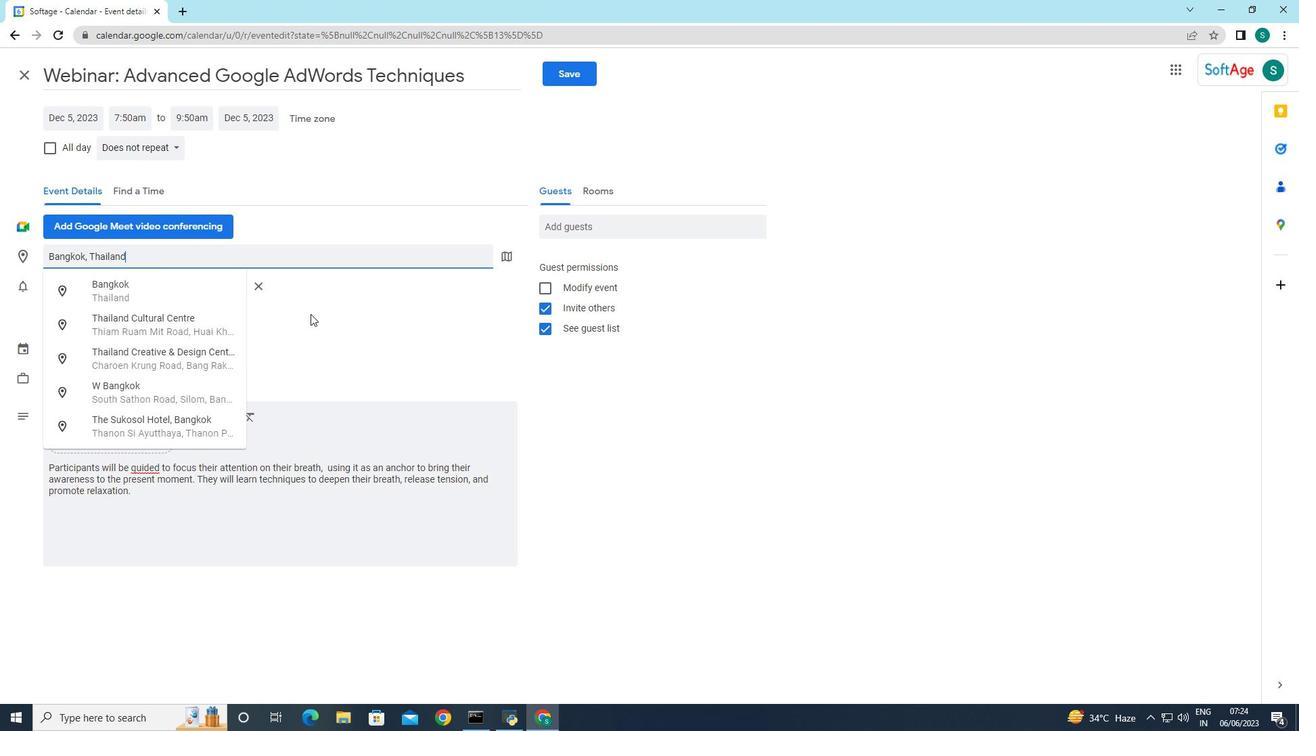 
Action: Mouse moved to (121, 142)
Screenshot: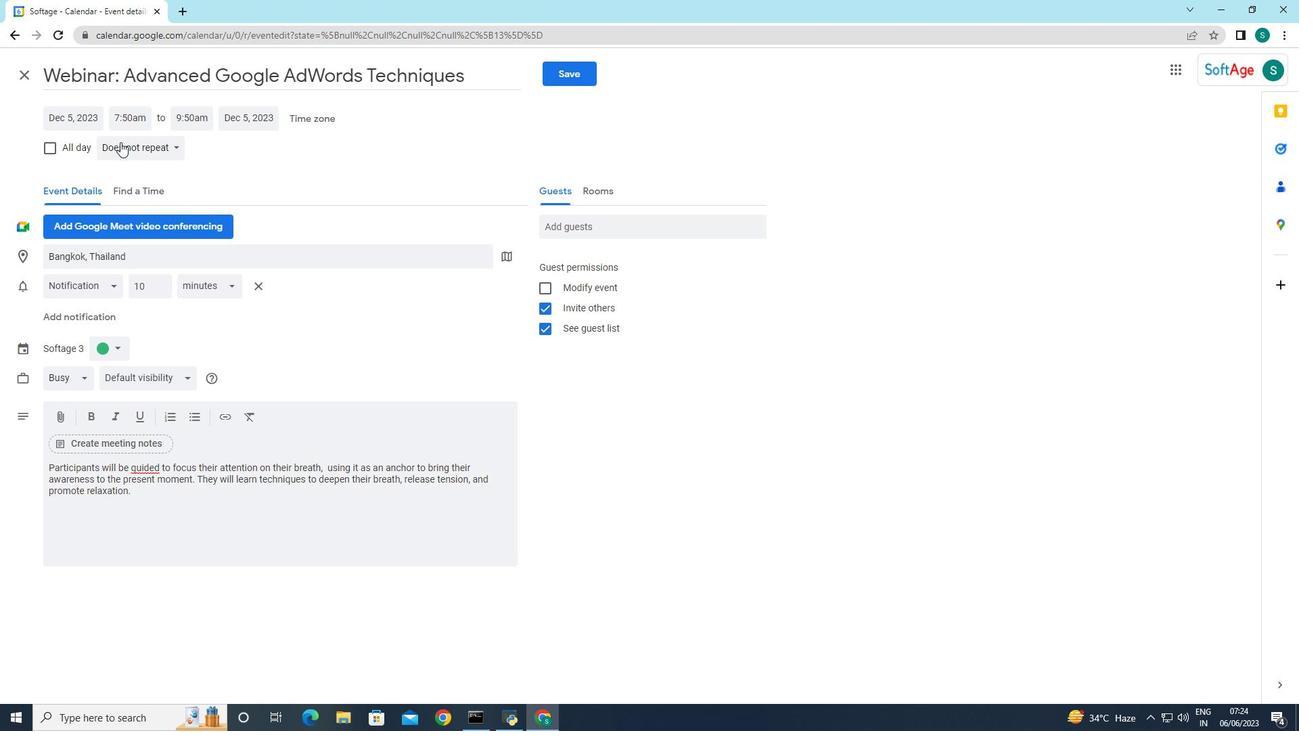 
Action: Mouse pressed left at (121, 142)
Screenshot: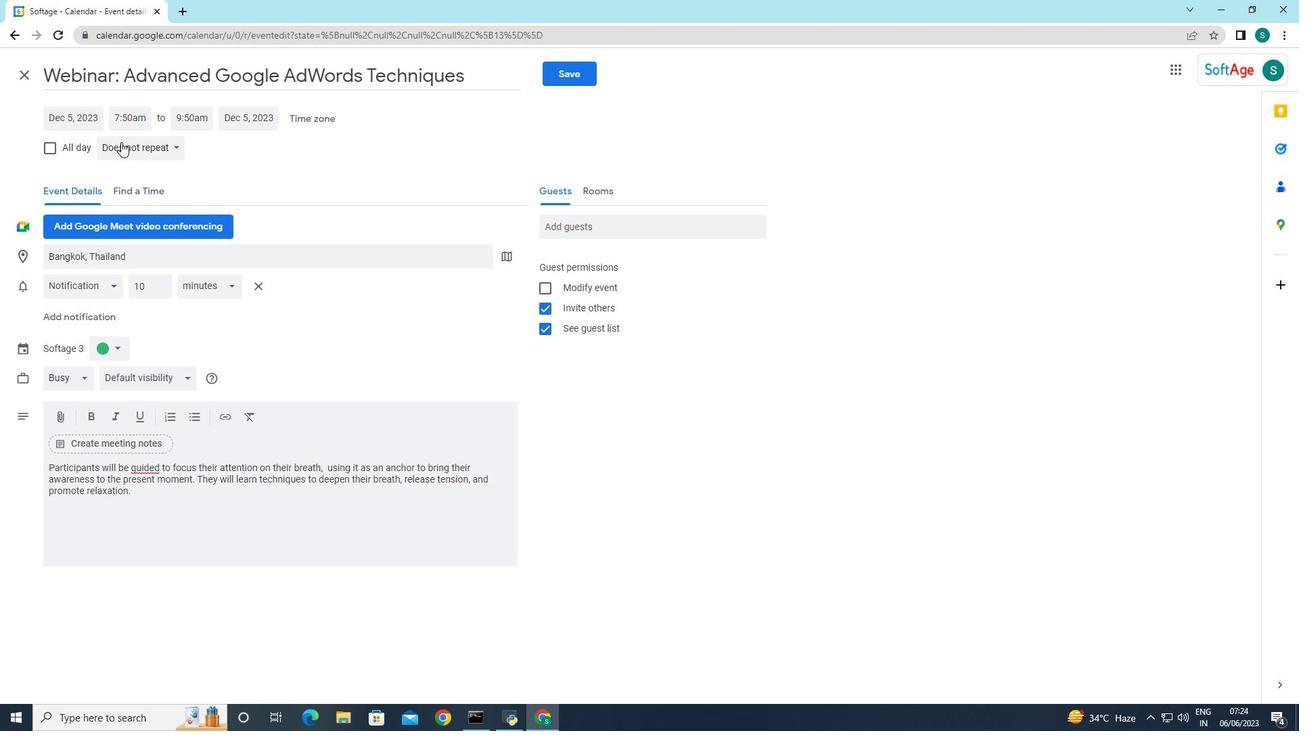 
Action: Mouse moved to (135, 291)
Screenshot: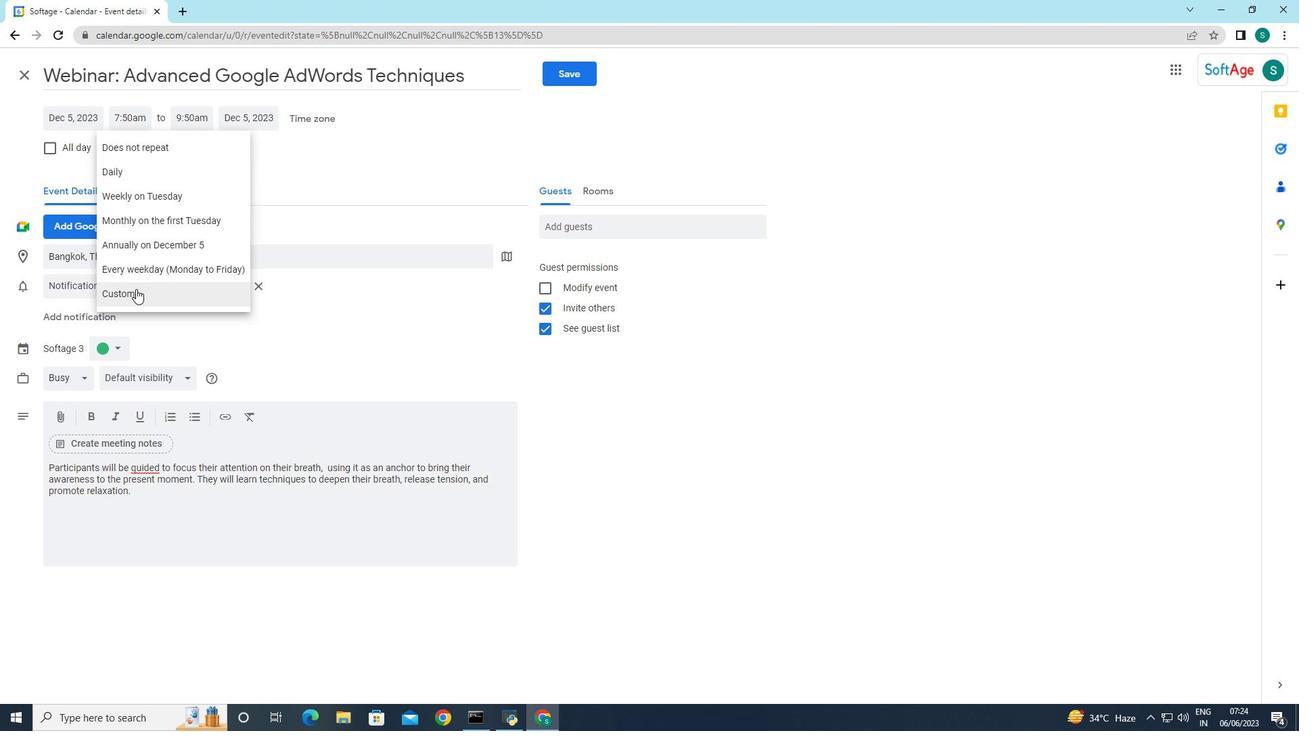 
Action: Mouse pressed left at (135, 291)
Screenshot: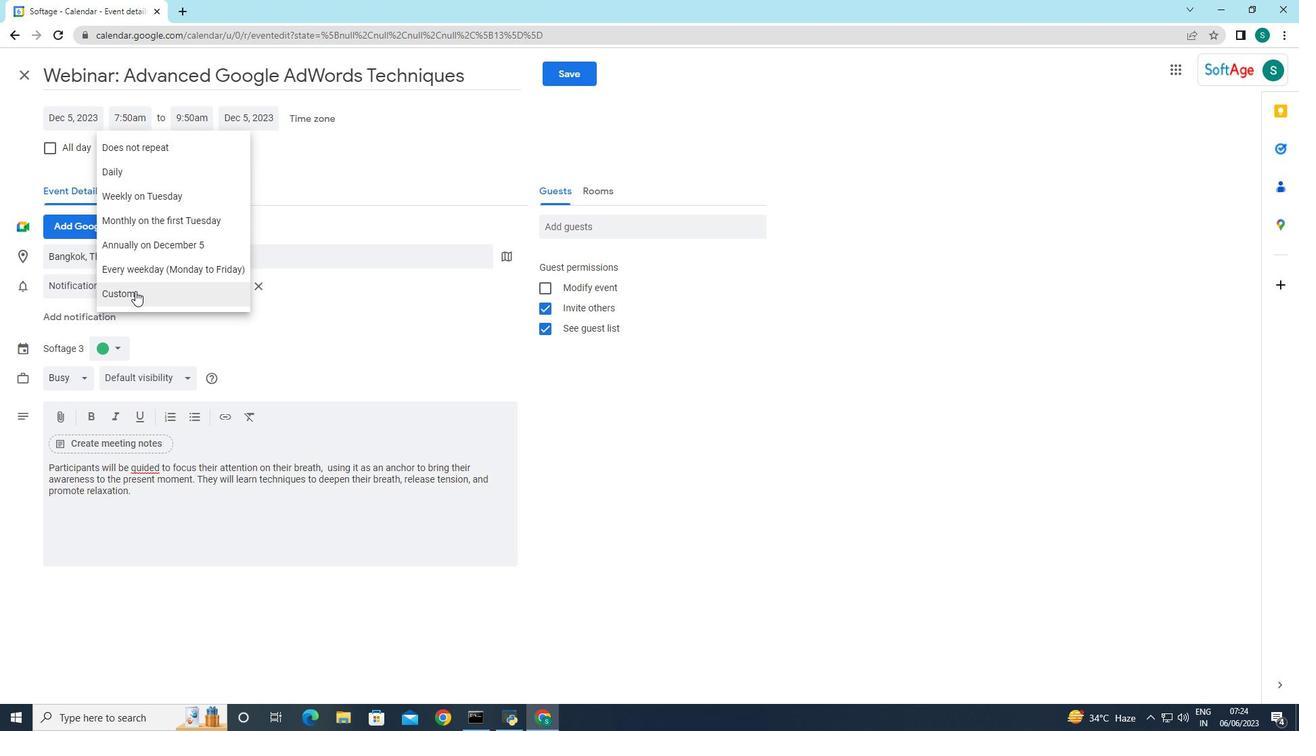 
Action: Mouse moved to (696, 499)
Screenshot: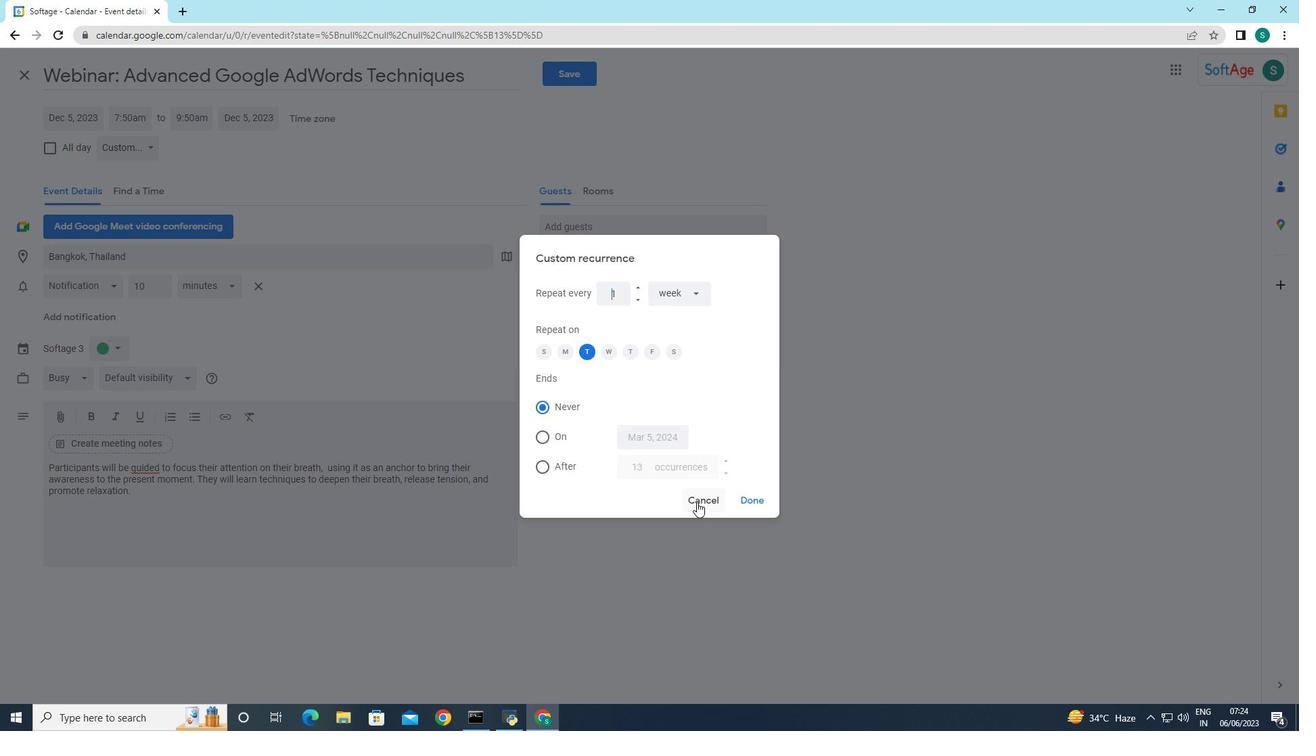 
Action: Mouse pressed left at (696, 499)
Screenshot: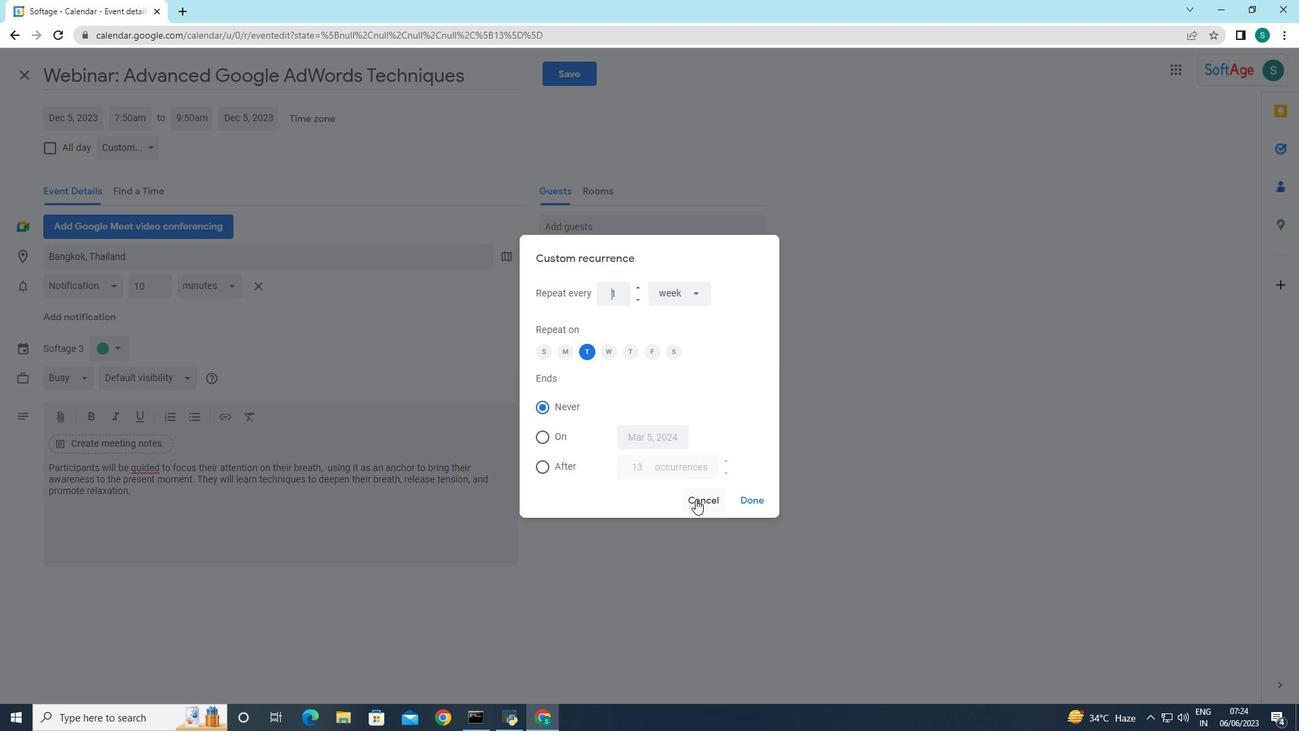 
Action: Mouse moved to (633, 228)
Screenshot: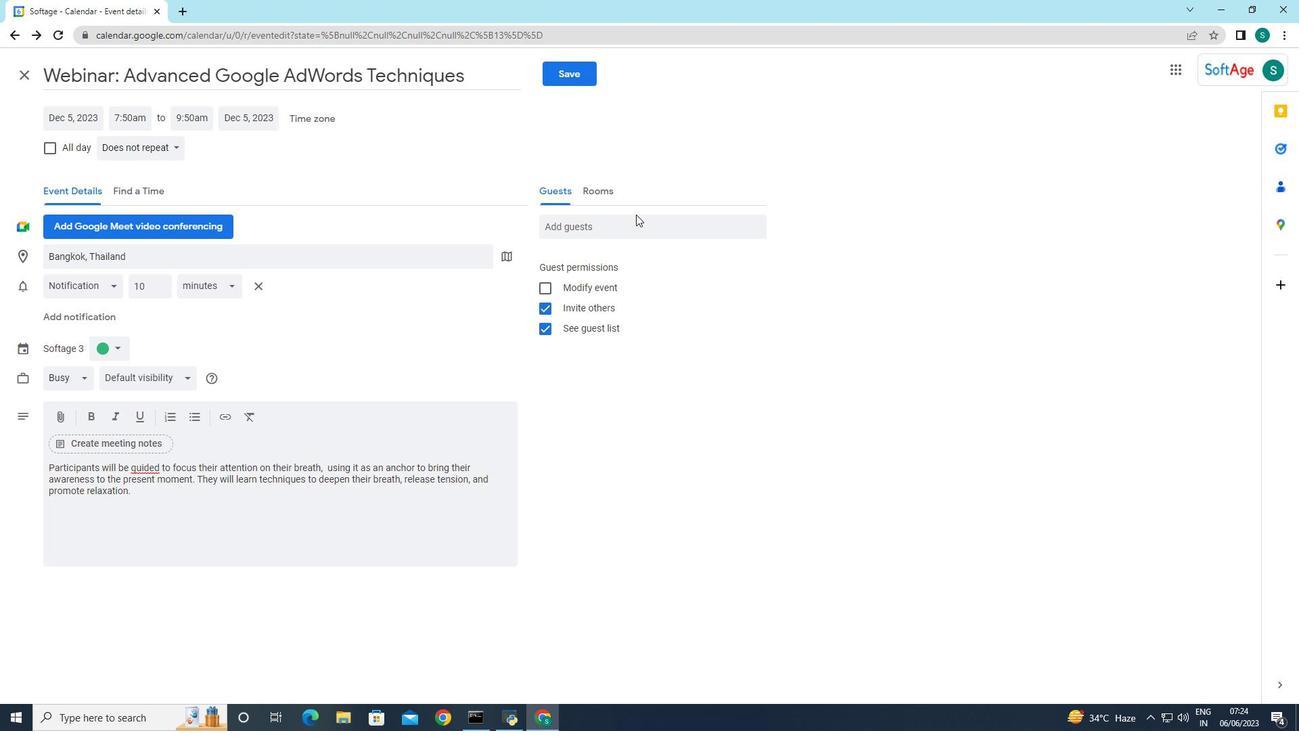 
Action: Mouse pressed left at (633, 228)
Screenshot: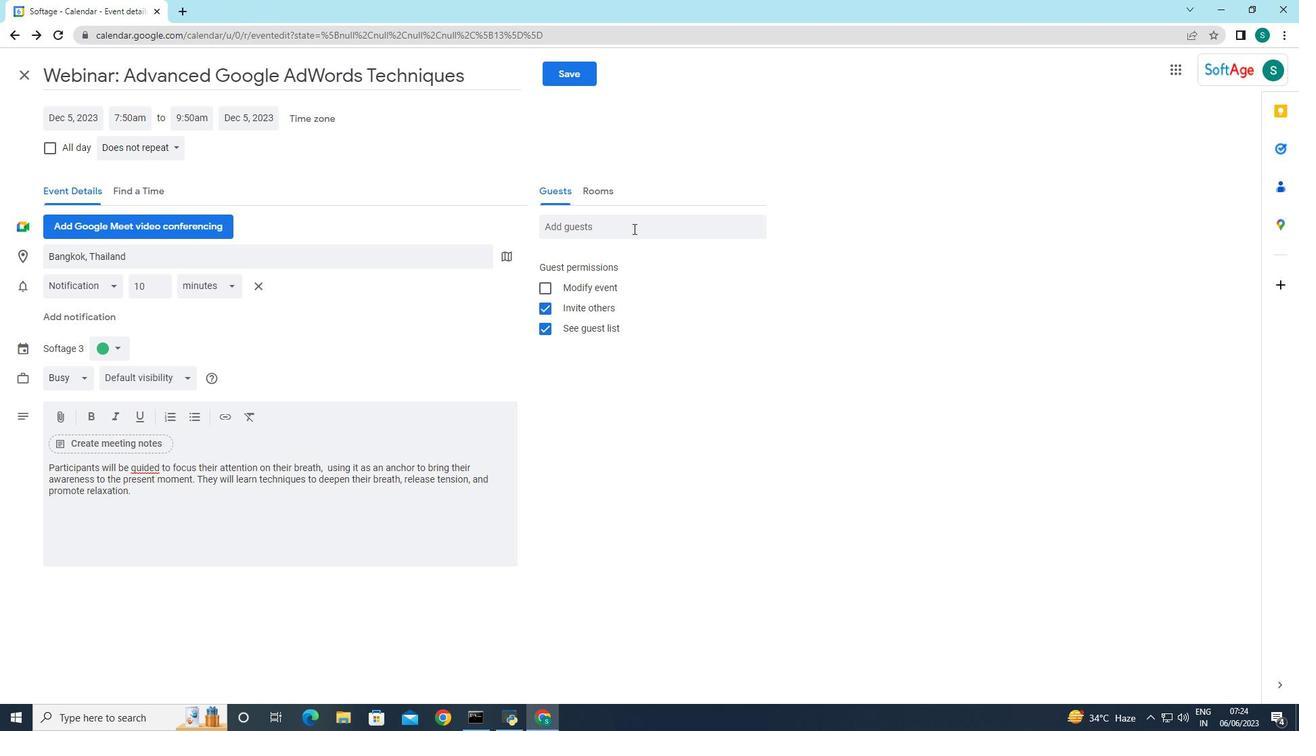 
Action: Mouse moved to (664, 459)
Screenshot: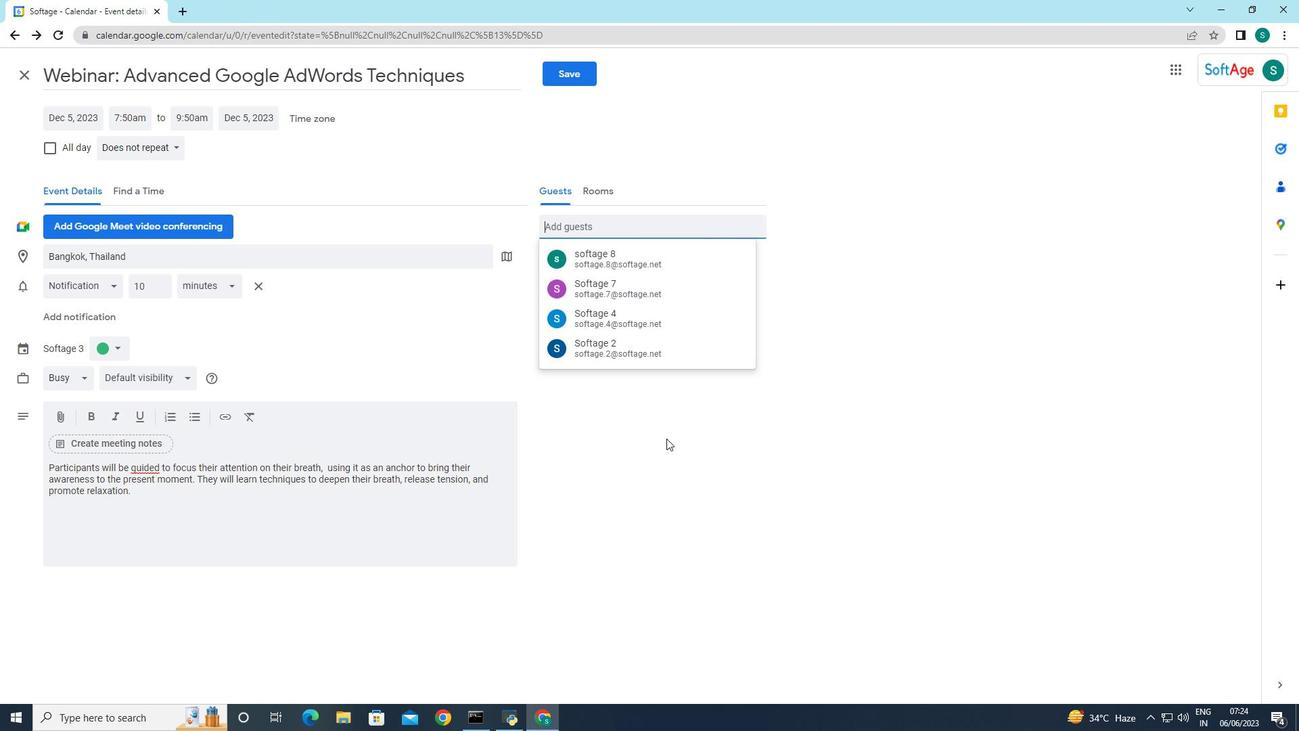 
Action: Key pressed softage.1
Screenshot: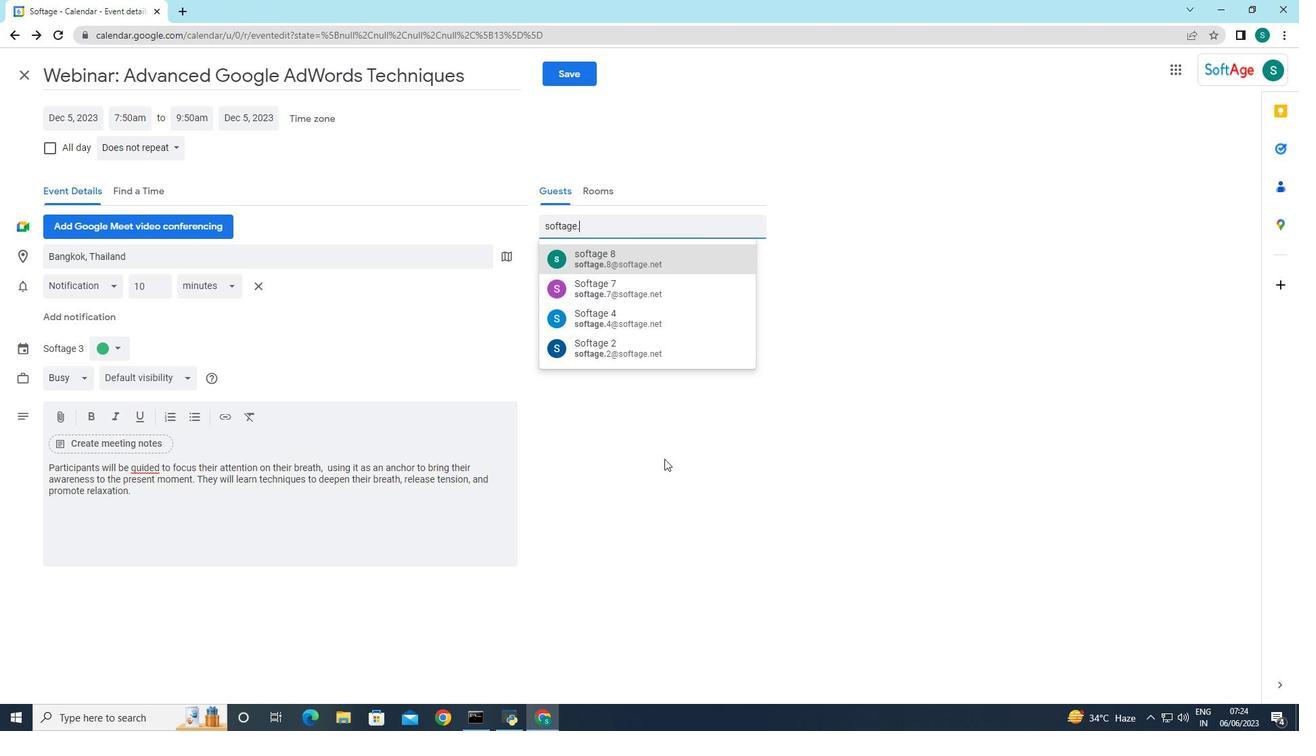 
Action: Mouse moved to (610, 287)
Screenshot: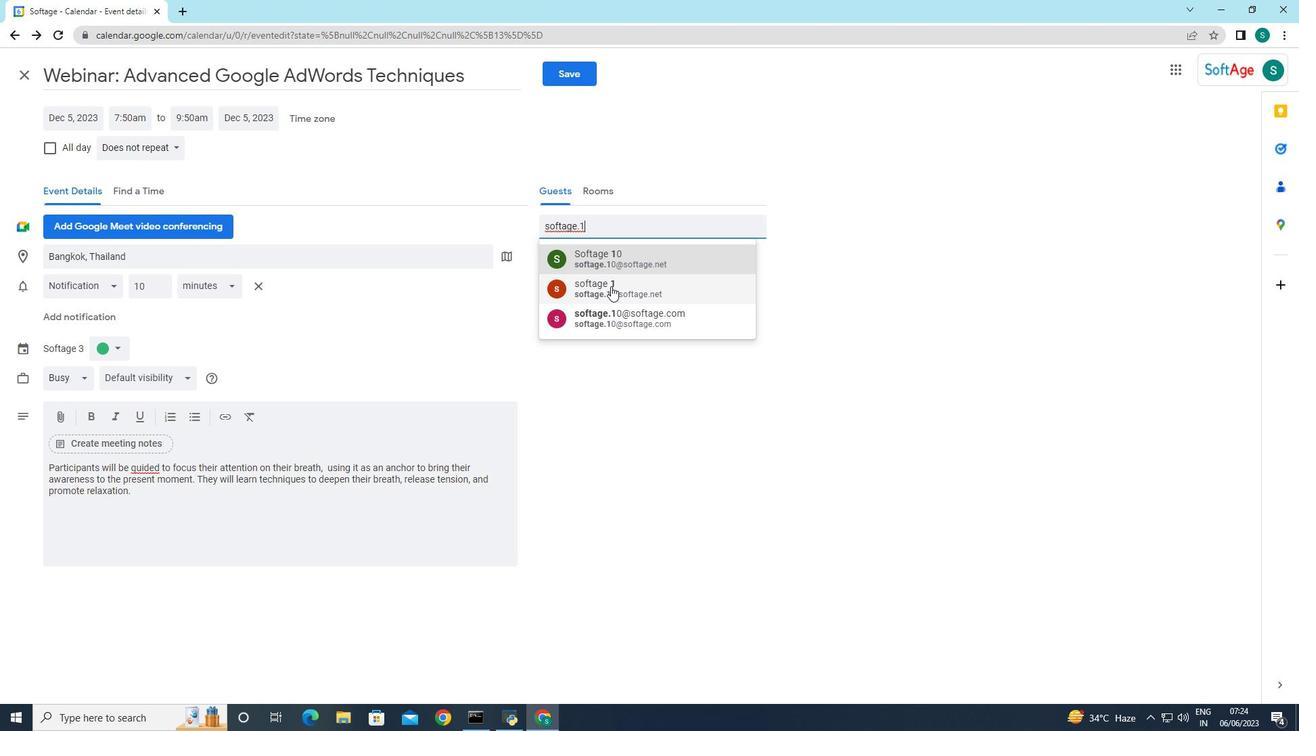 
Action: Mouse pressed left at (610, 287)
Screenshot: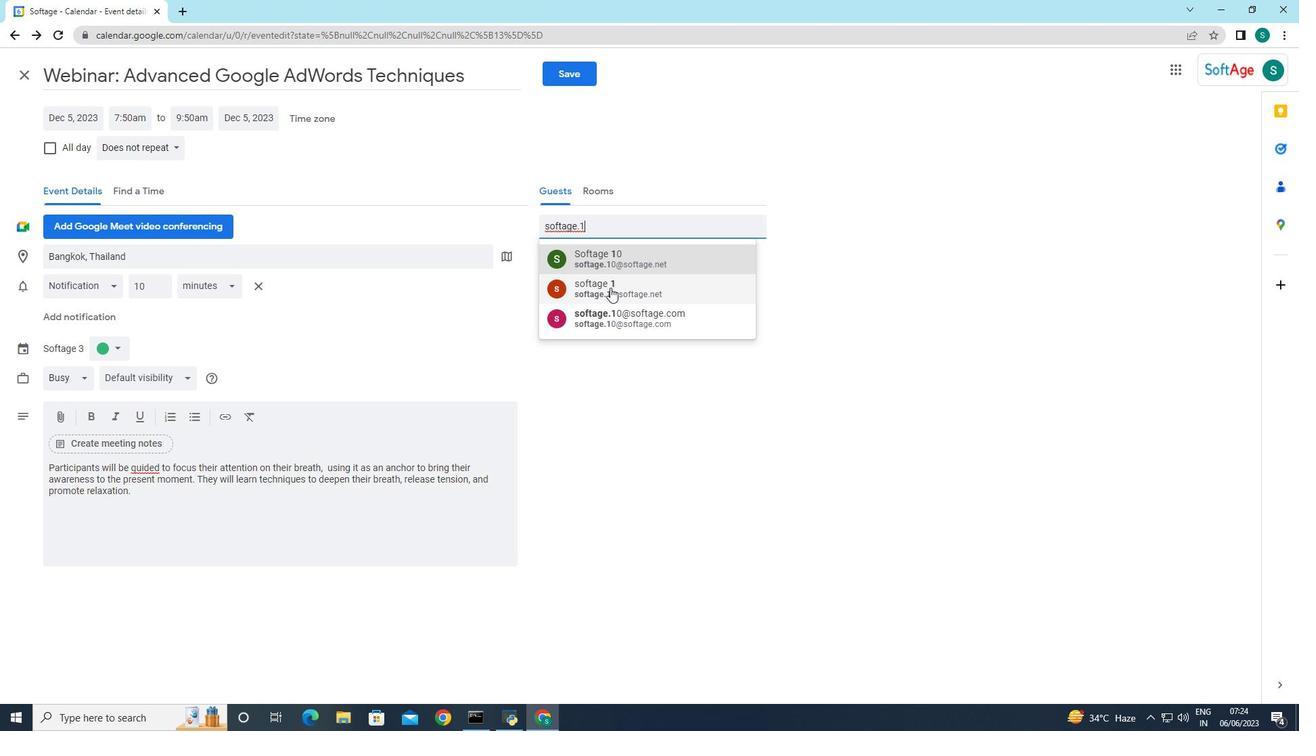 
Action: Mouse moved to (618, 222)
Screenshot: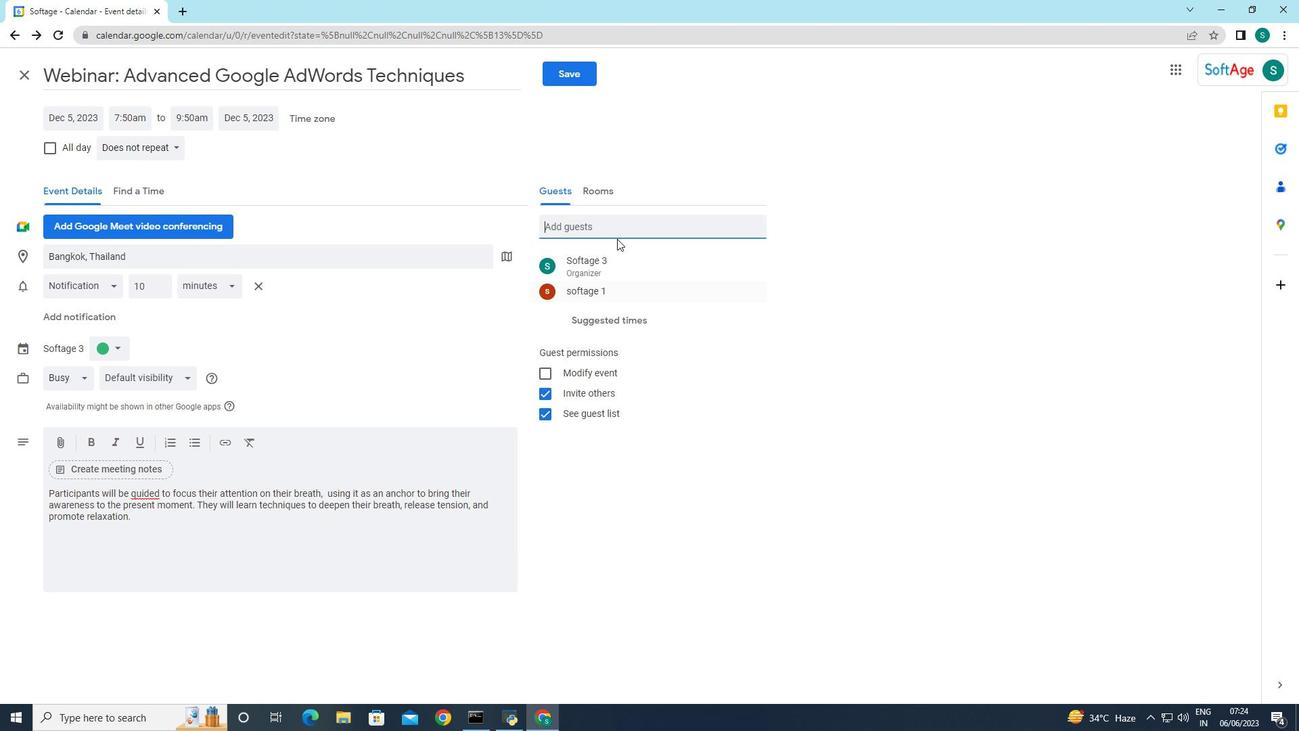 
Action: Mouse pressed left at (618, 222)
Screenshot: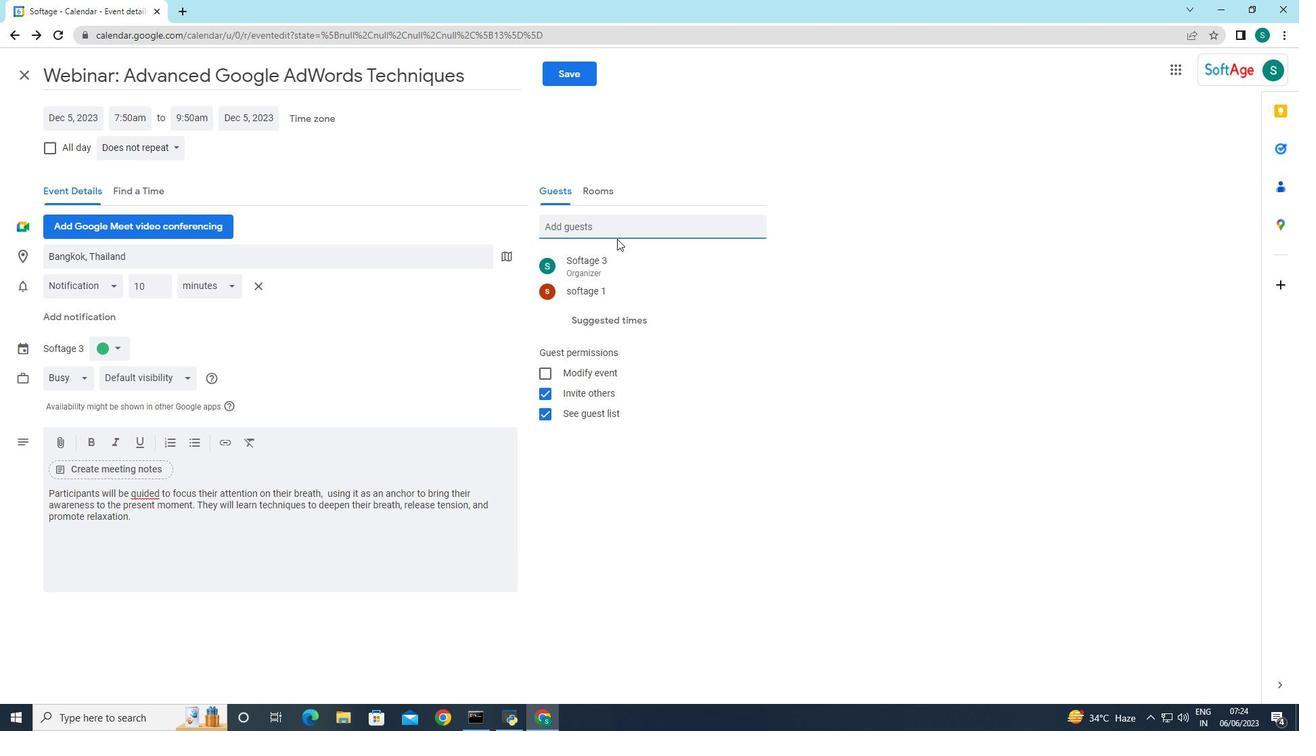 
Action: Key pressed softage.2
Screenshot: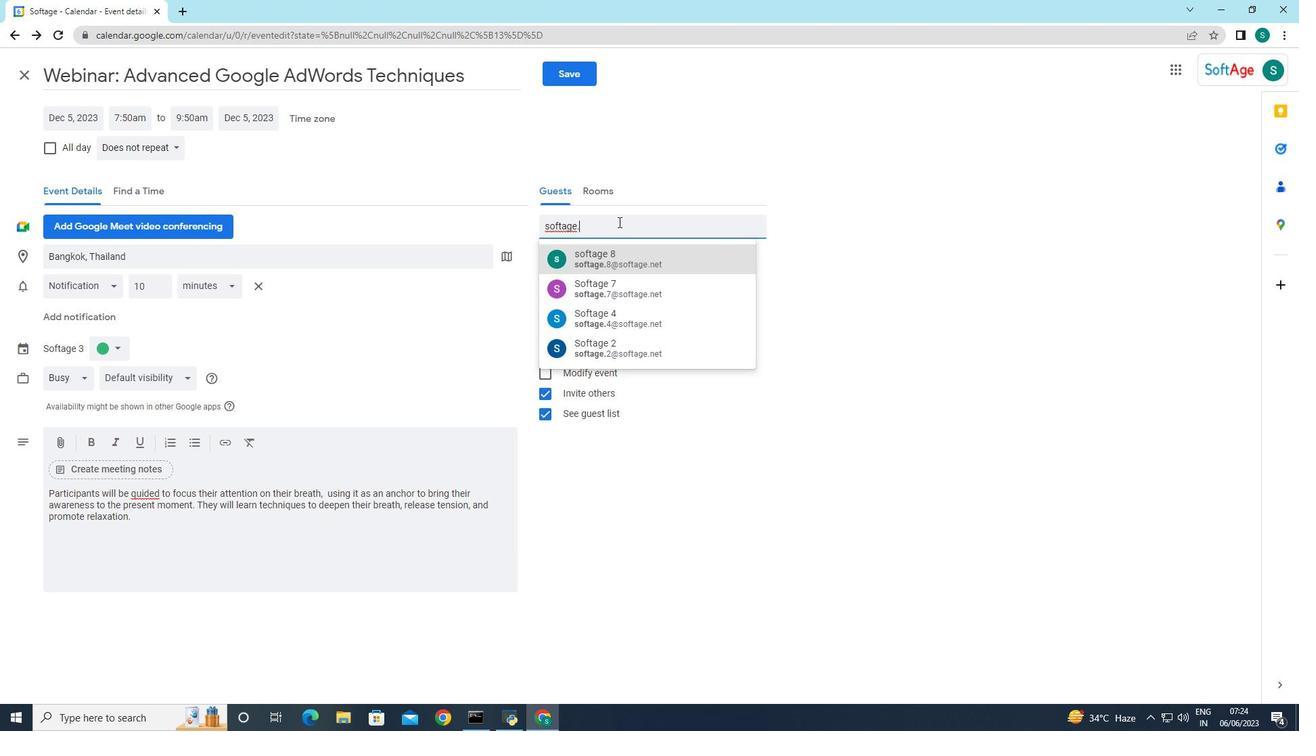 
Action: Mouse moved to (626, 252)
Screenshot: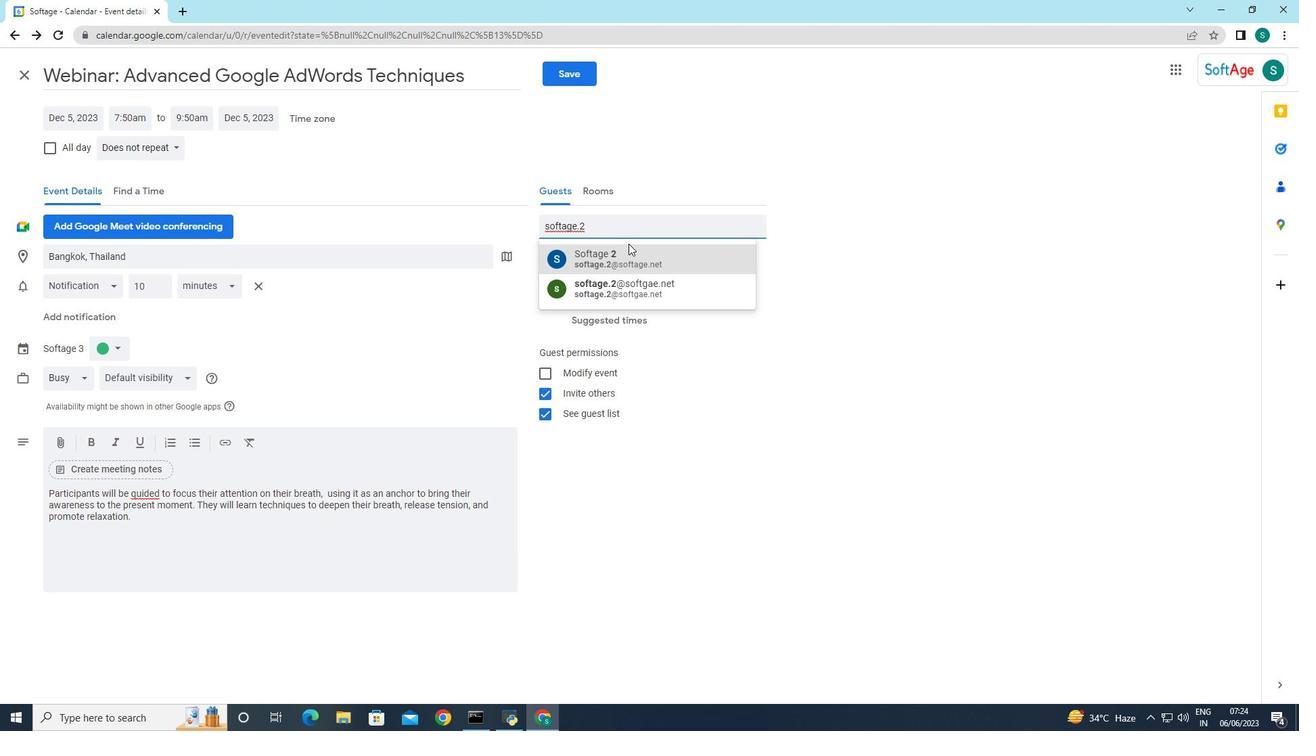 
Action: Mouse pressed left at (626, 252)
Screenshot: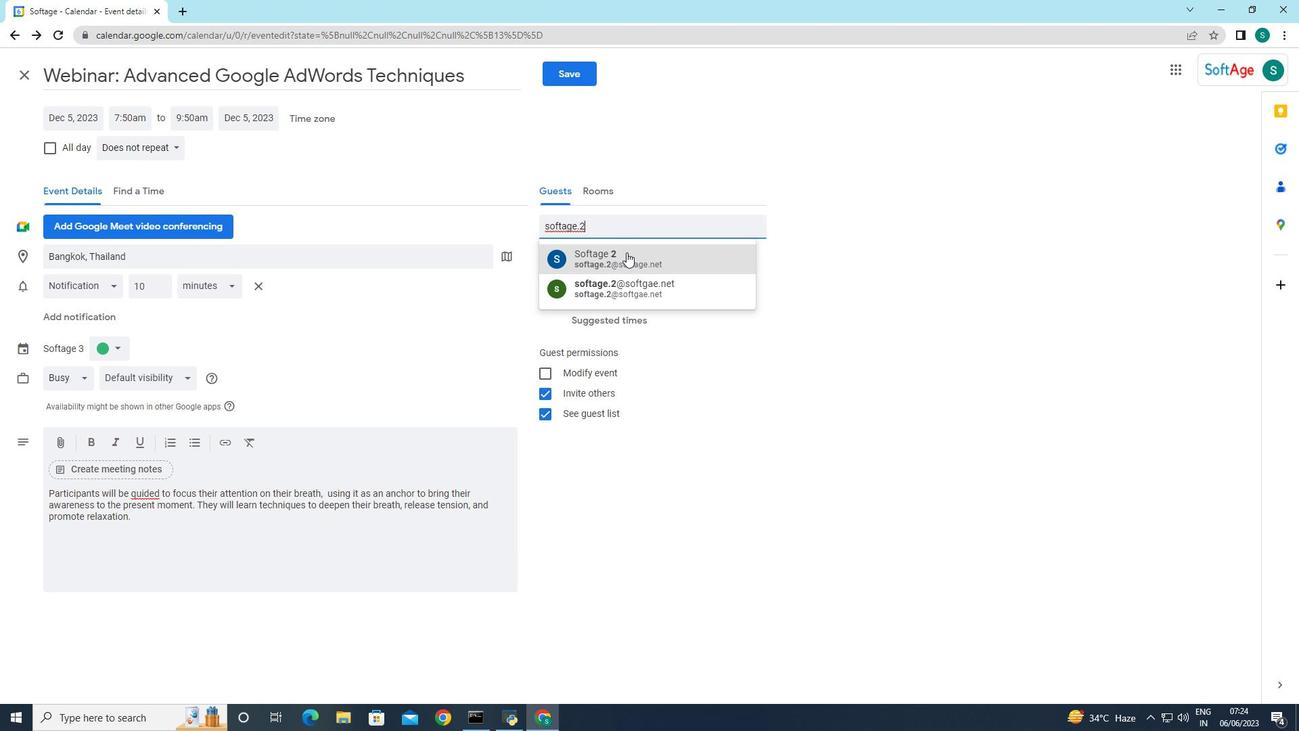 
Action: Mouse moved to (744, 264)
Screenshot: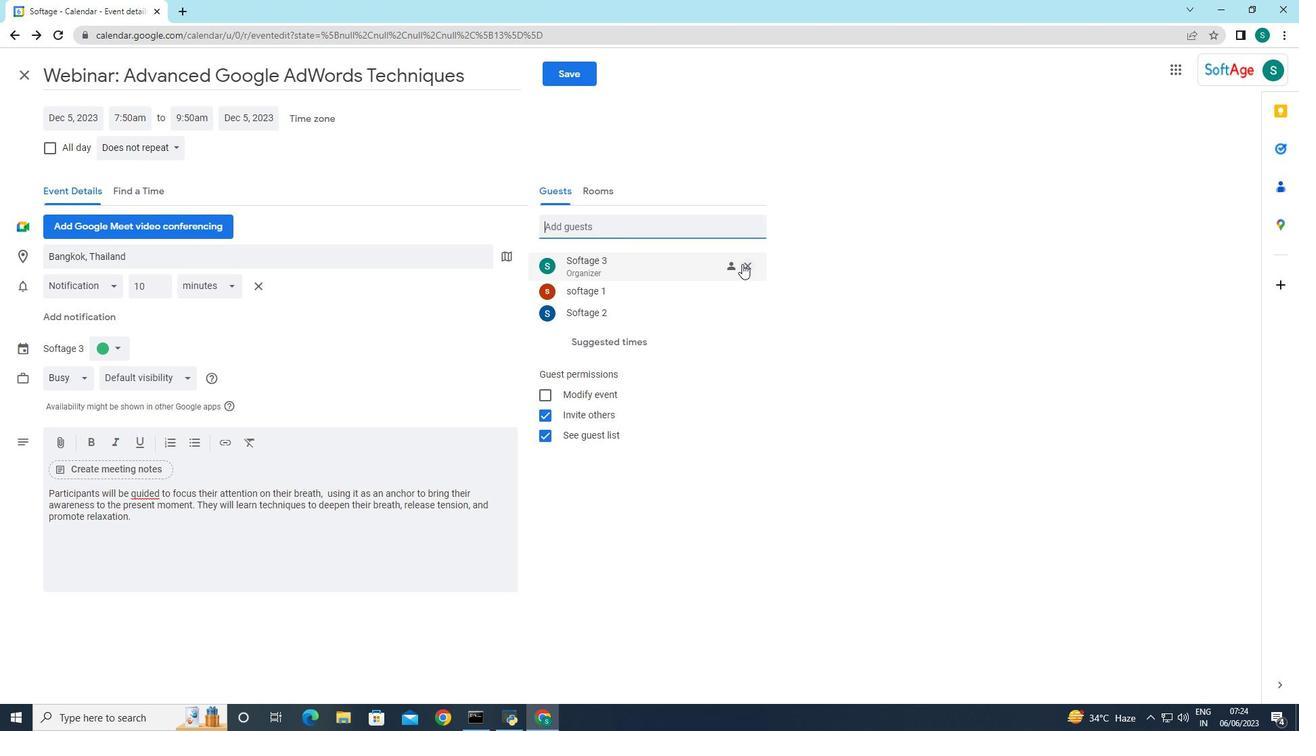 
Action: Mouse pressed left at (744, 264)
Screenshot: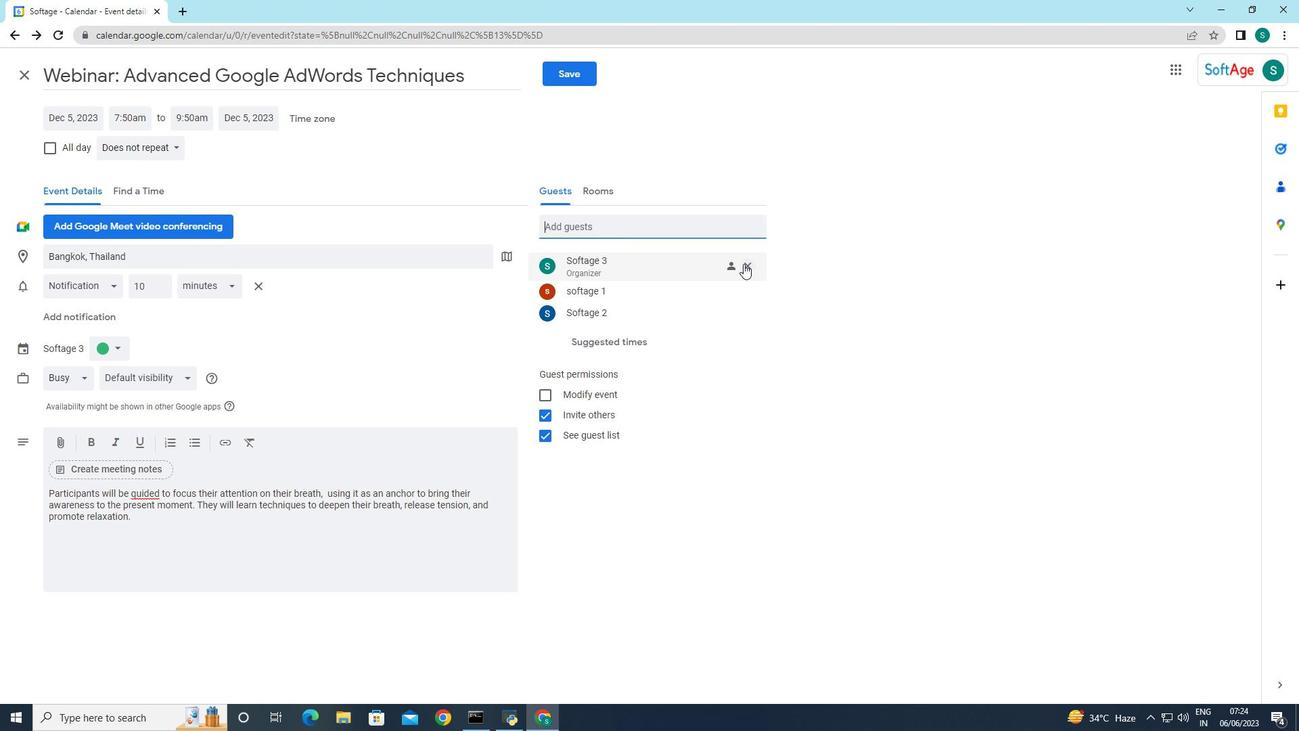 
Action: Mouse moved to (130, 153)
Screenshot: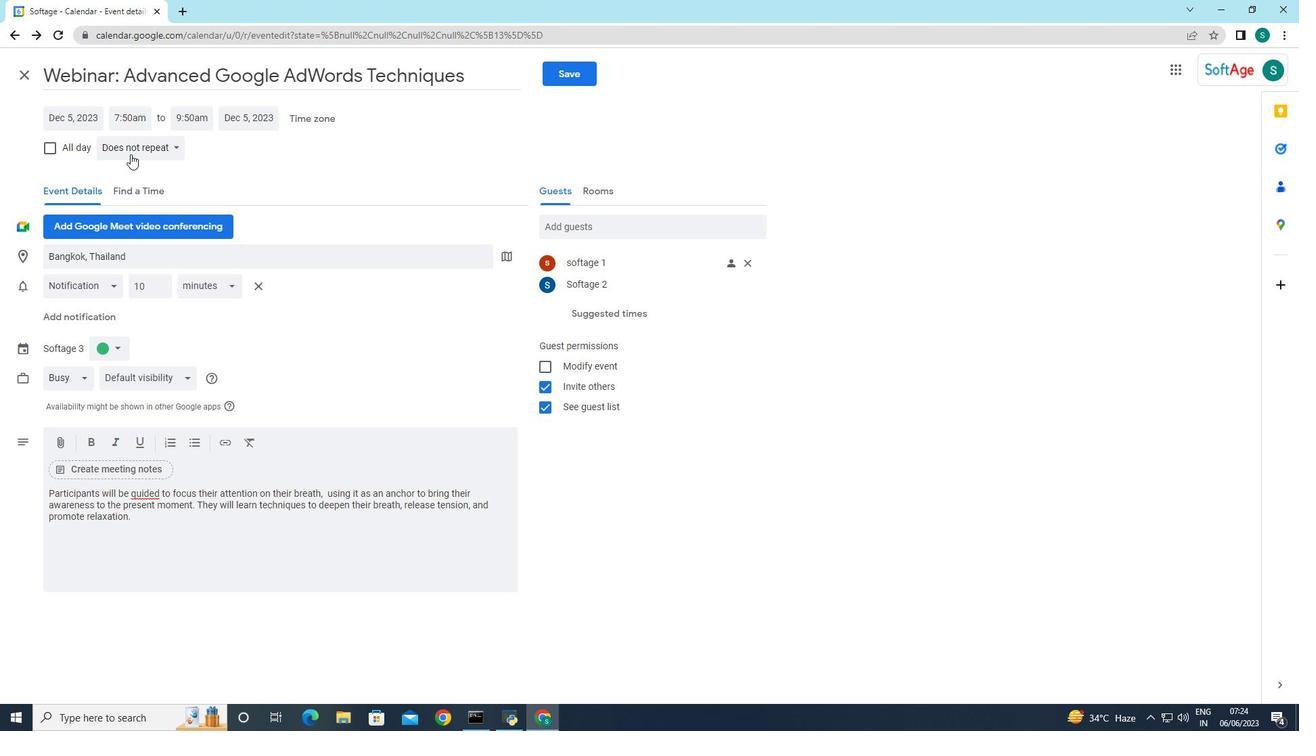 
Action: Mouse pressed left at (130, 153)
Screenshot: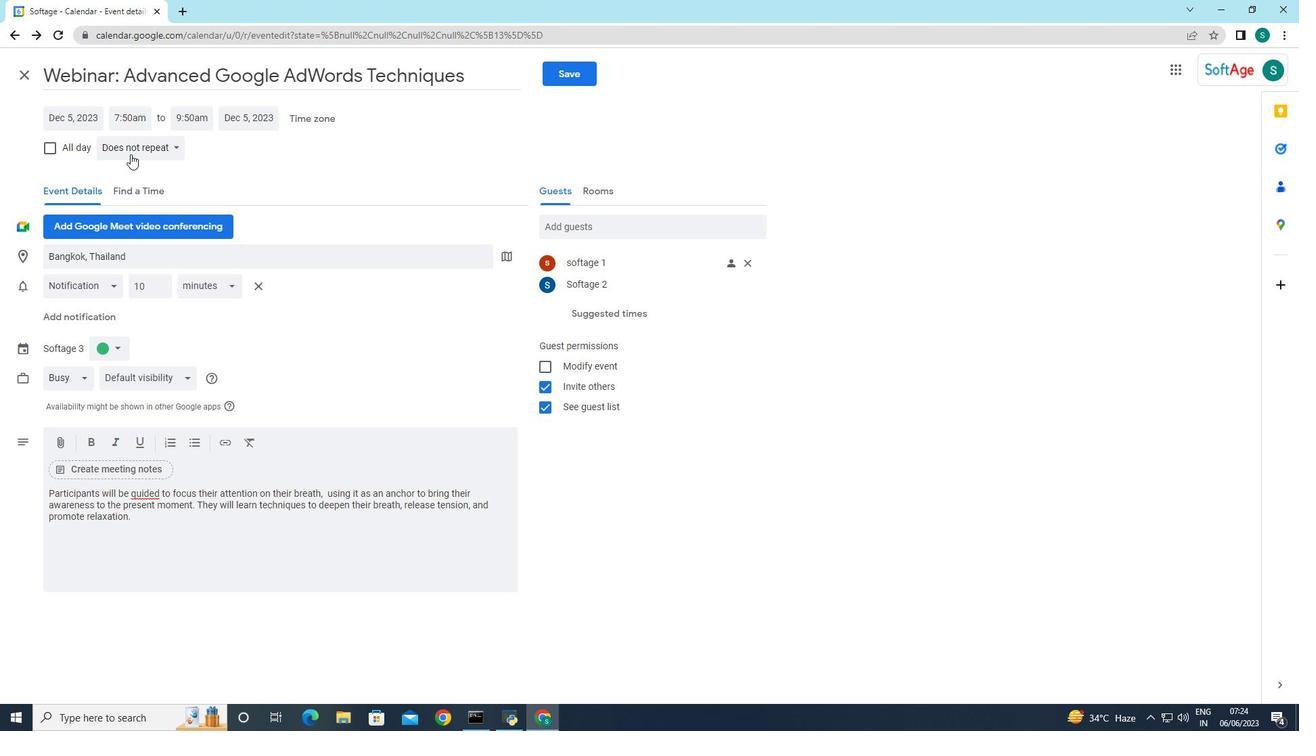 
Action: Mouse moved to (129, 292)
Screenshot: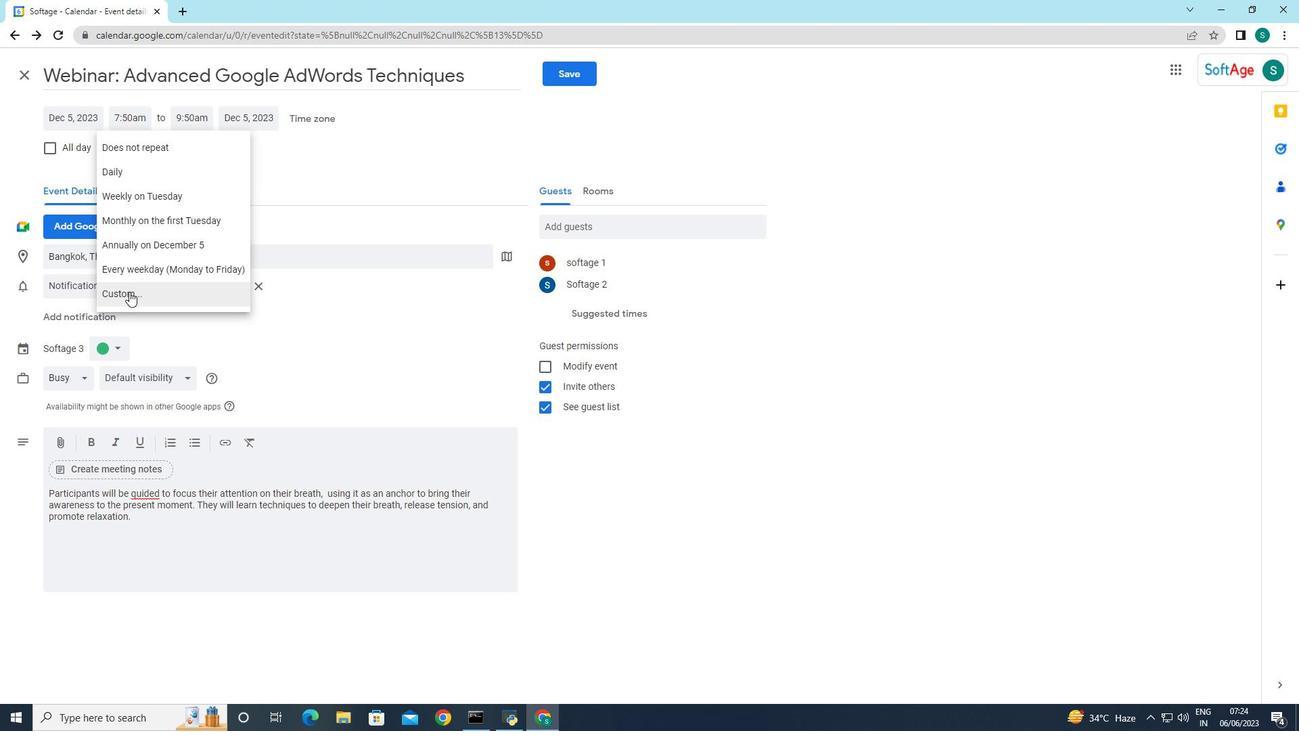
Action: Mouse pressed left at (129, 292)
Screenshot: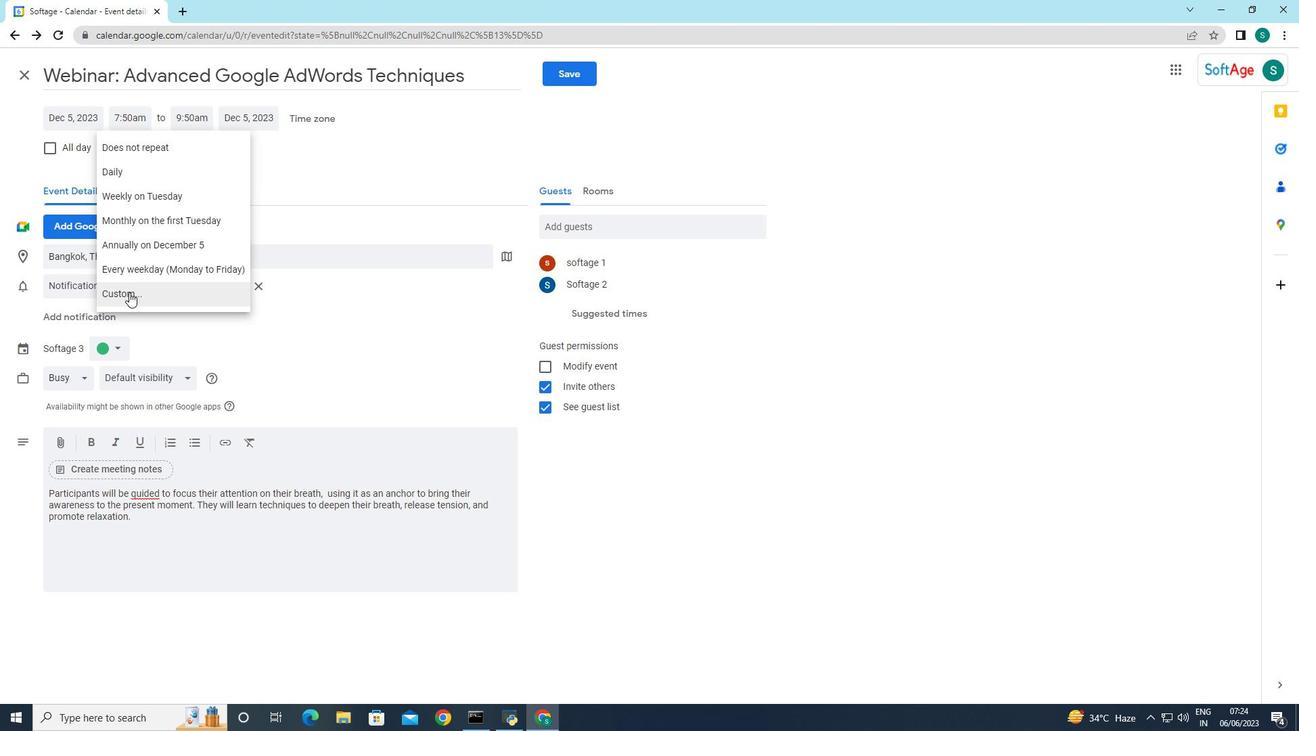 
Action: Mouse moved to (547, 356)
Screenshot: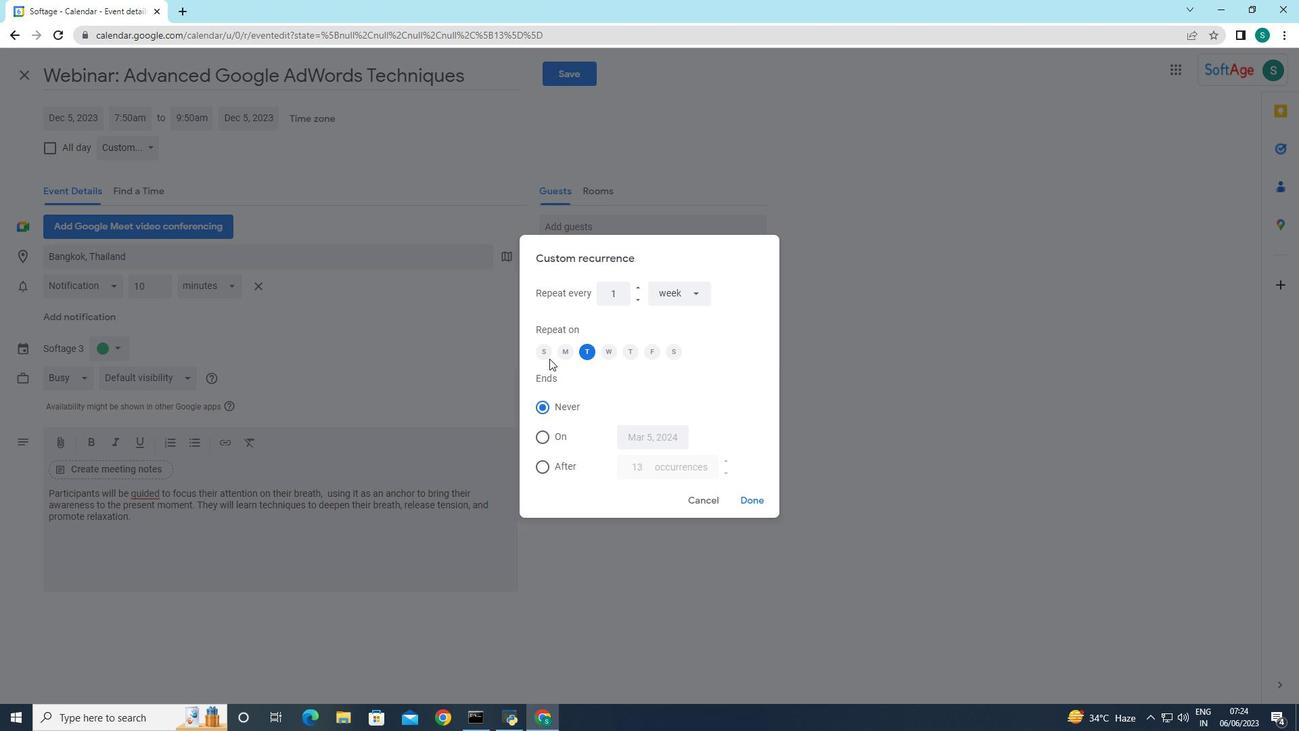 
Action: Mouse pressed left at (547, 356)
Screenshot: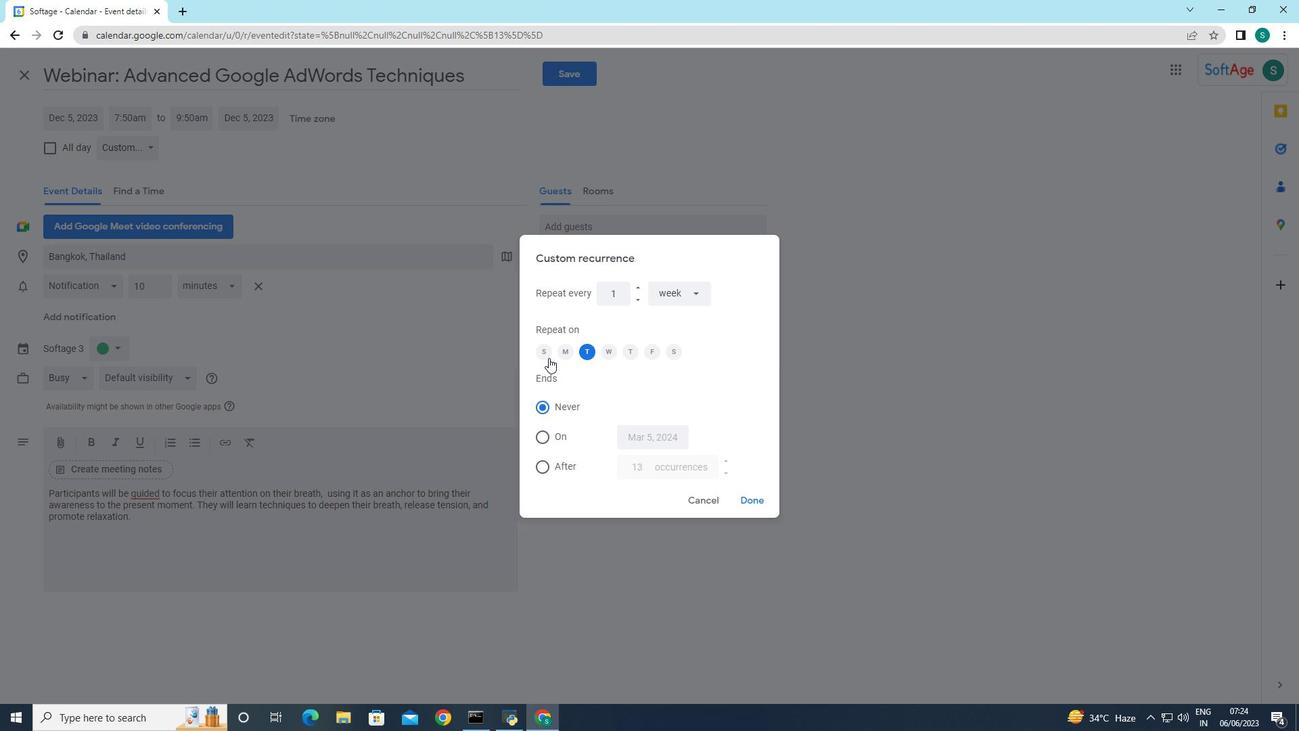 
Action: Mouse moved to (582, 355)
Screenshot: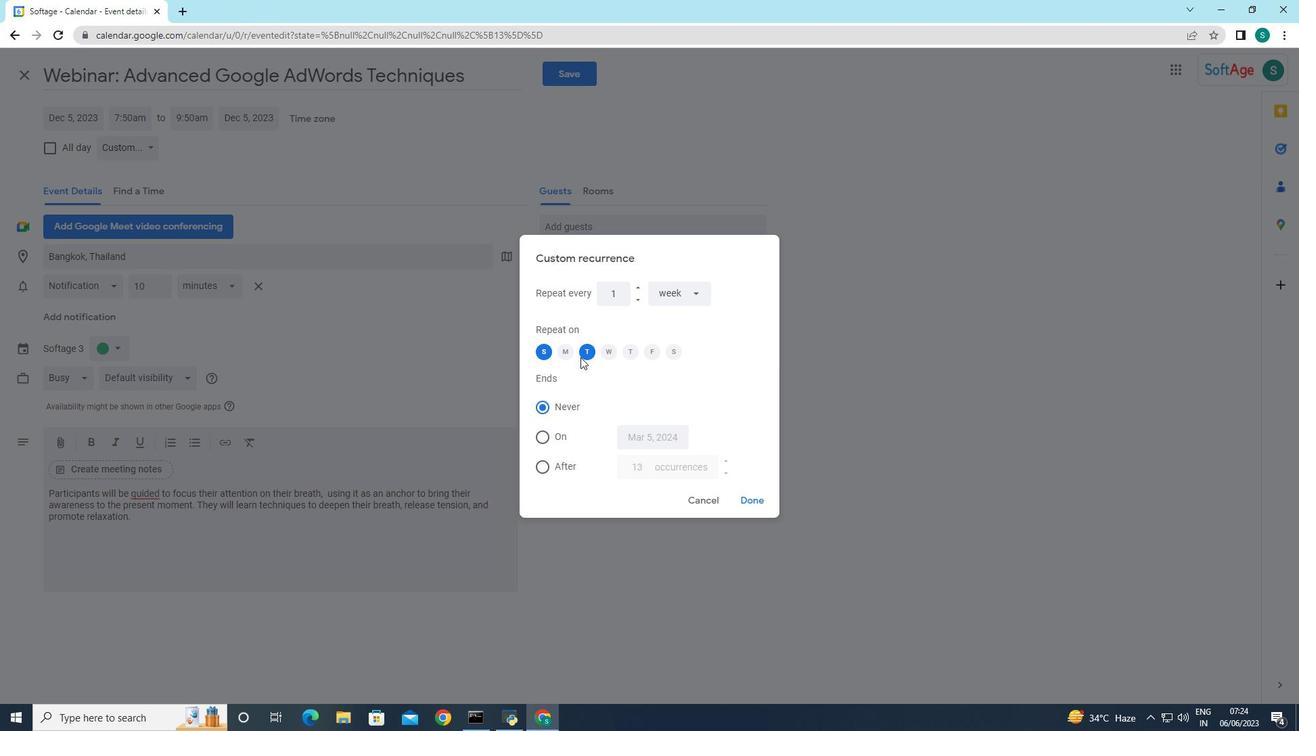 
Action: Mouse pressed left at (582, 355)
Screenshot: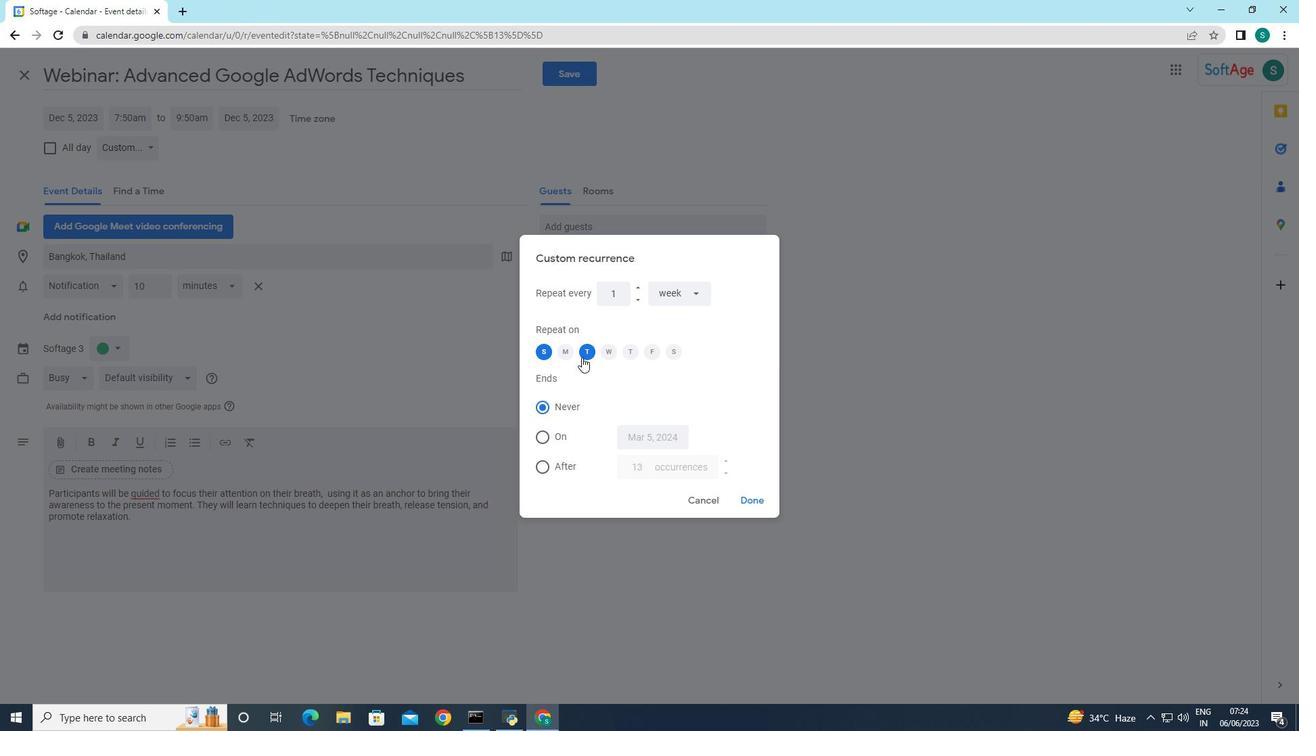 
Action: Mouse moved to (756, 498)
Screenshot: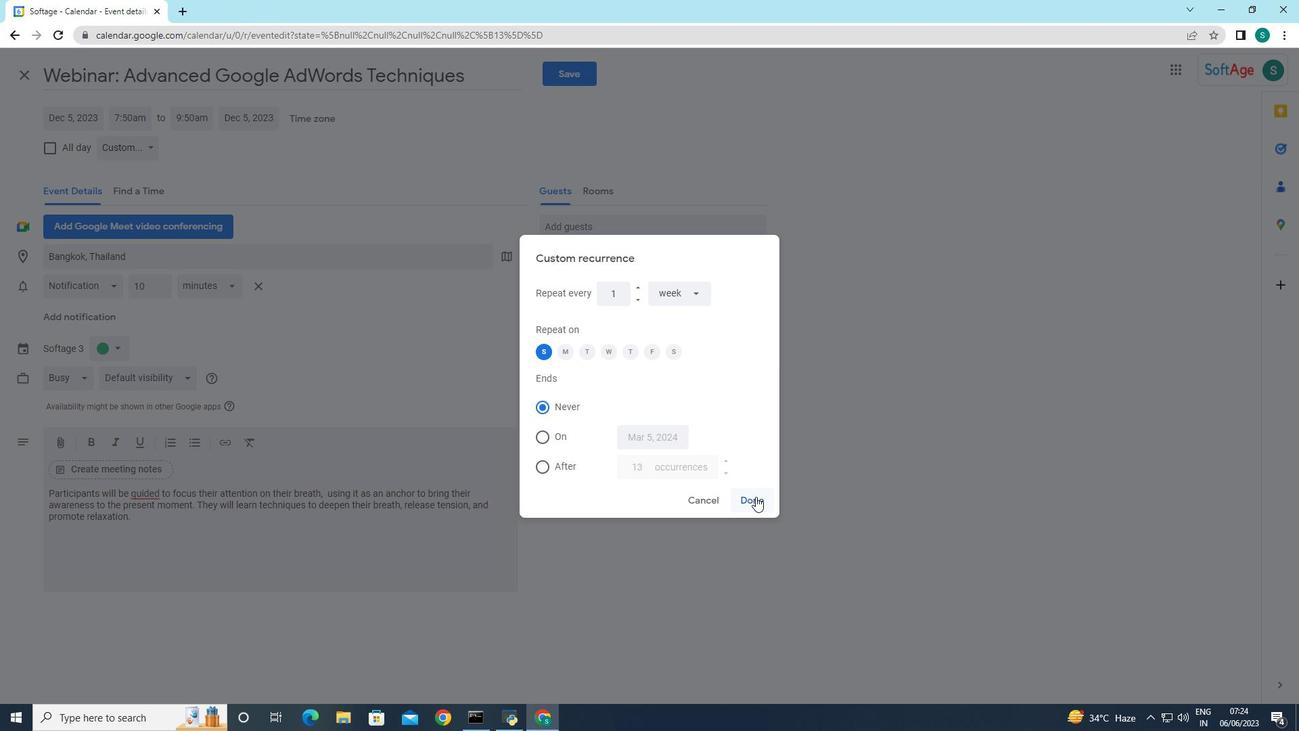 
Action: Mouse pressed left at (756, 498)
Screenshot: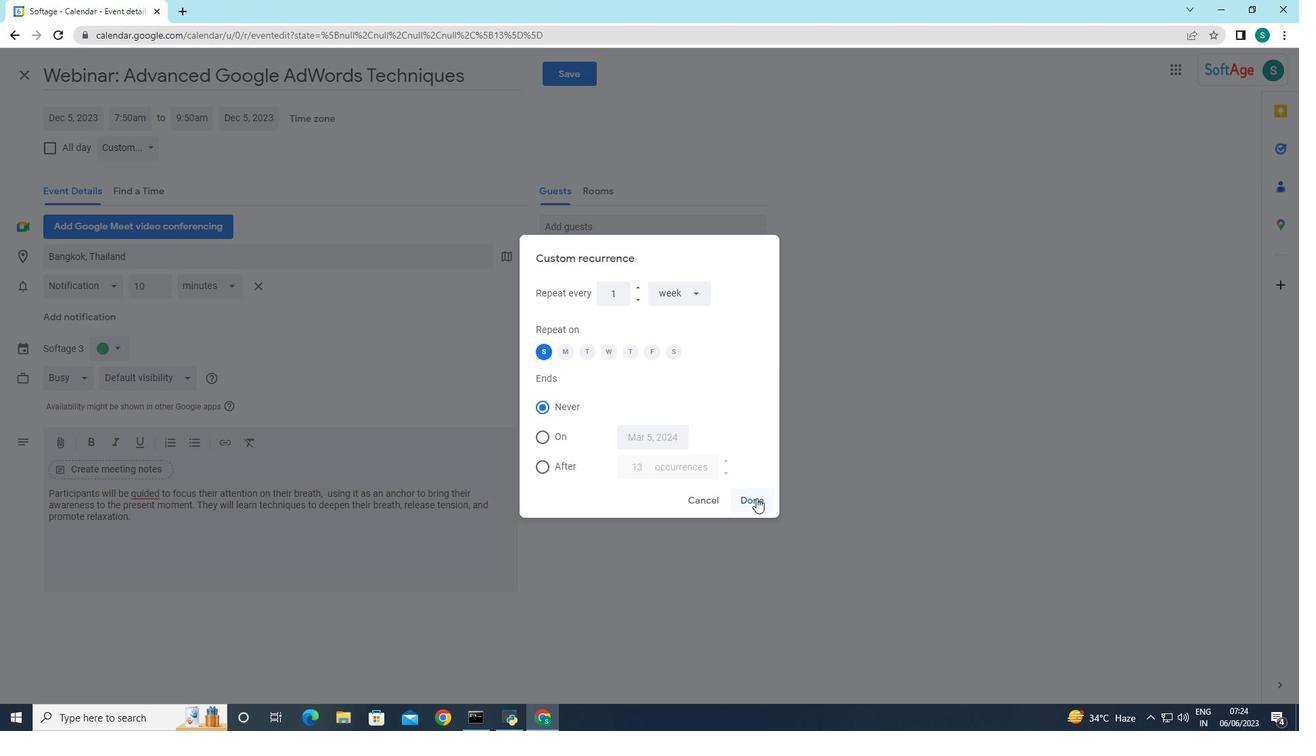 
Action: Mouse moved to (583, 74)
Screenshot: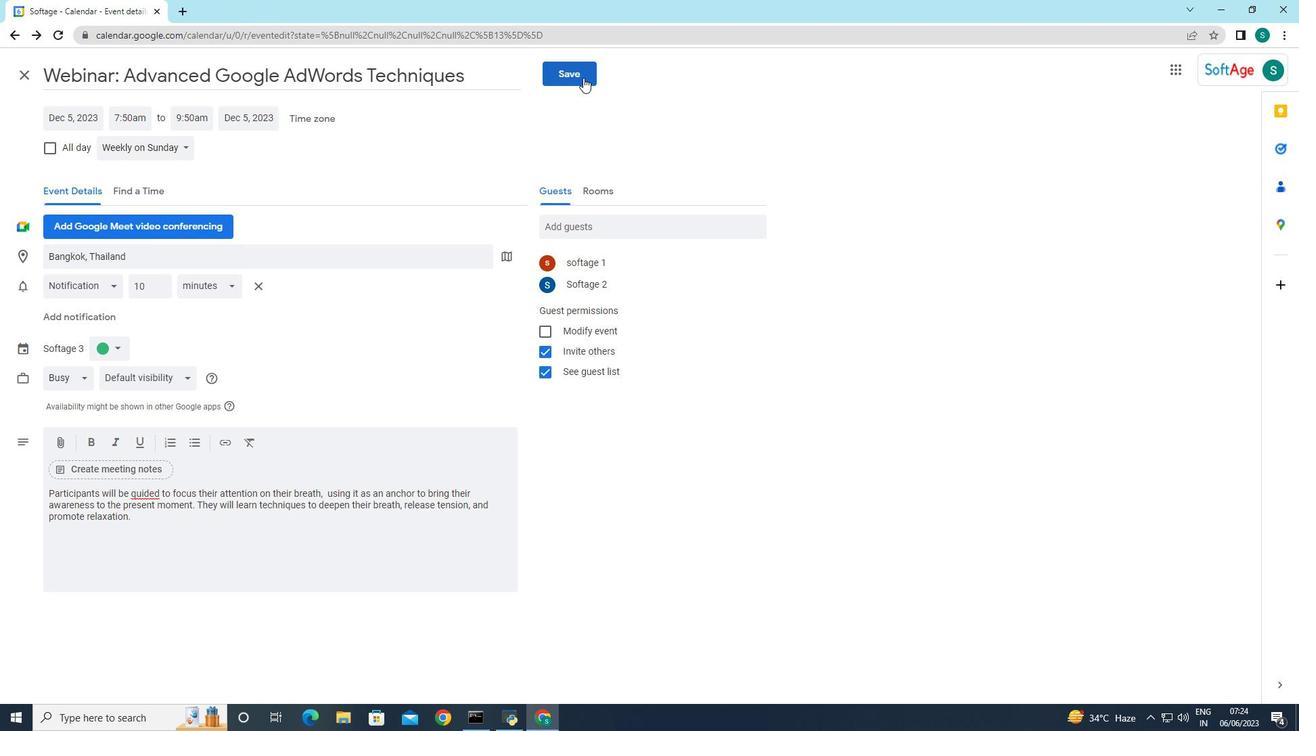 
Action: Mouse pressed left at (583, 74)
Screenshot: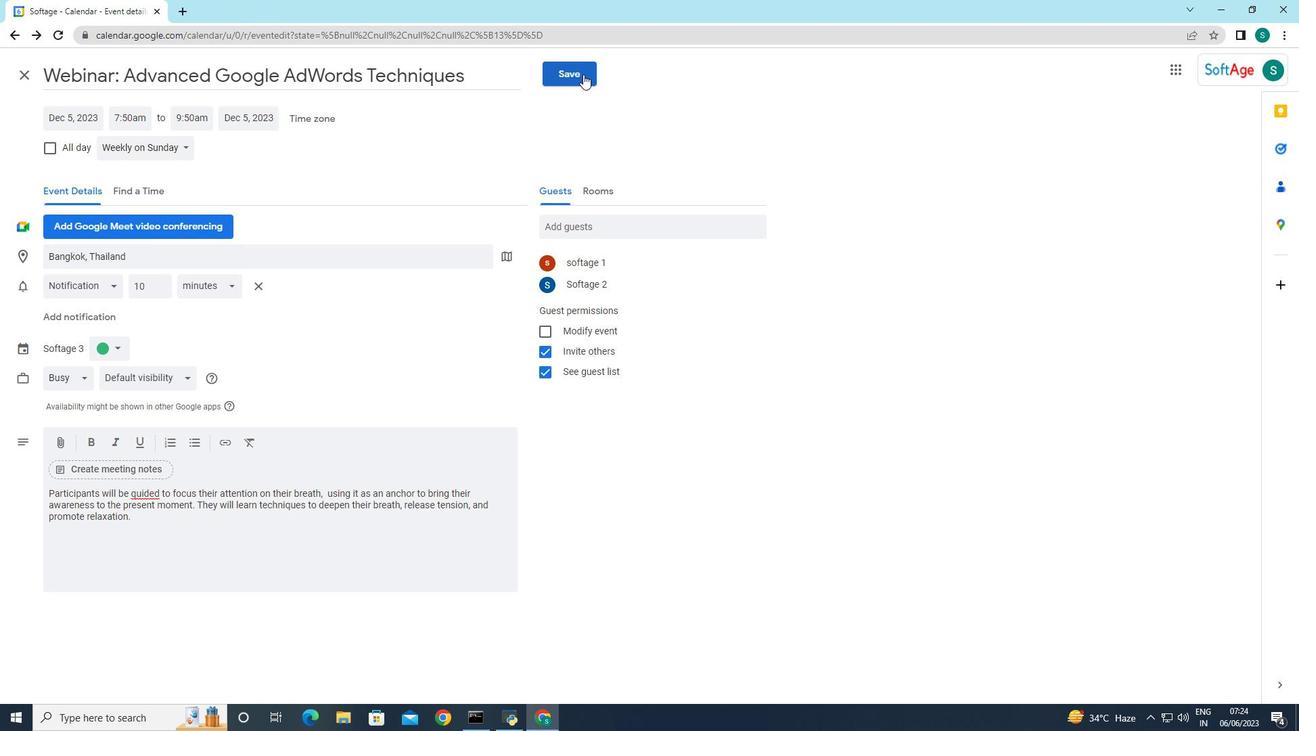 
Action: Mouse moved to (770, 406)
Screenshot: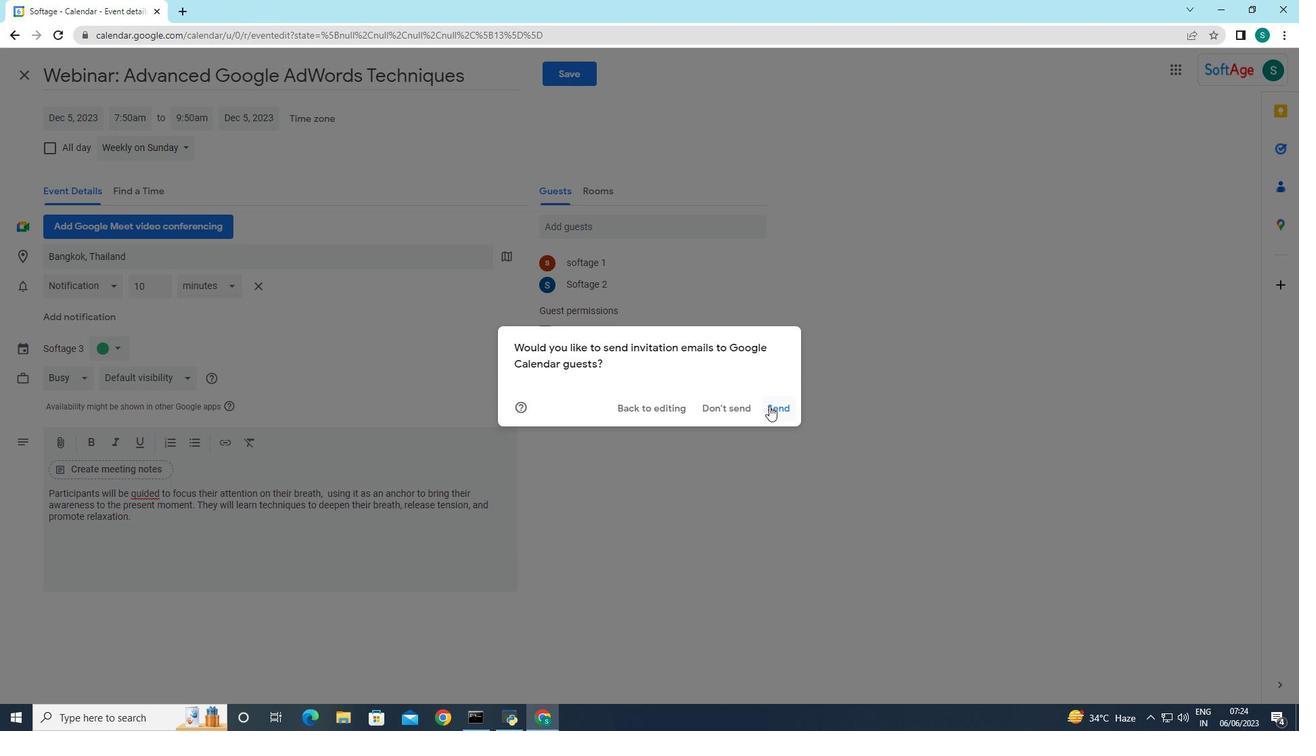 
Action: Mouse pressed left at (770, 406)
Screenshot: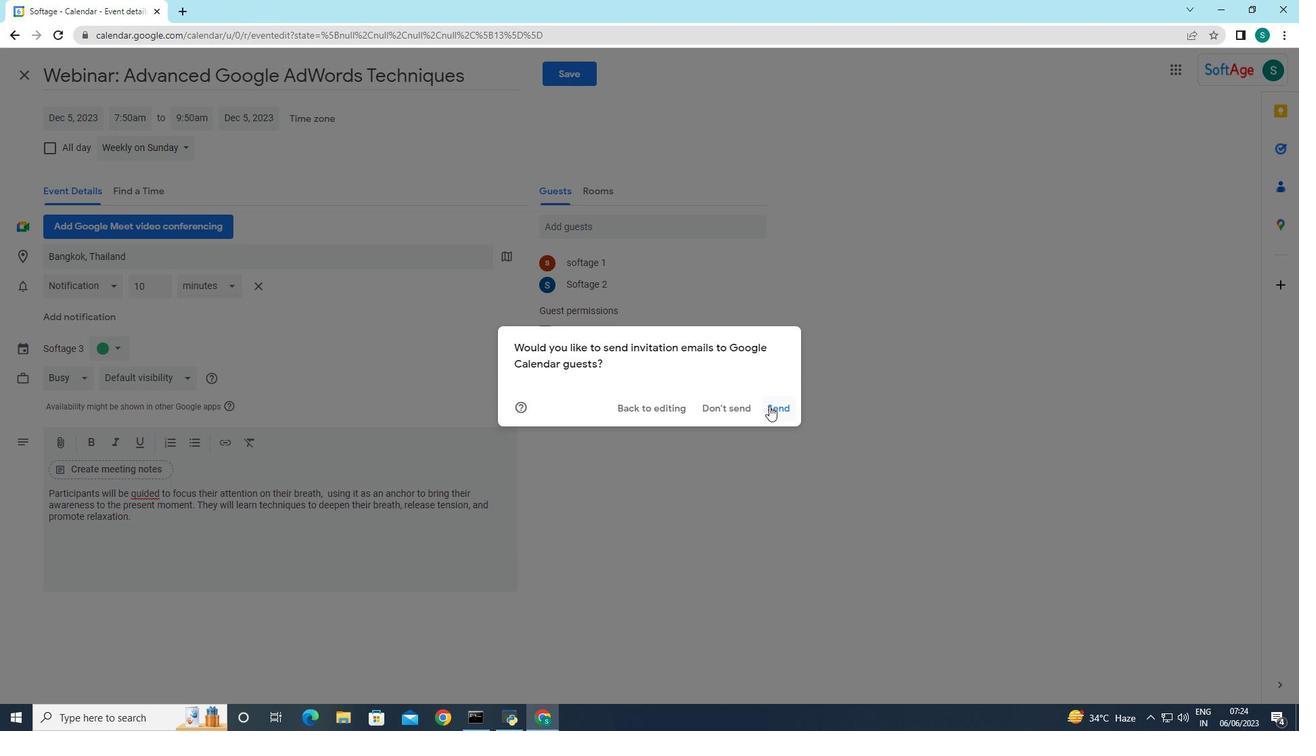 
